 Task: In the Company subaru.com, Create email and send with subject: 'Welcome to a New Paradigm: Introducing Our Visionary Solution', and with mail content 'Good Morning,_x000D_
Welcome to a community of trailblazers and innovators. Discover a transformative opportunity that will empower you to thrive in your industry._x000D_
Thanks & Regards', attach the document: Terms_and_conditions.doc and insert image: visitingcard.jpg. Below Thanks and Regards, write facebook and insert the URL: www.facebook.com. Mark checkbox to create task to follow up : In 2 weeks.  Enter or choose an email address of recipient's from company's contact and send.. Logged in from softage.5@softage.net
Action: Mouse moved to (96, 77)
Screenshot: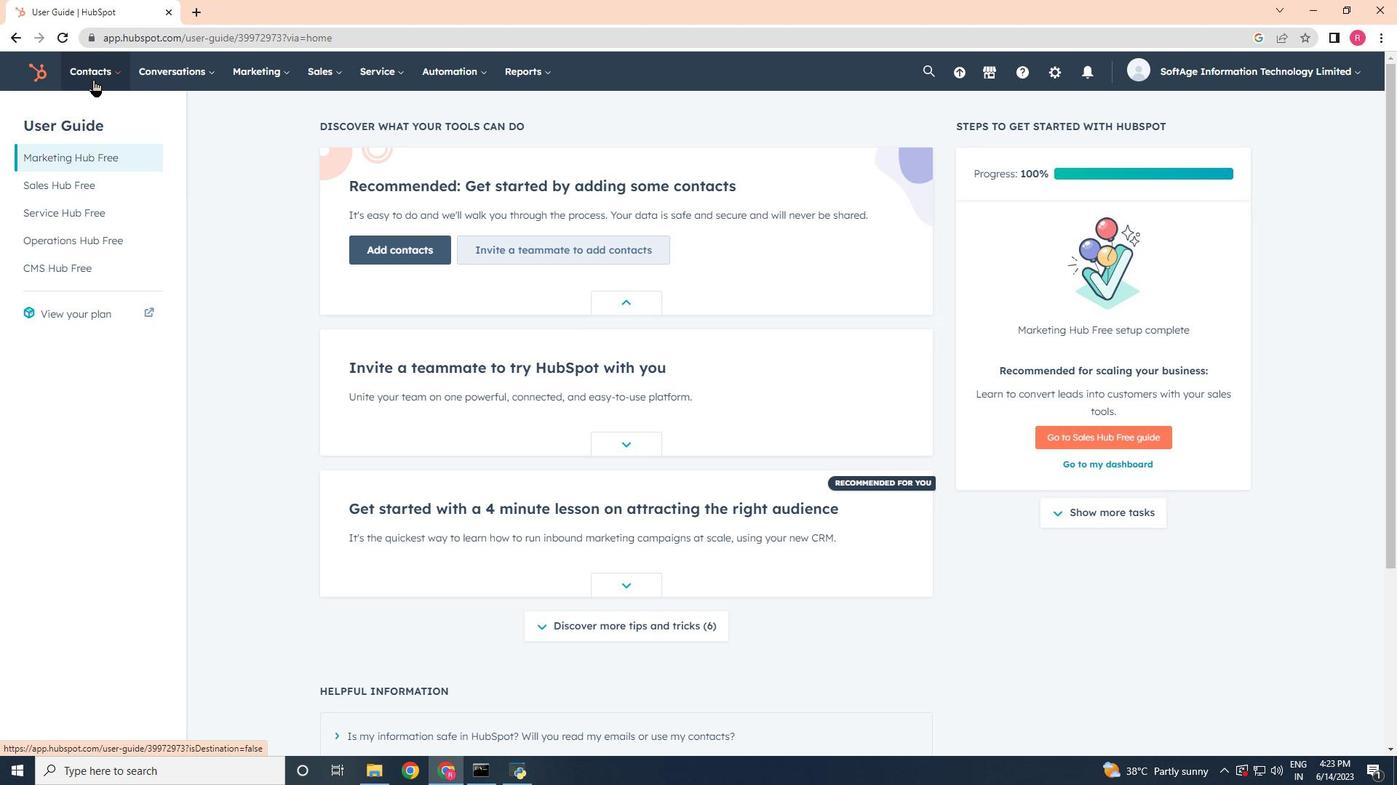 
Action: Mouse pressed left at (96, 77)
Screenshot: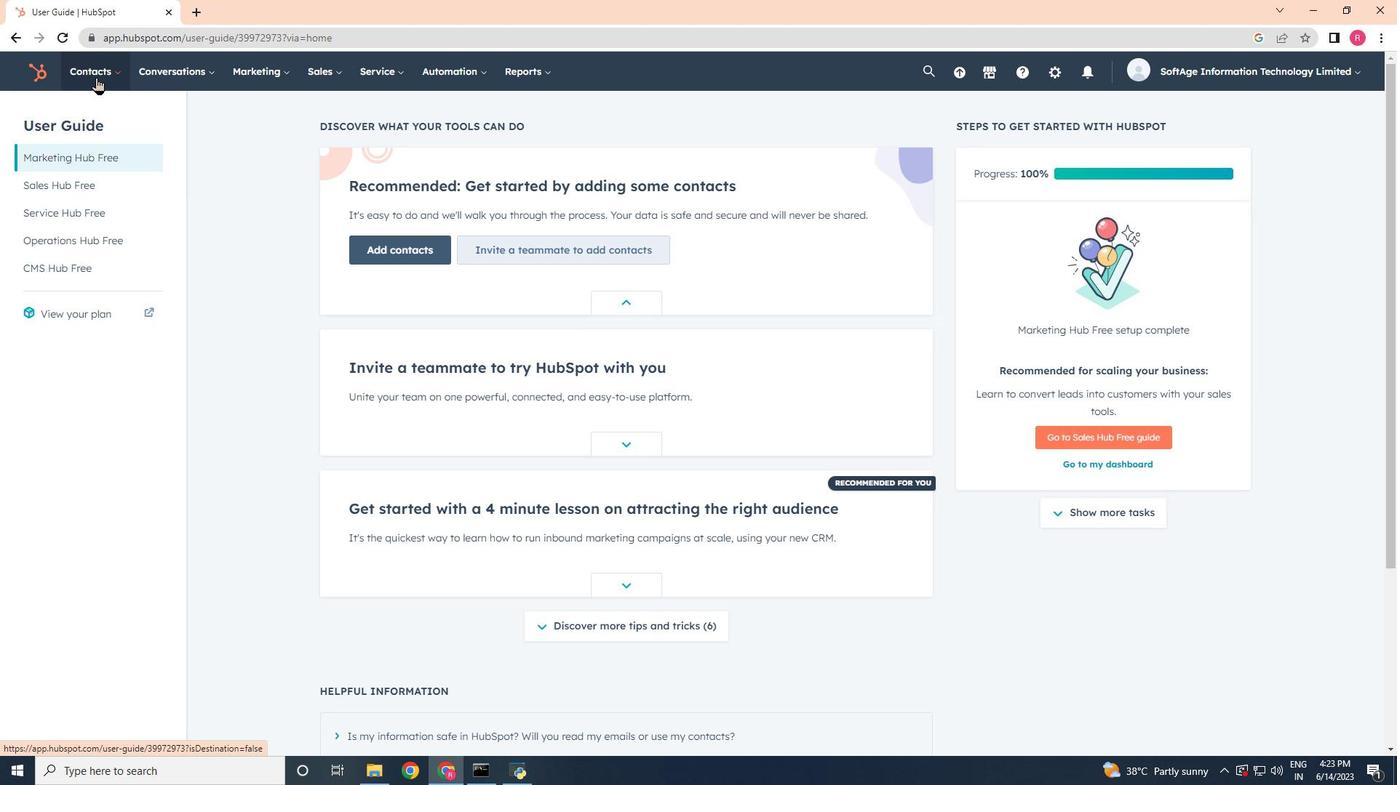 
Action: Mouse moved to (128, 132)
Screenshot: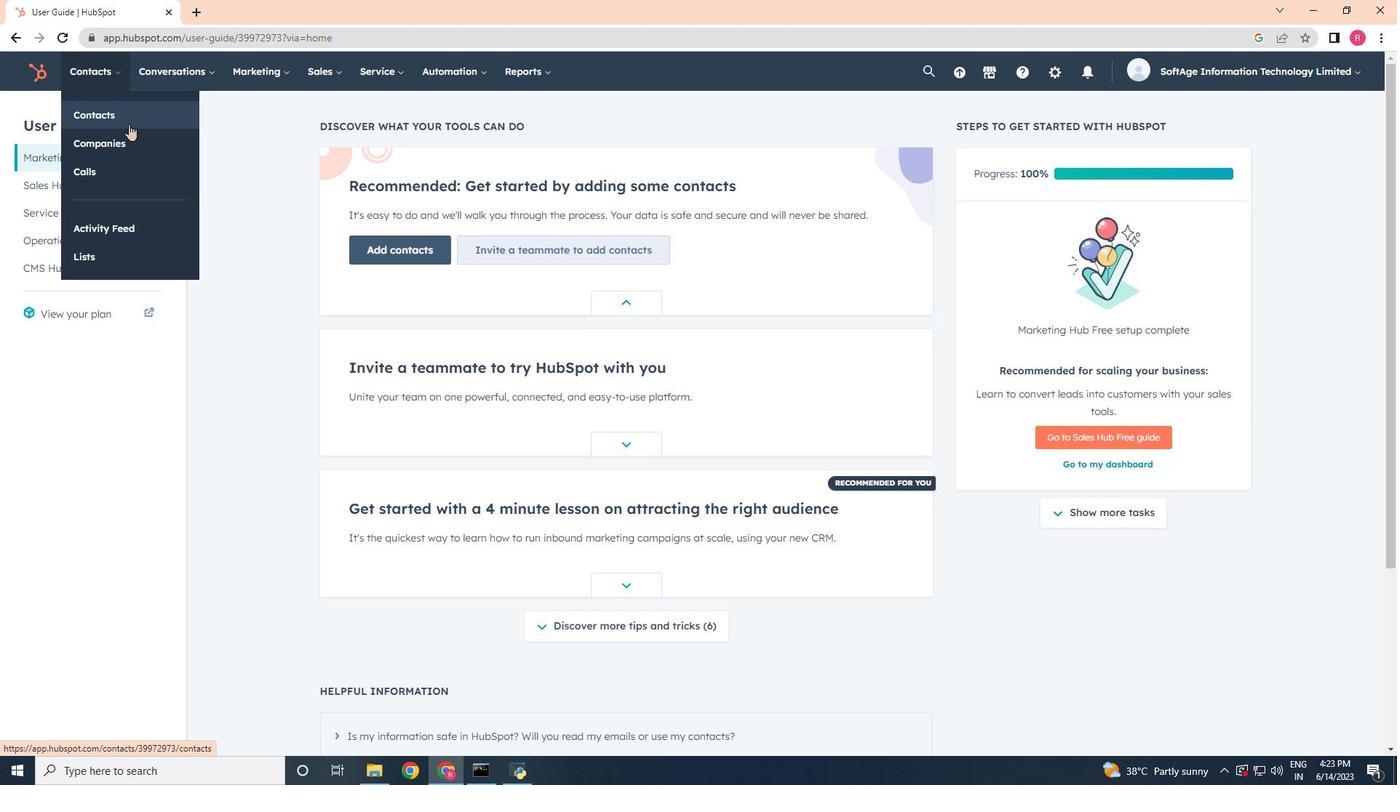 
Action: Mouse pressed left at (128, 132)
Screenshot: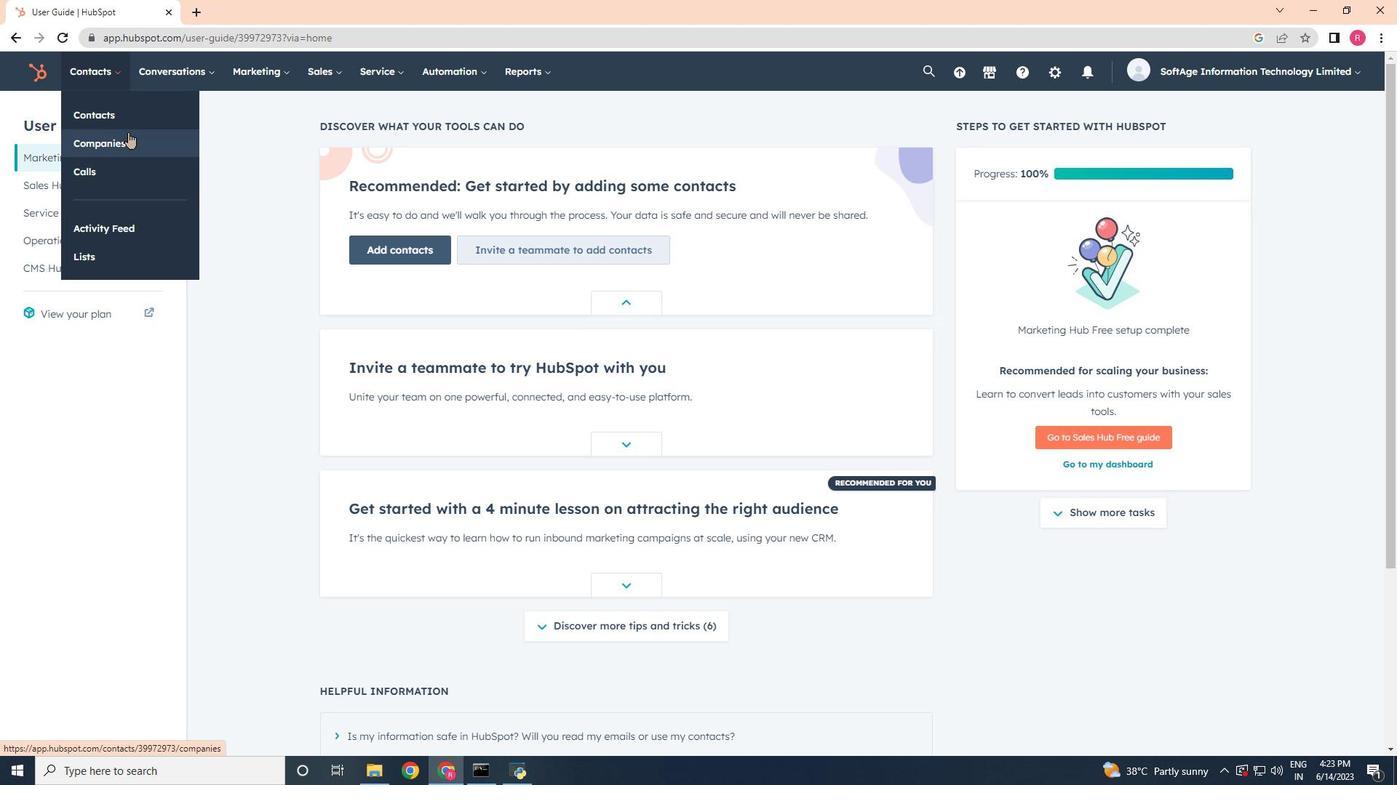 
Action: Mouse moved to (132, 239)
Screenshot: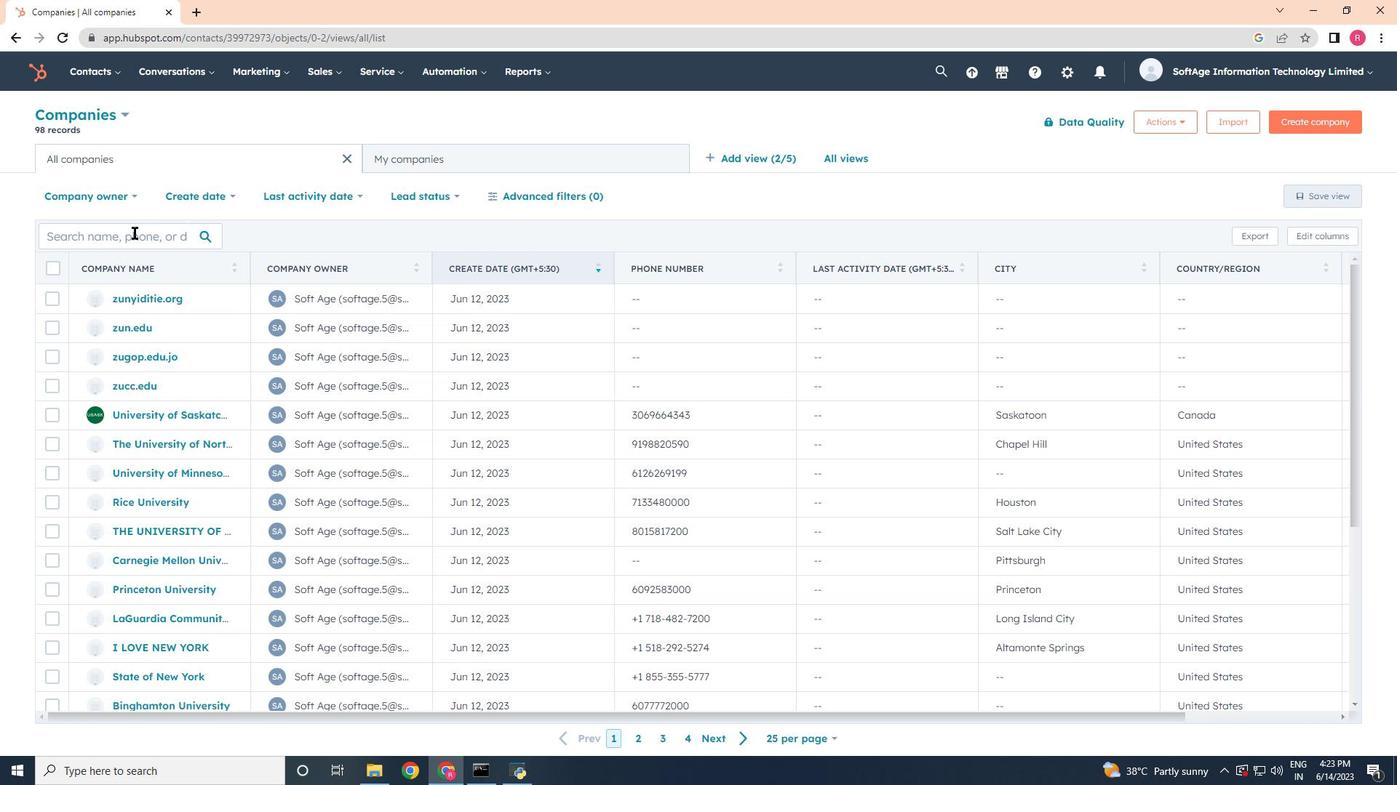 
Action: Mouse pressed left at (132, 239)
Screenshot: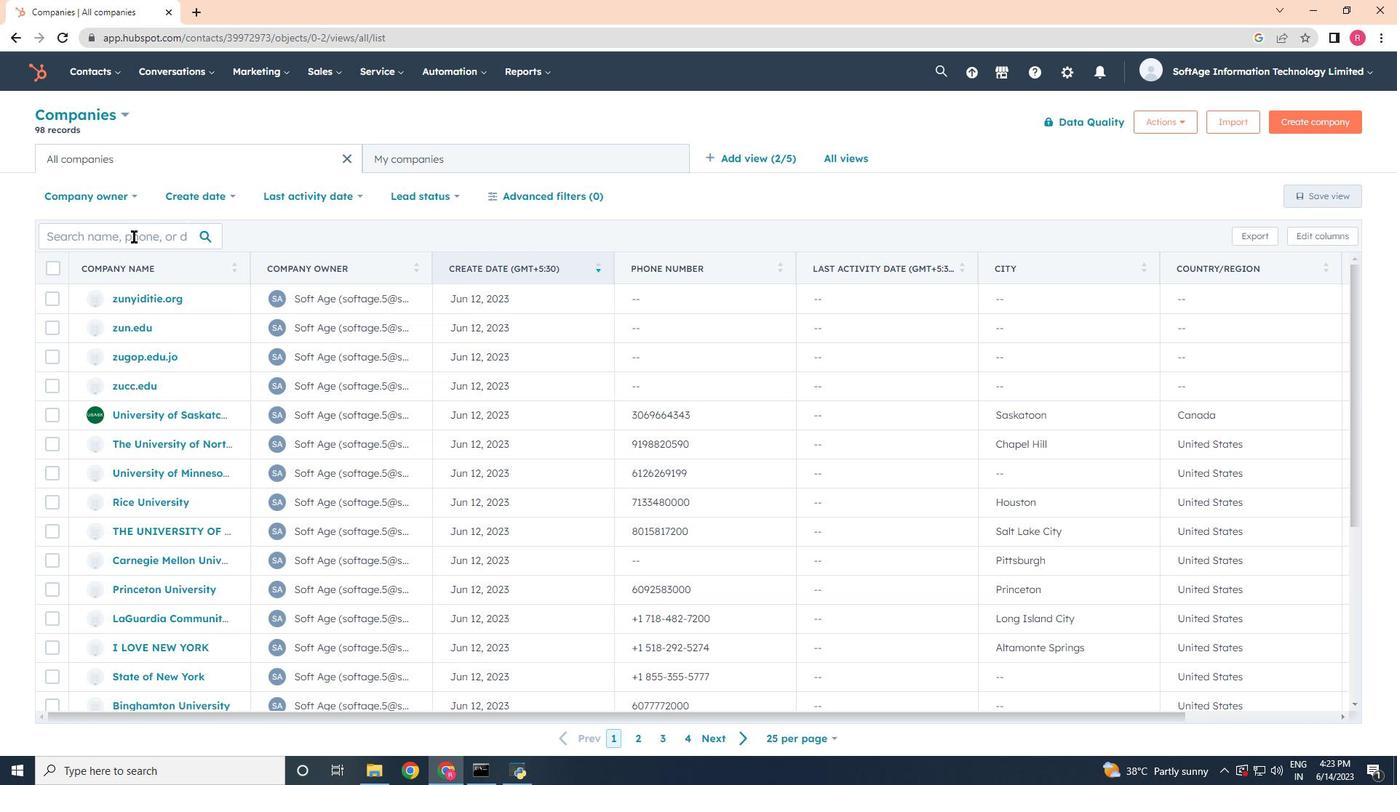 
Action: Key pressed subaru
Screenshot: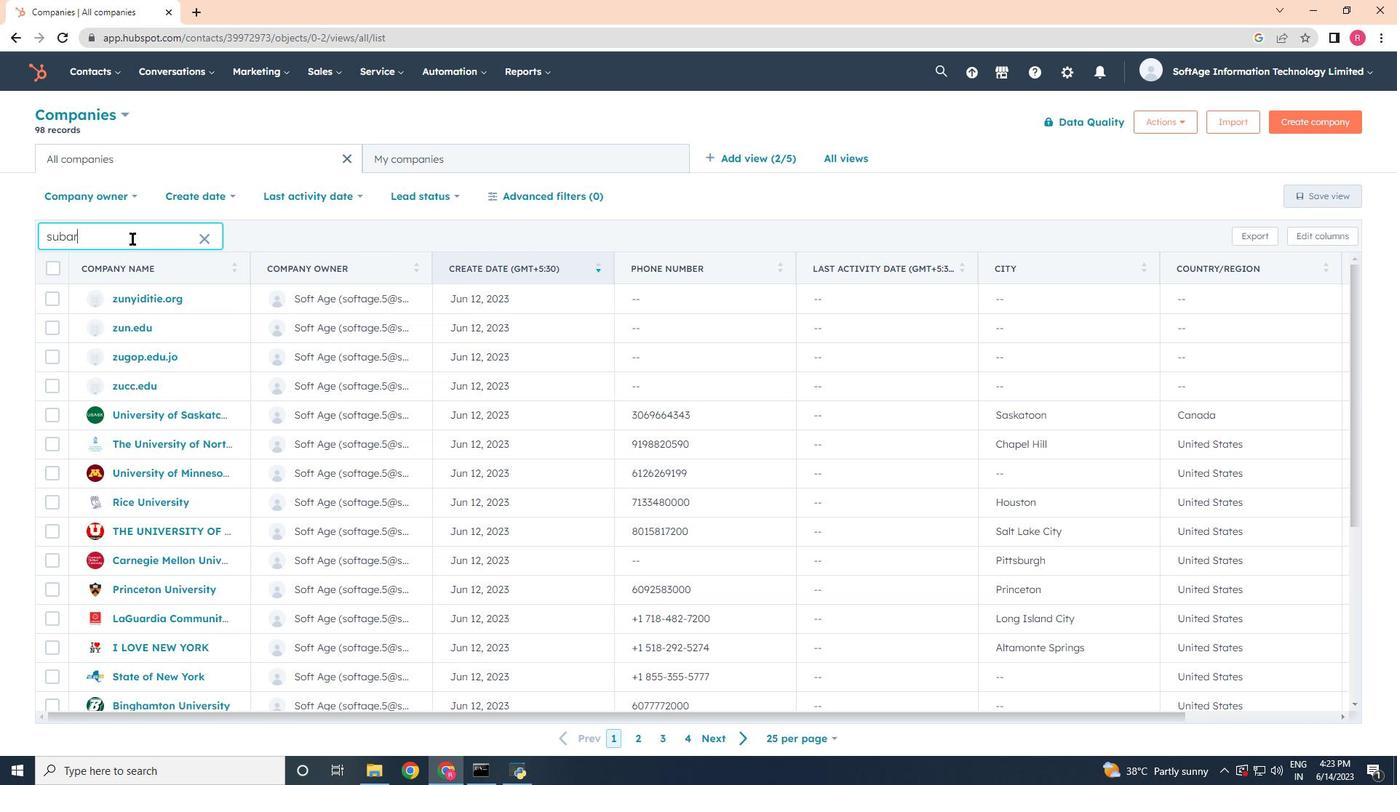 
Action: Mouse moved to (141, 297)
Screenshot: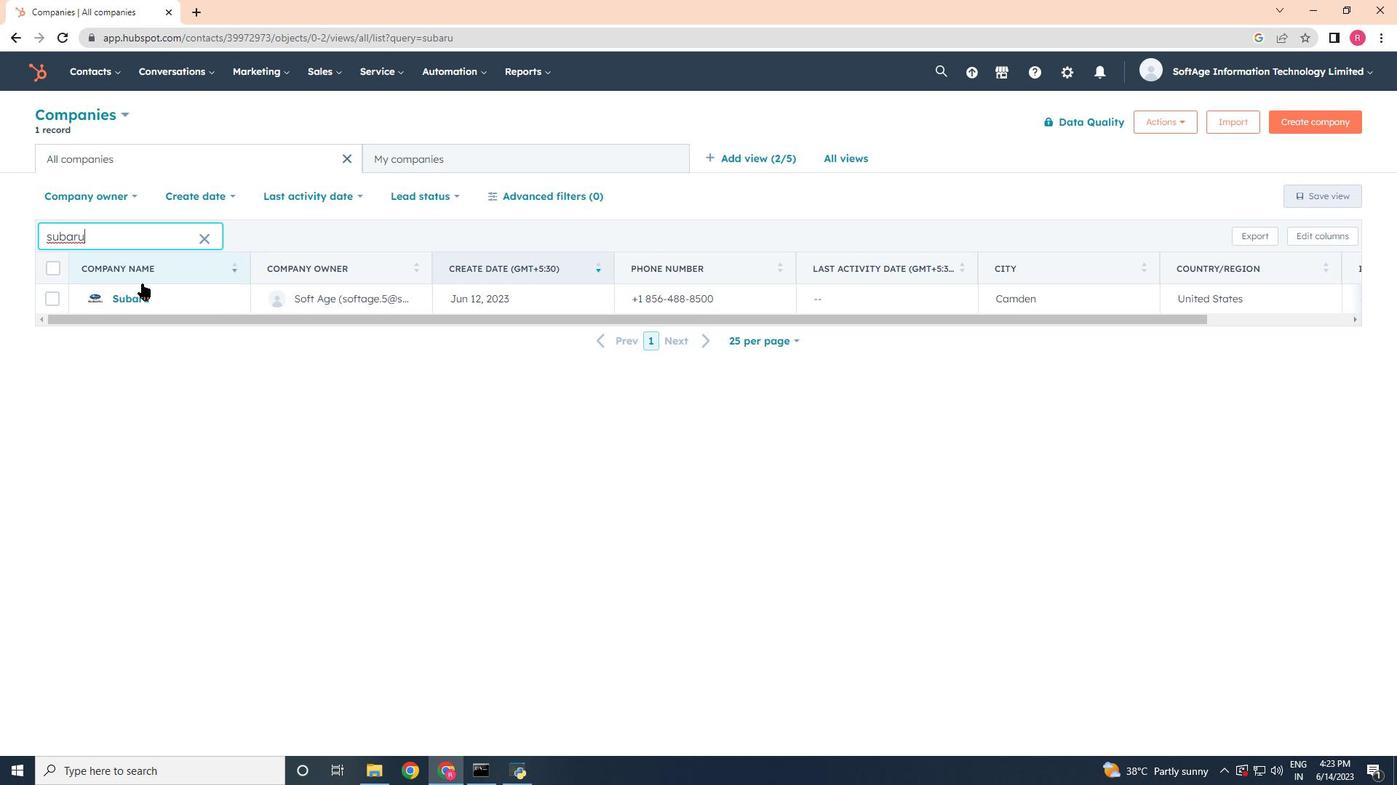 
Action: Mouse pressed left at (141, 297)
Screenshot: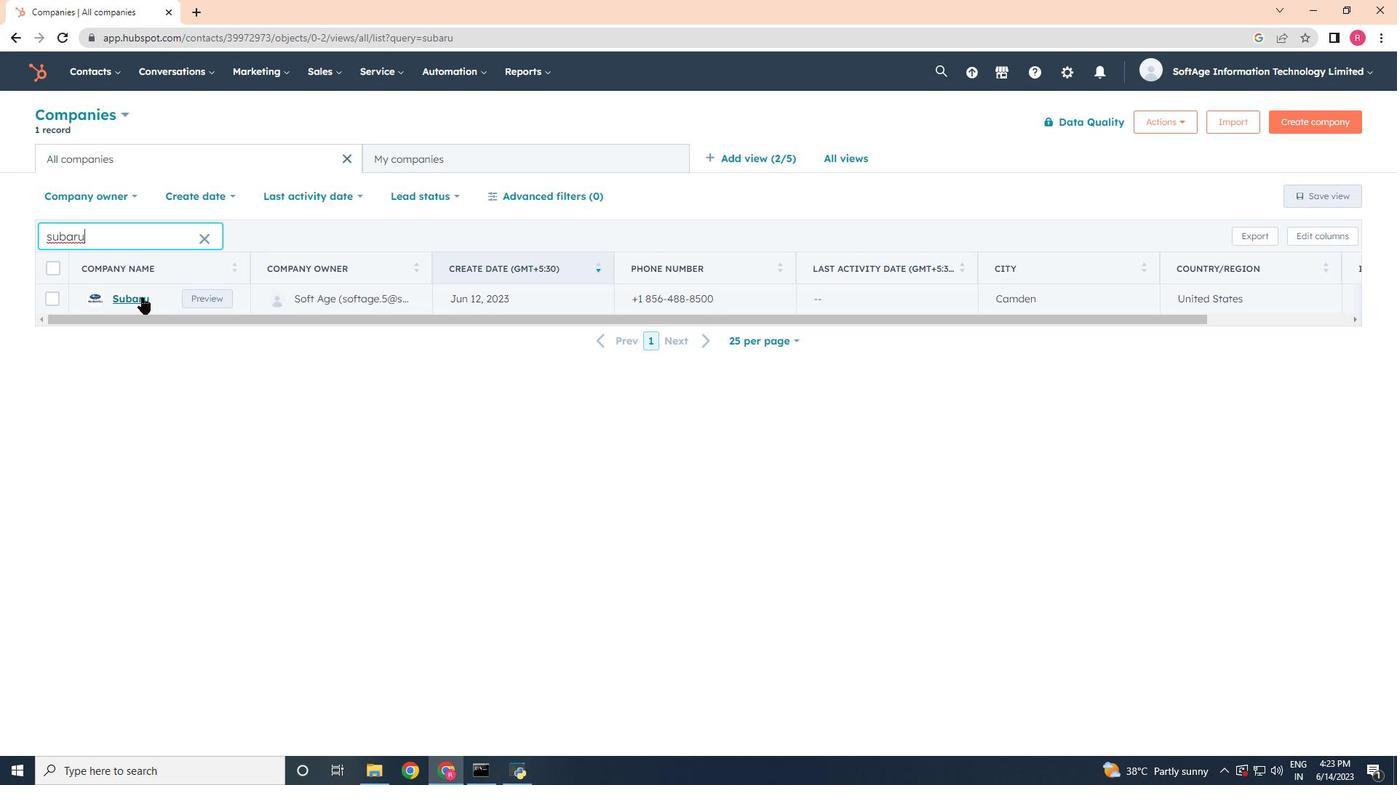 
Action: Mouse moved to (105, 251)
Screenshot: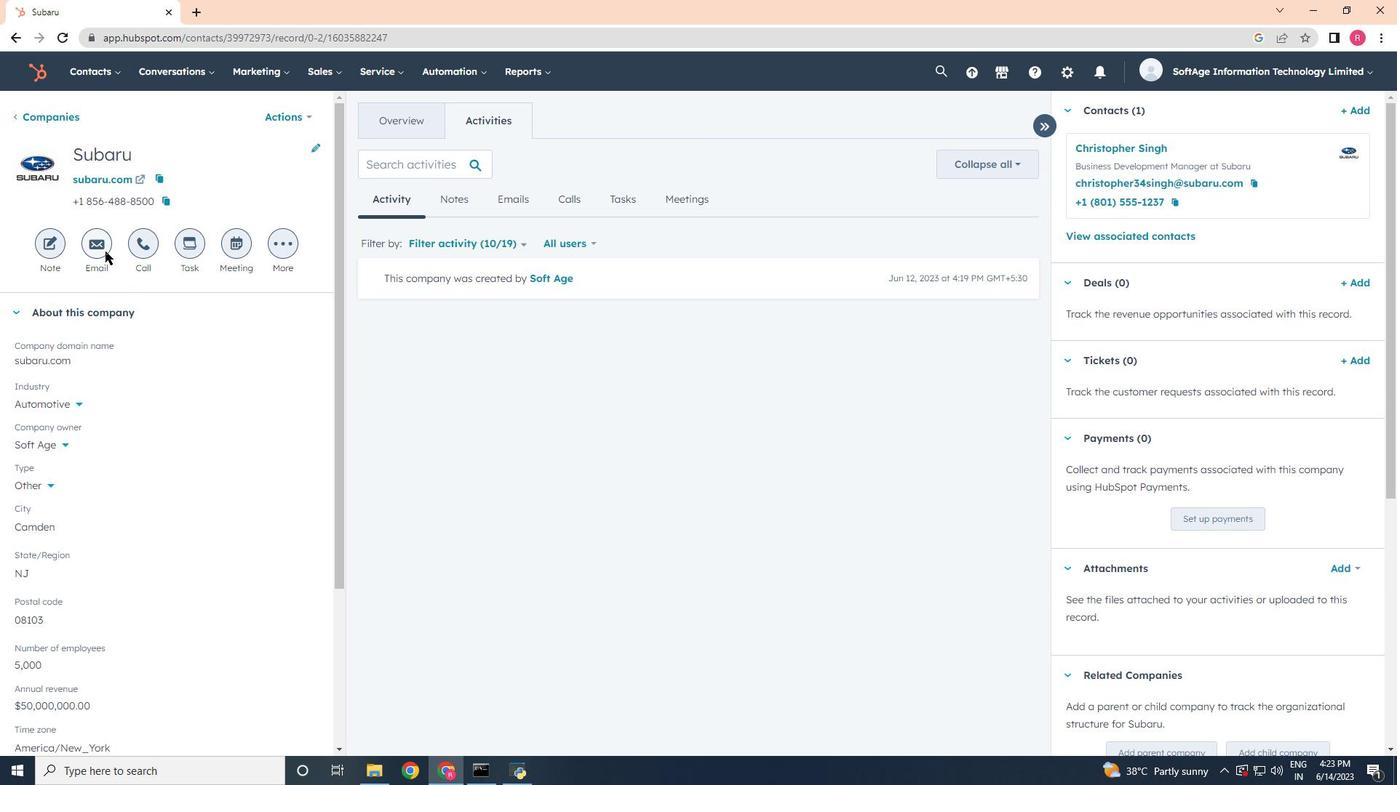 
Action: Mouse pressed left at (105, 251)
Screenshot: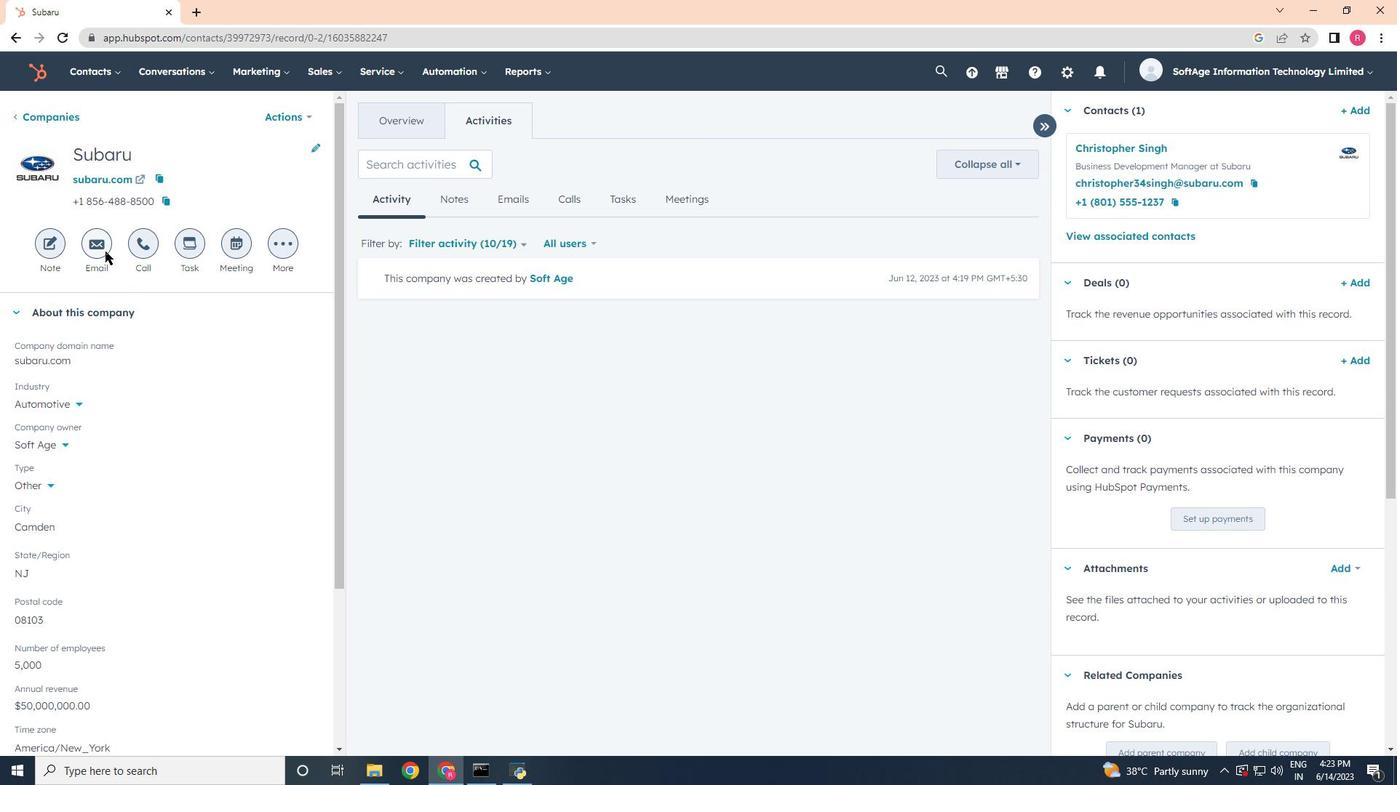 
Action: Mouse moved to (1235, 366)
Screenshot: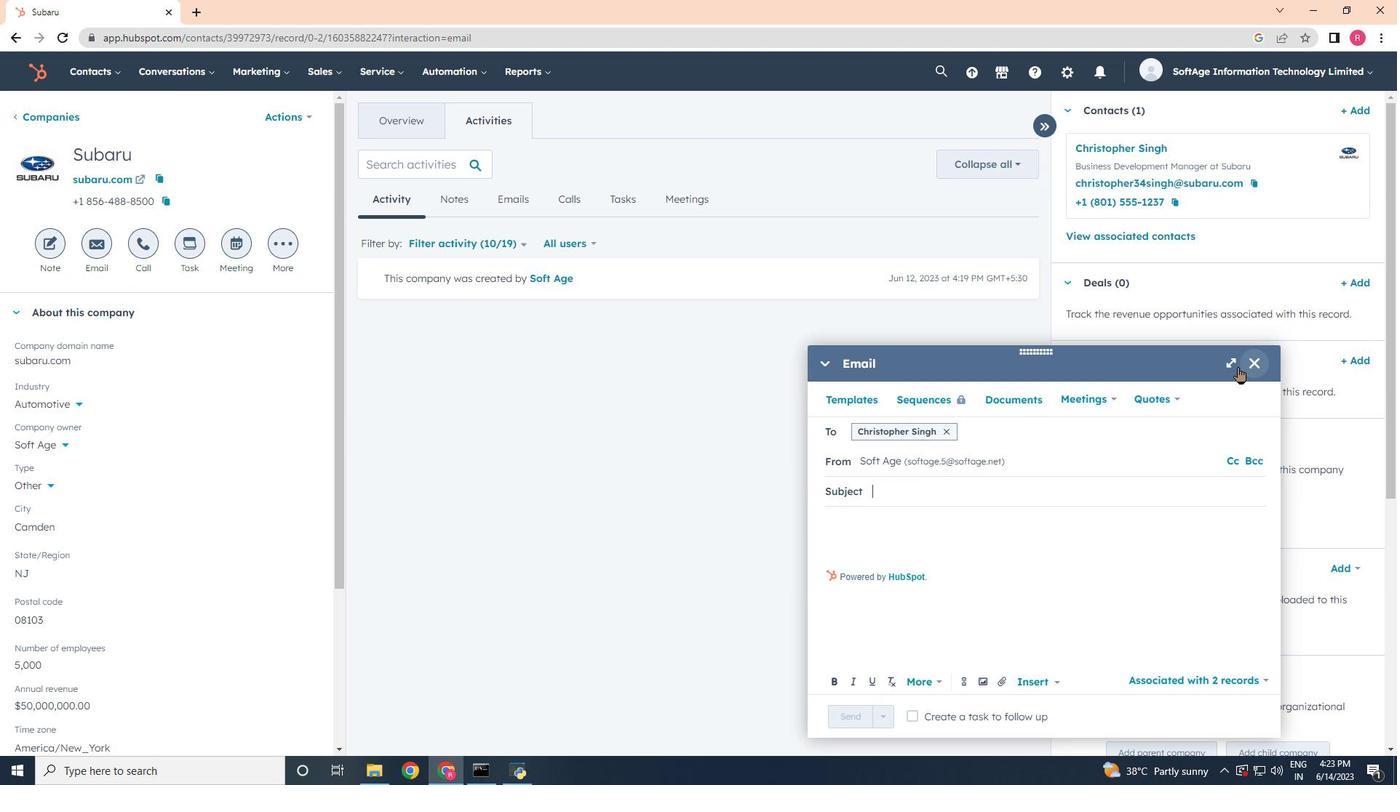 
Action: Mouse pressed left at (1235, 366)
Screenshot: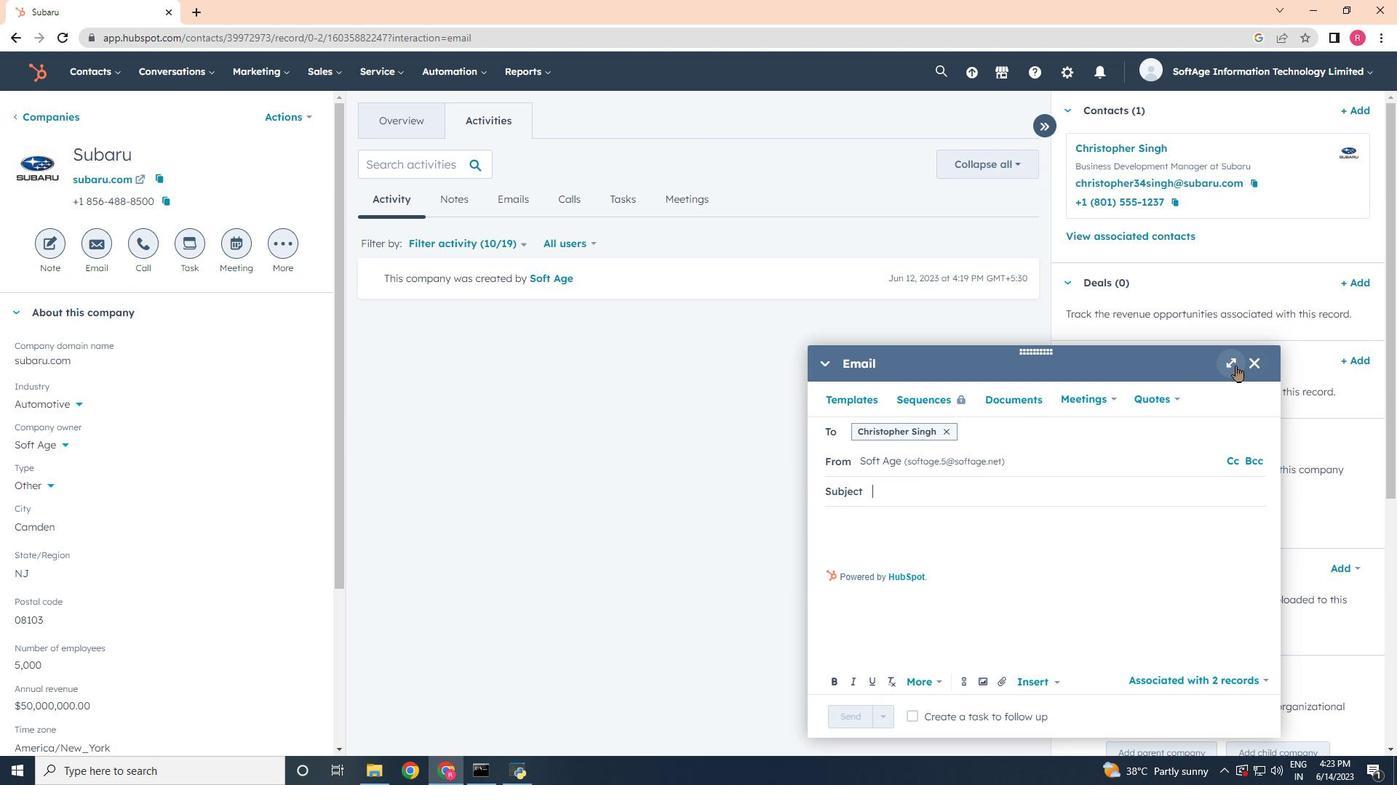 
Action: Mouse moved to (492, 394)
Screenshot: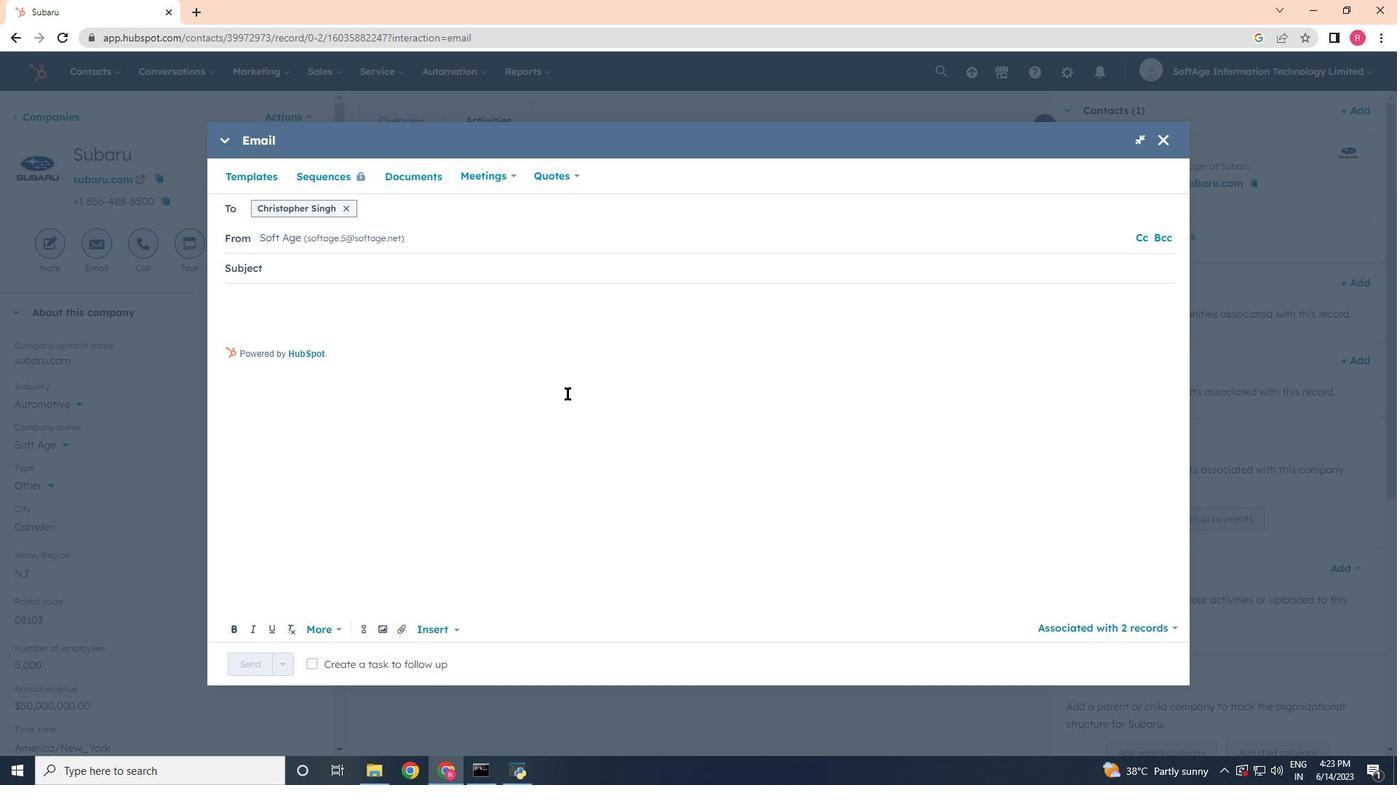 
Action: Key pressed <Key.shift><Key.shift>Welcome<Key.space>to<Key.space>a<Key.space><Key.shift>New<Key.space><Key.shift><Key.shift><Key.shift><Key.shift><Key.shift><Key.shift><Key.shift><Key.shift><Key.shift><Key.shift><Key.shift>Paradigm<Key.shift_r>:<Key.space><Key.shift>Introducing<Key.space><Key.shift>our<Key.space><Key.shift>Visionary<Key.space><Key.shift><Key.shift><Key.shift><Key.shift><Key.shift>Solution<Key.space>
Screenshot: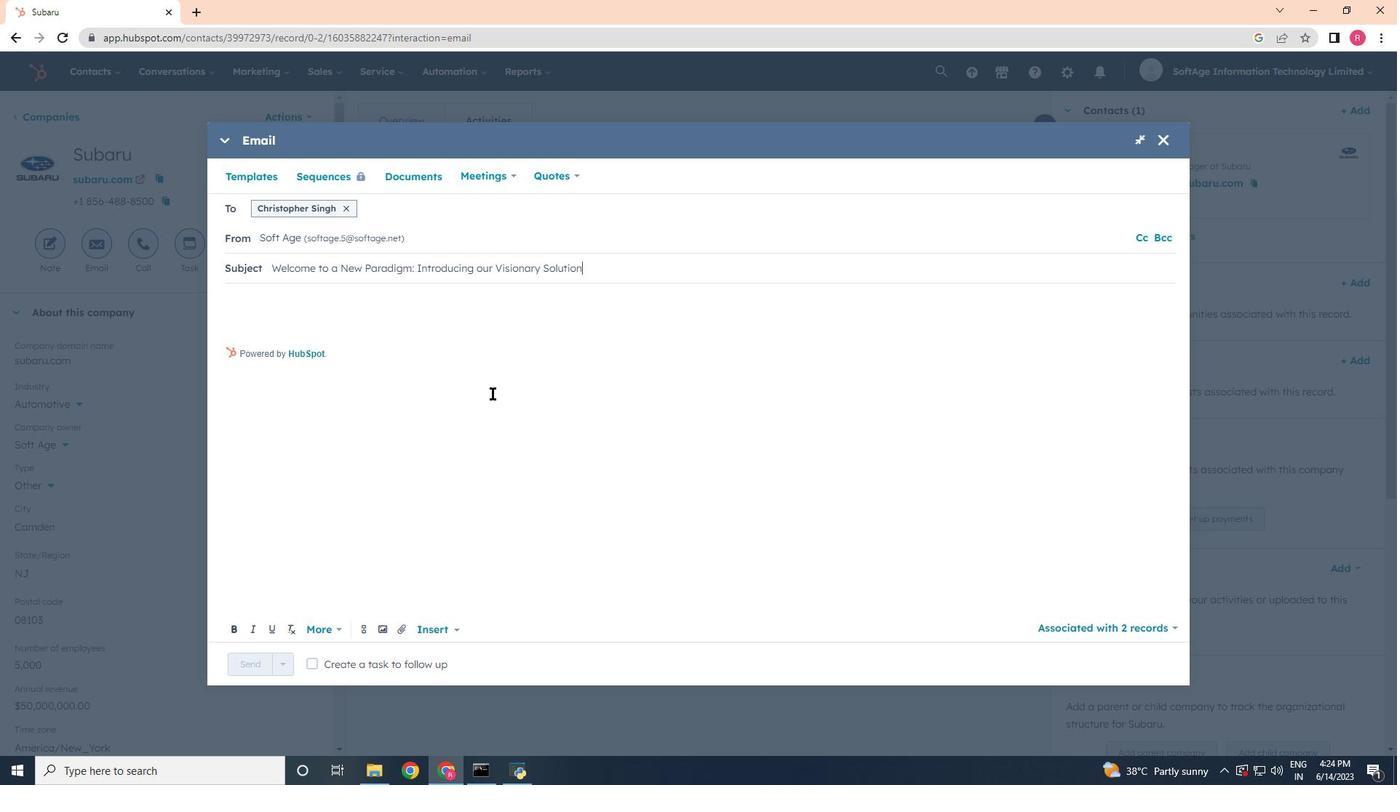 
Action: Mouse moved to (312, 323)
Screenshot: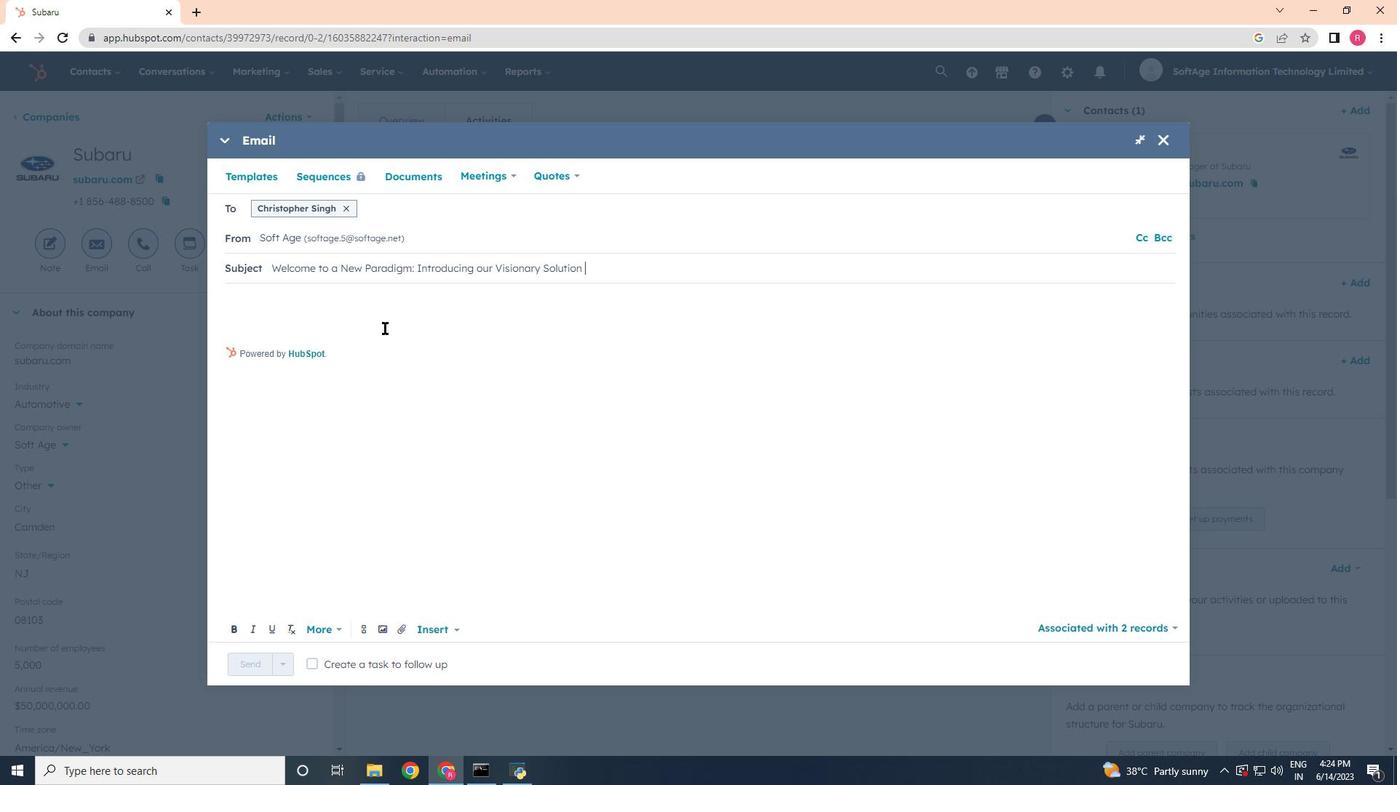 
Action: Mouse pressed left at (312, 323)
Screenshot: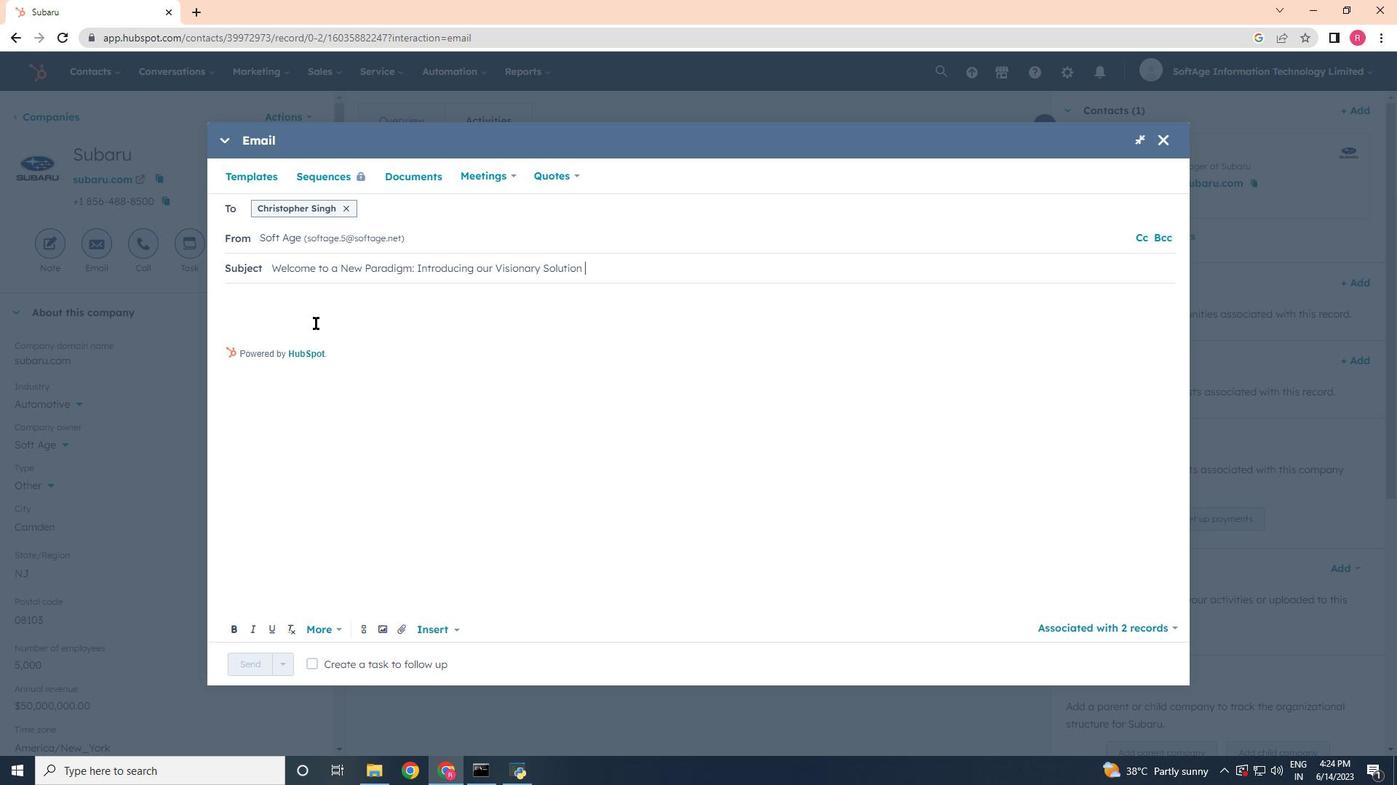 
Action: Key pressed <Key.backspace><Key.backspace><Key.backspace><Key.shift><Key.shift><Key.shift><Key.shift><Key.shift>Good<Key.space><Key.shift><Key.shift><Key.shift><Key.shift>Morning,<Key.enter><Key.enter><Key.shift><Key.shift><Key.shift><Key.shift><Key.shift><Key.shift>Welcome<Key.space>to<Key.space>a<Key.space>community<Key.space>of<Key.space>trailblazw<Key.backspace>ers<Key.space>and<Key.space>innovators<Key.space><Key.backspace>.<Key.space><Key.shift>Discover<Key.space>a<Key.space>tram<Key.backspace>nsformative<Key.space>opportunity<Key.space>that<Key.space>will<Key.space>empower<Key.space>you<Key.space>to<Key.space>thrive<Key.space>in<Key.space>your<Key.space>industry<Key.space><Key.backspace>.<Key.enter><Key.enter><Key.shift>Y<Key.backspace><Key.shift>Thanks<Key.space><Key.shift><Key.shift><Key.shift><Key.shift><Key.shift><Key.shift><Key.shift><Key.shift><Key.shift><Key.shift>&<Key.space><Key.shift>Regards,<Key.enter>
Screenshot: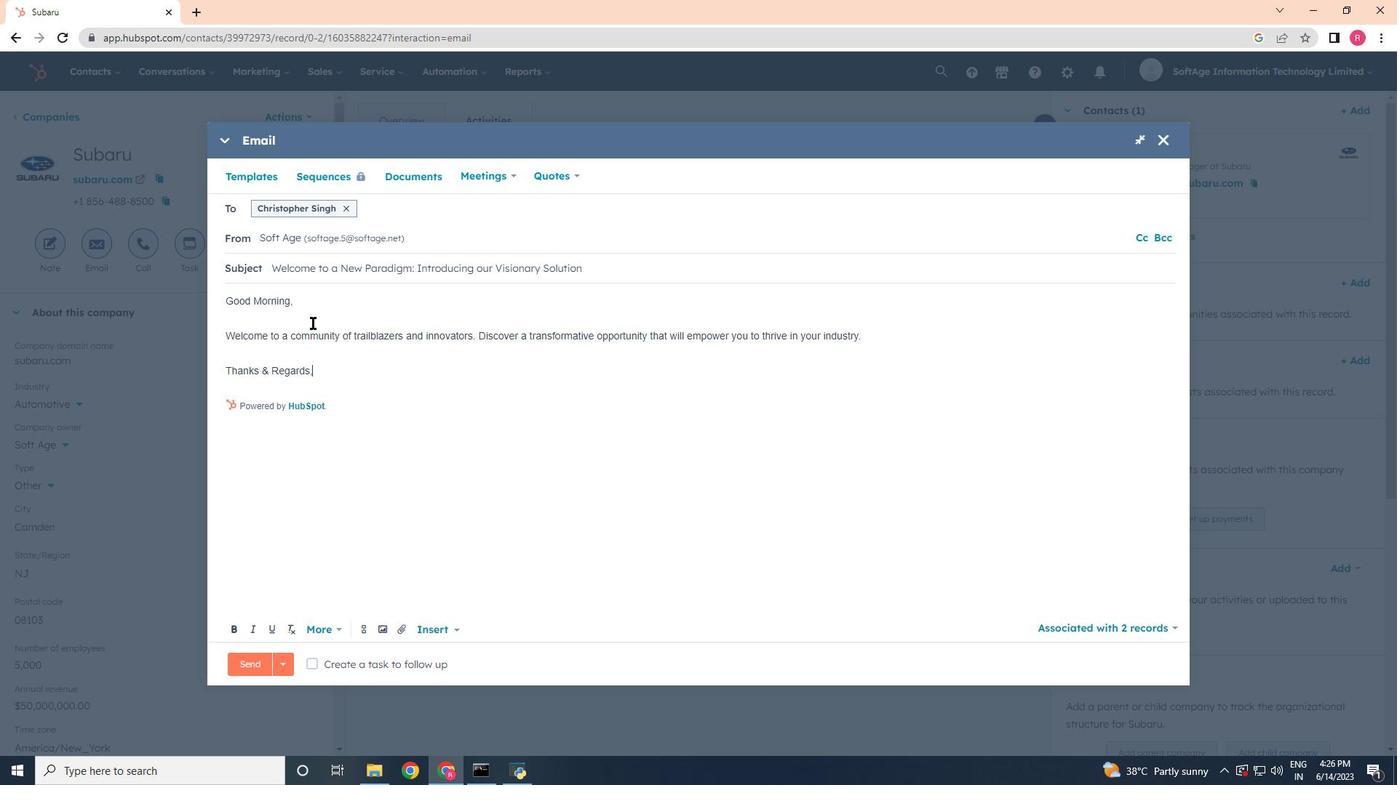 
Action: Mouse moved to (408, 628)
Screenshot: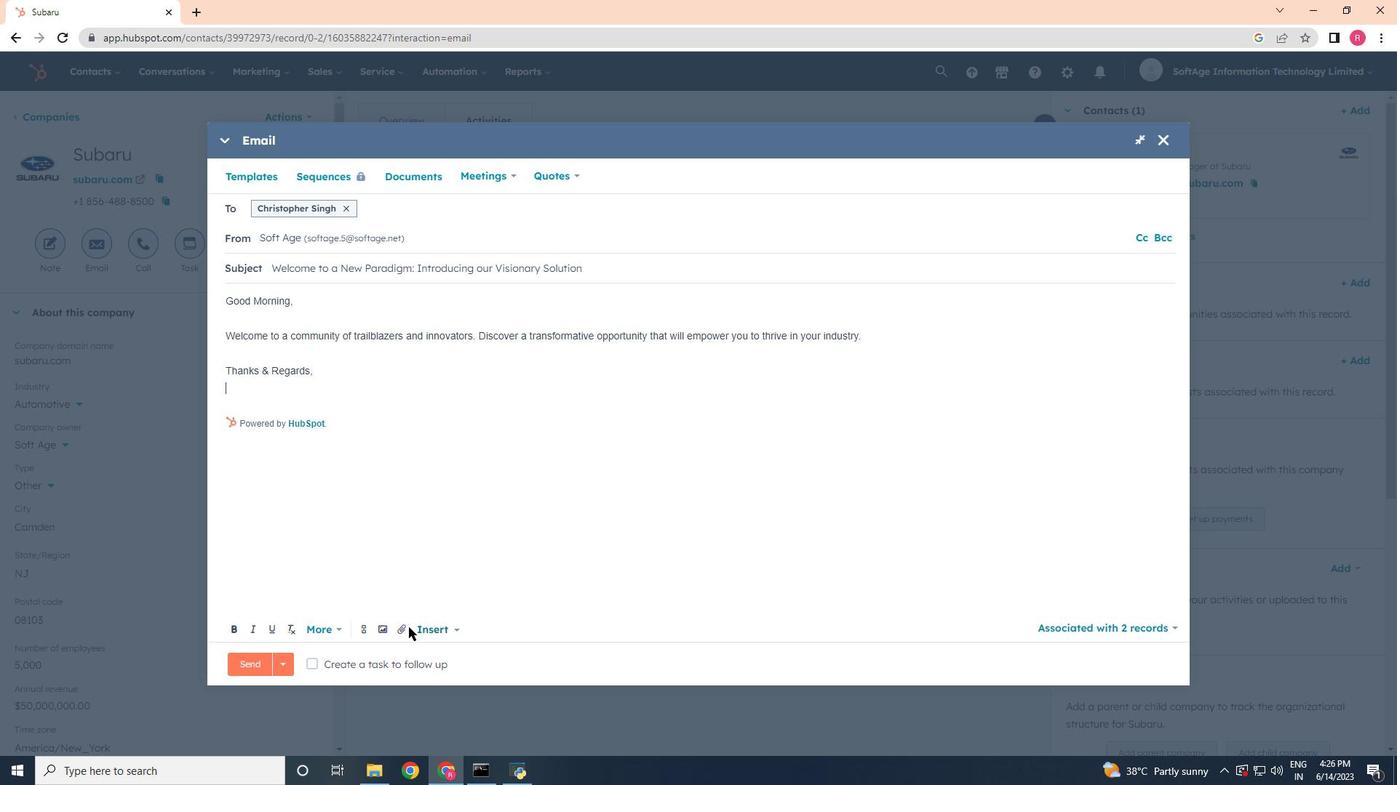 
Action: Mouse pressed left at (408, 628)
Screenshot: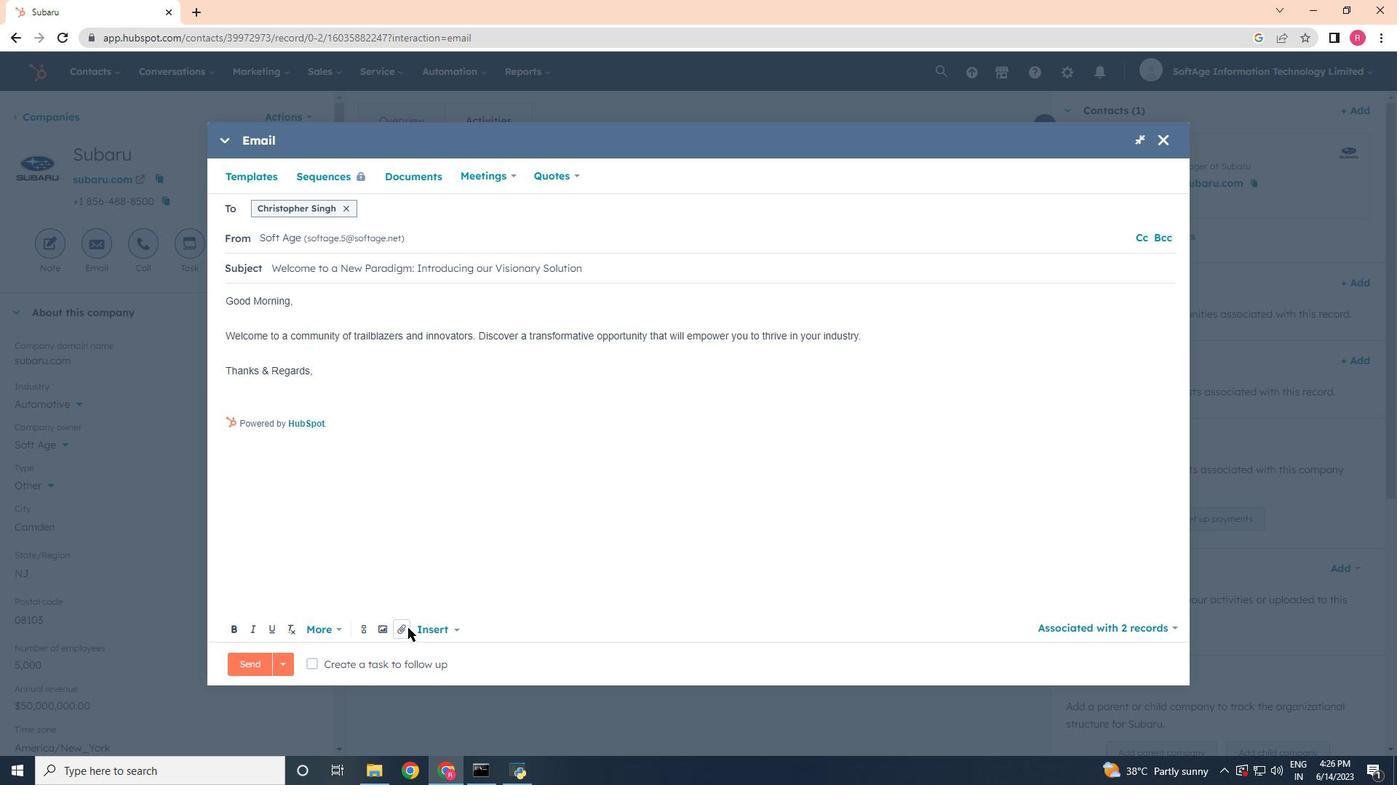 
Action: Mouse moved to (453, 579)
Screenshot: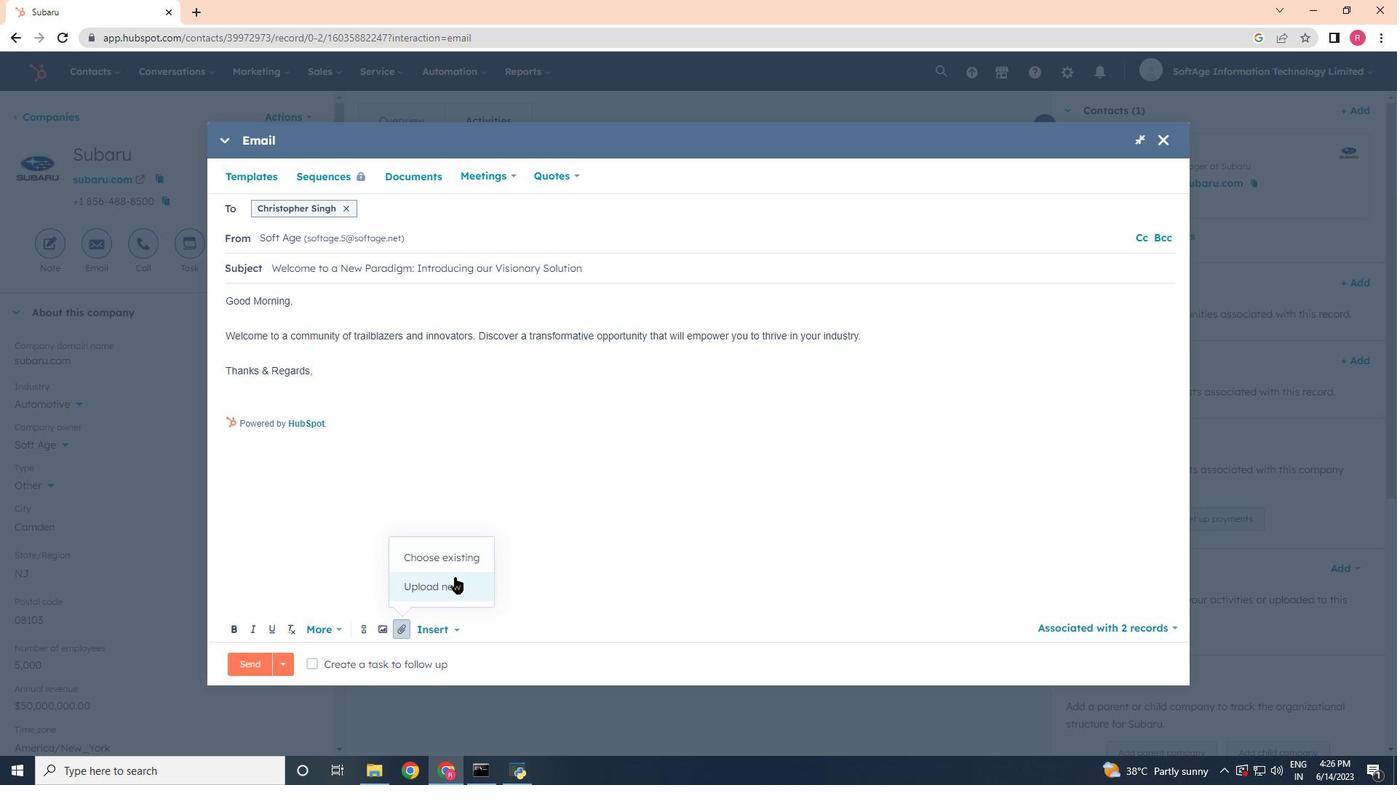 
Action: Mouse pressed left at (453, 579)
Screenshot: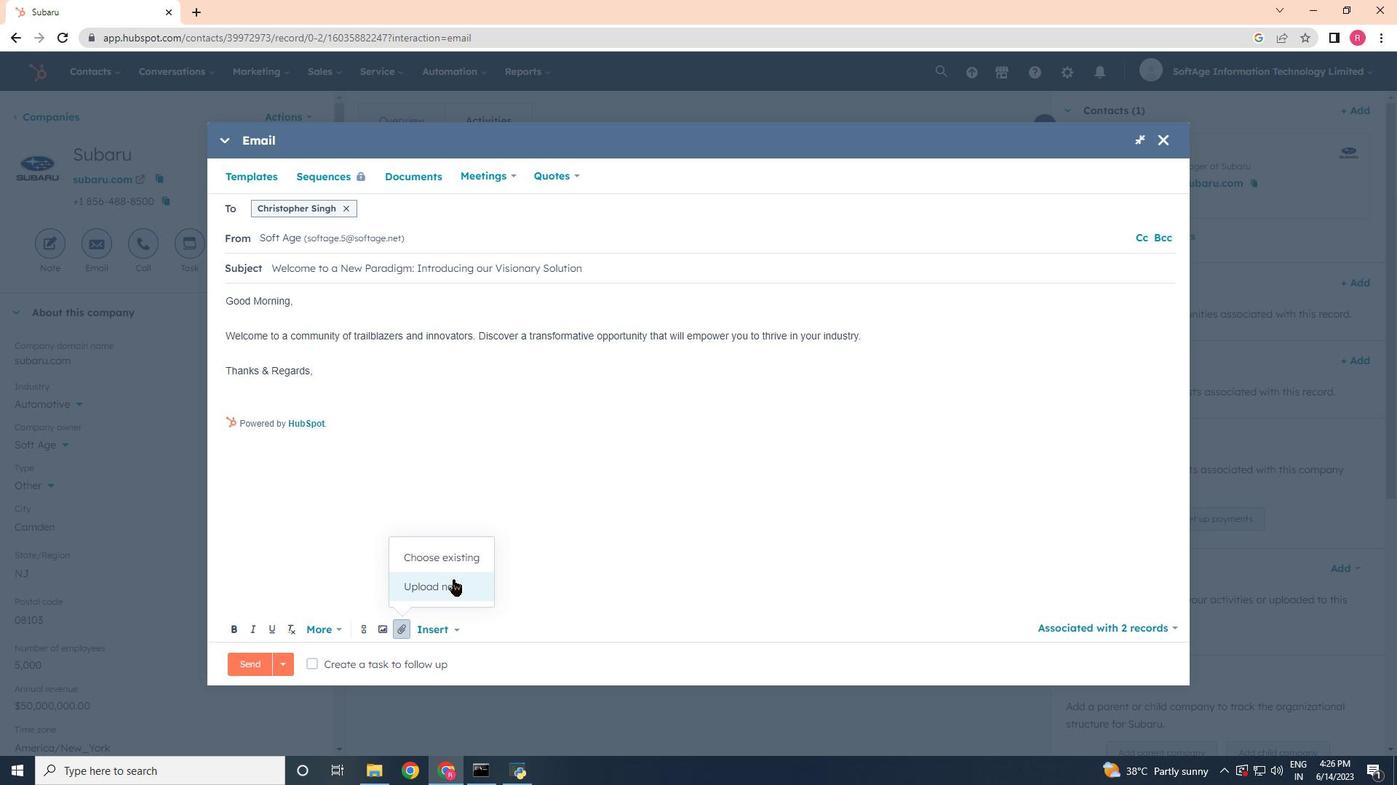 
Action: Mouse moved to (216, 244)
Screenshot: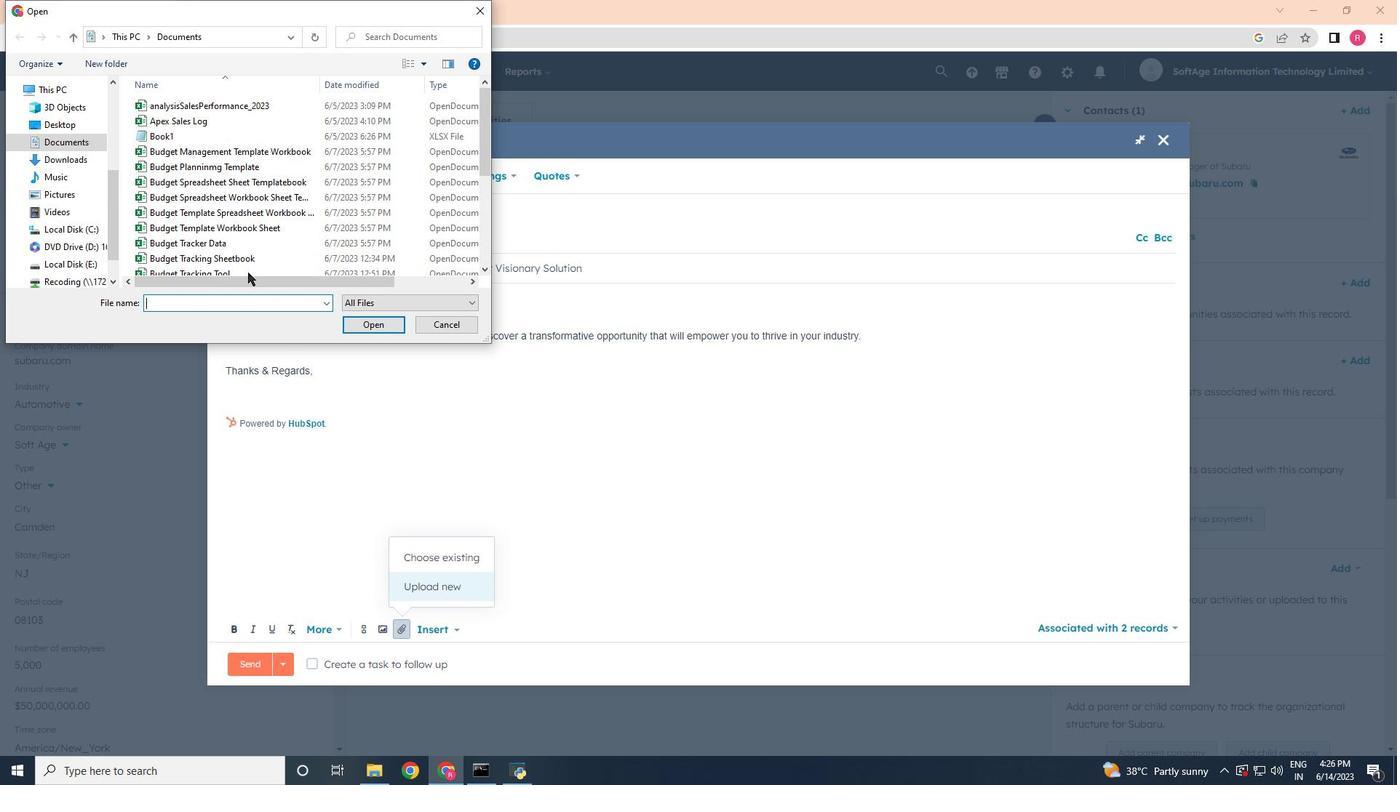
Action: Mouse scrolled (216, 243) with delta (0, 0)
Screenshot: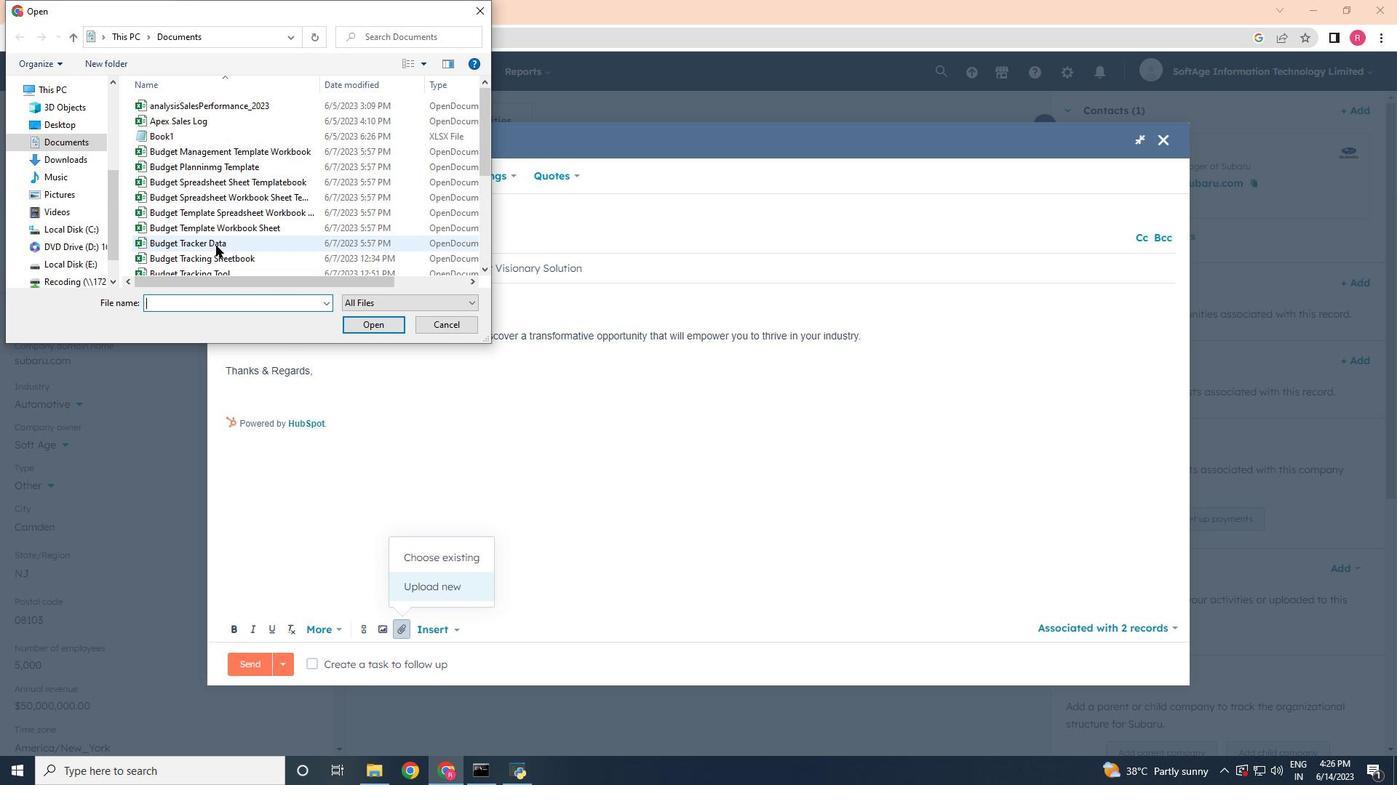 
Action: Mouse moved to (216, 243)
Screenshot: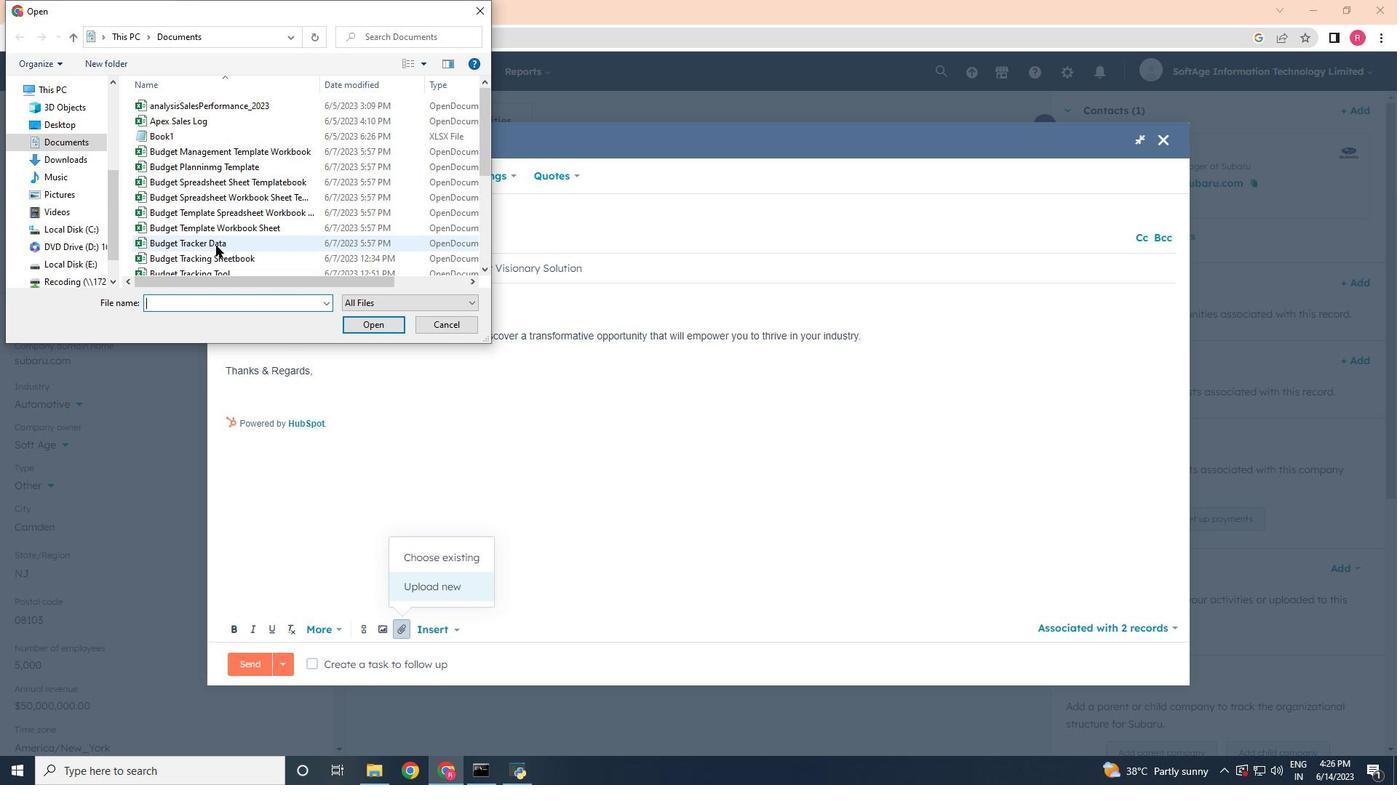
Action: Mouse scrolled (216, 242) with delta (0, 0)
Screenshot: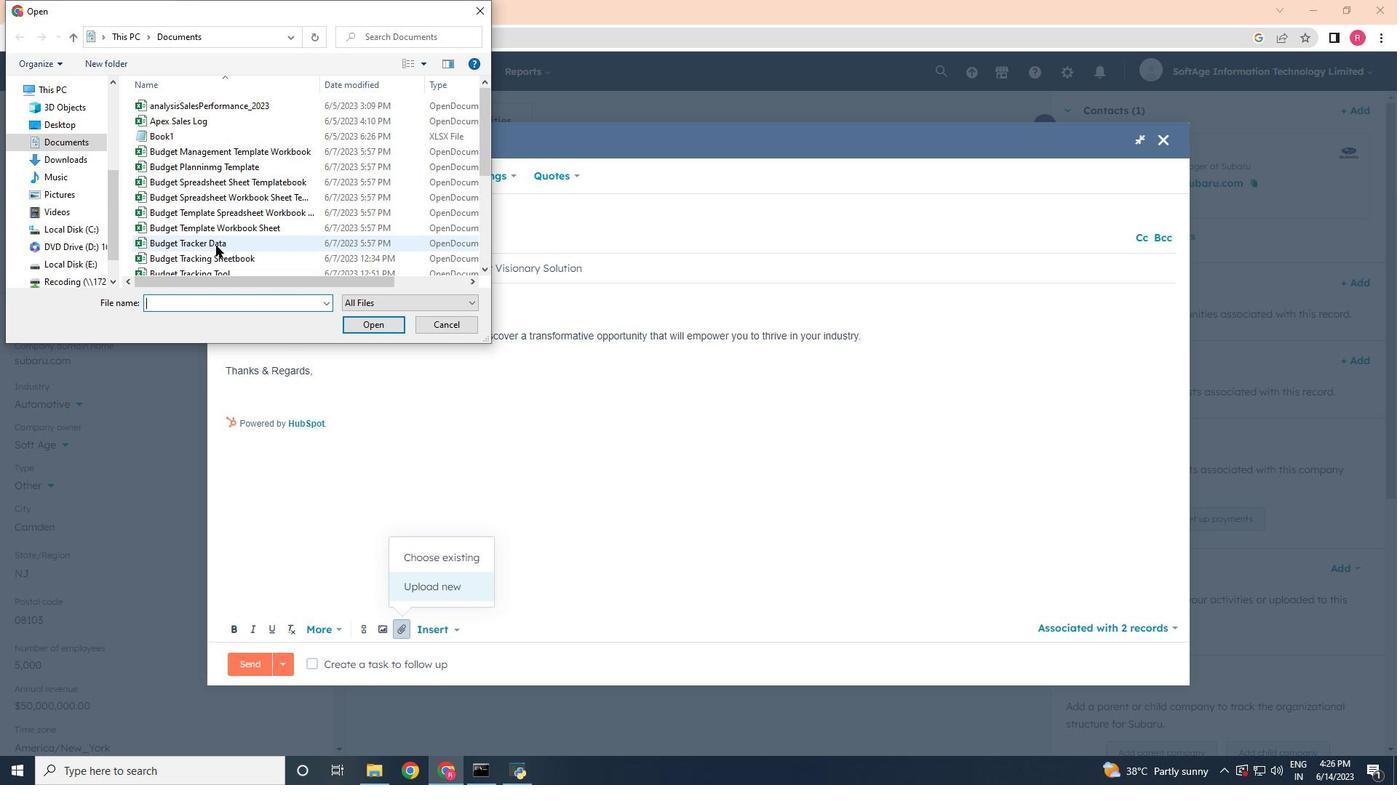 
Action: Mouse moved to (217, 242)
Screenshot: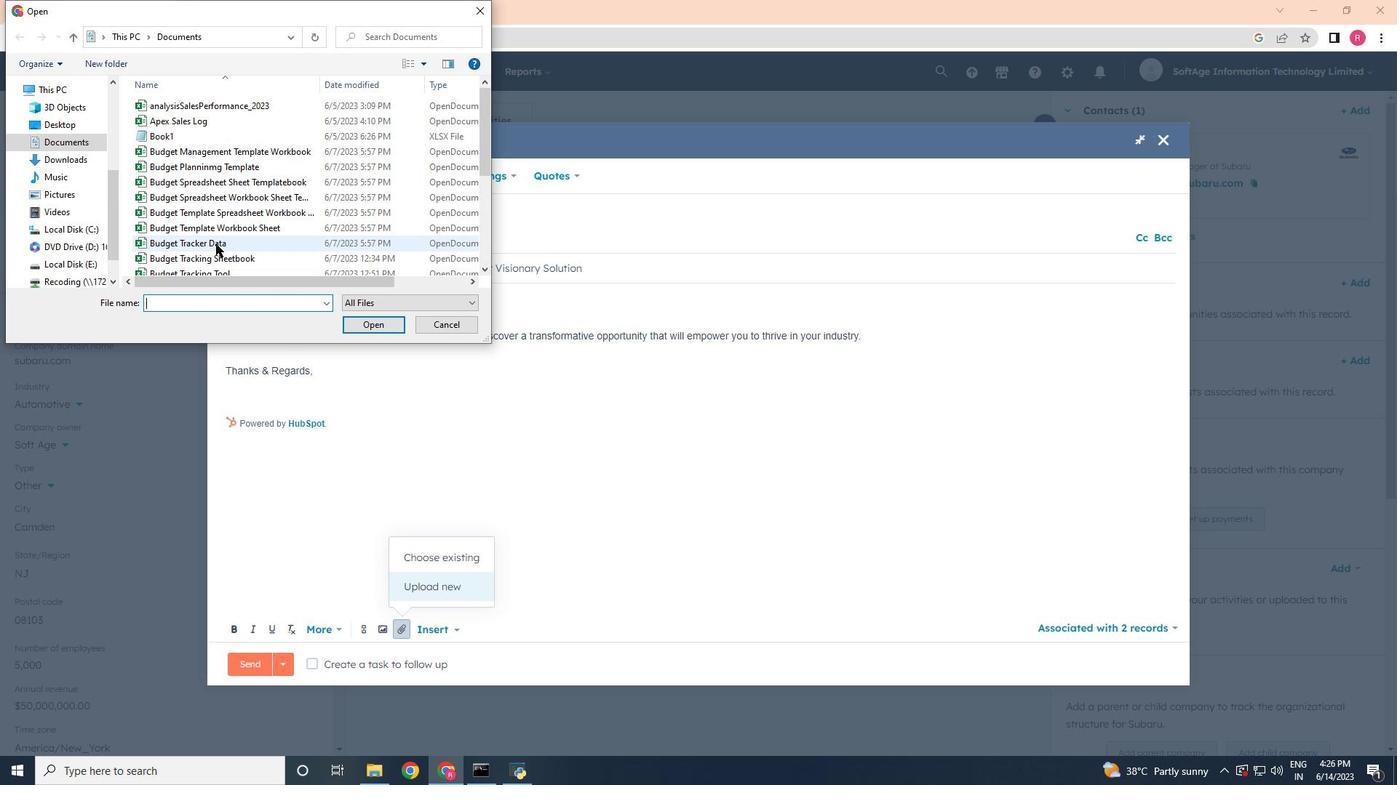
Action: Mouse scrolled (217, 241) with delta (0, 0)
Screenshot: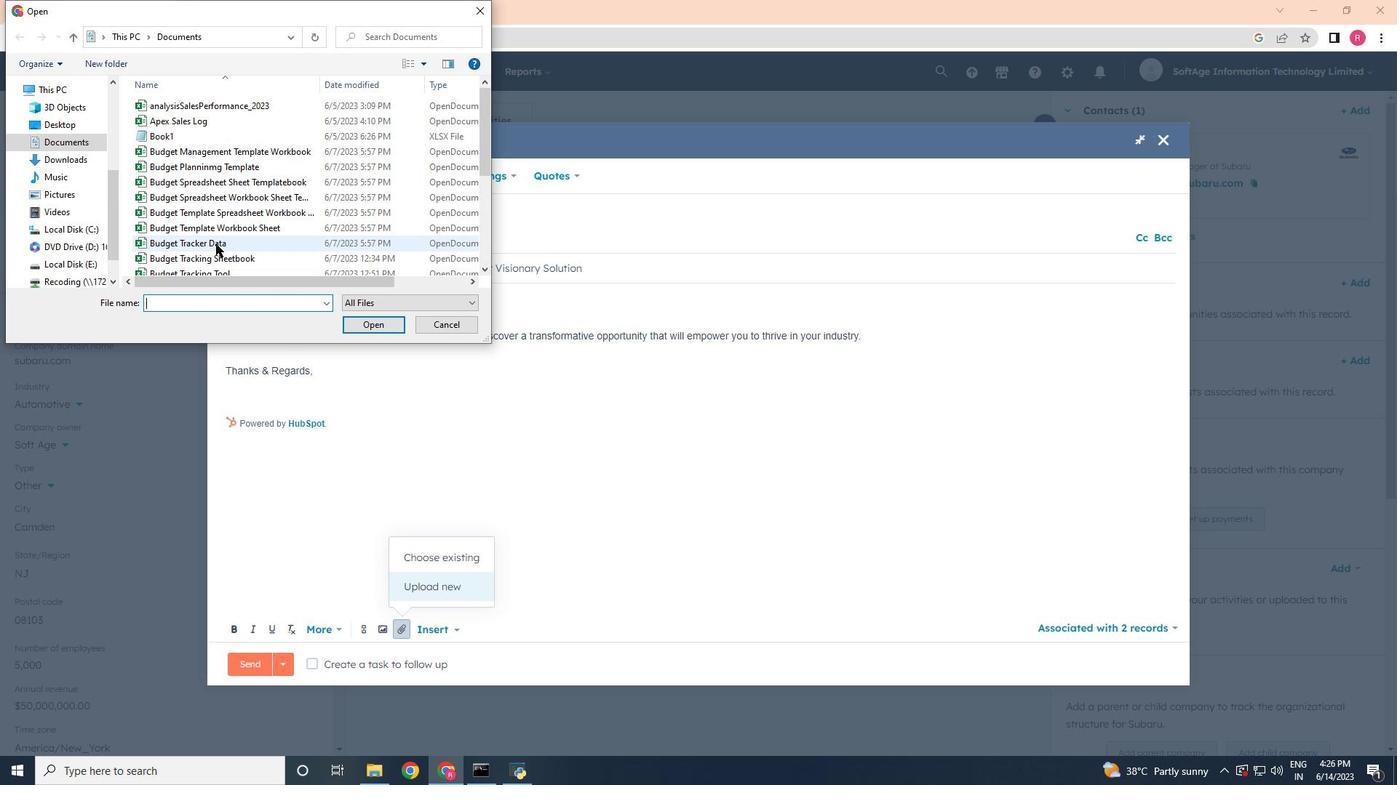 
Action: Mouse moved to (217, 242)
Screenshot: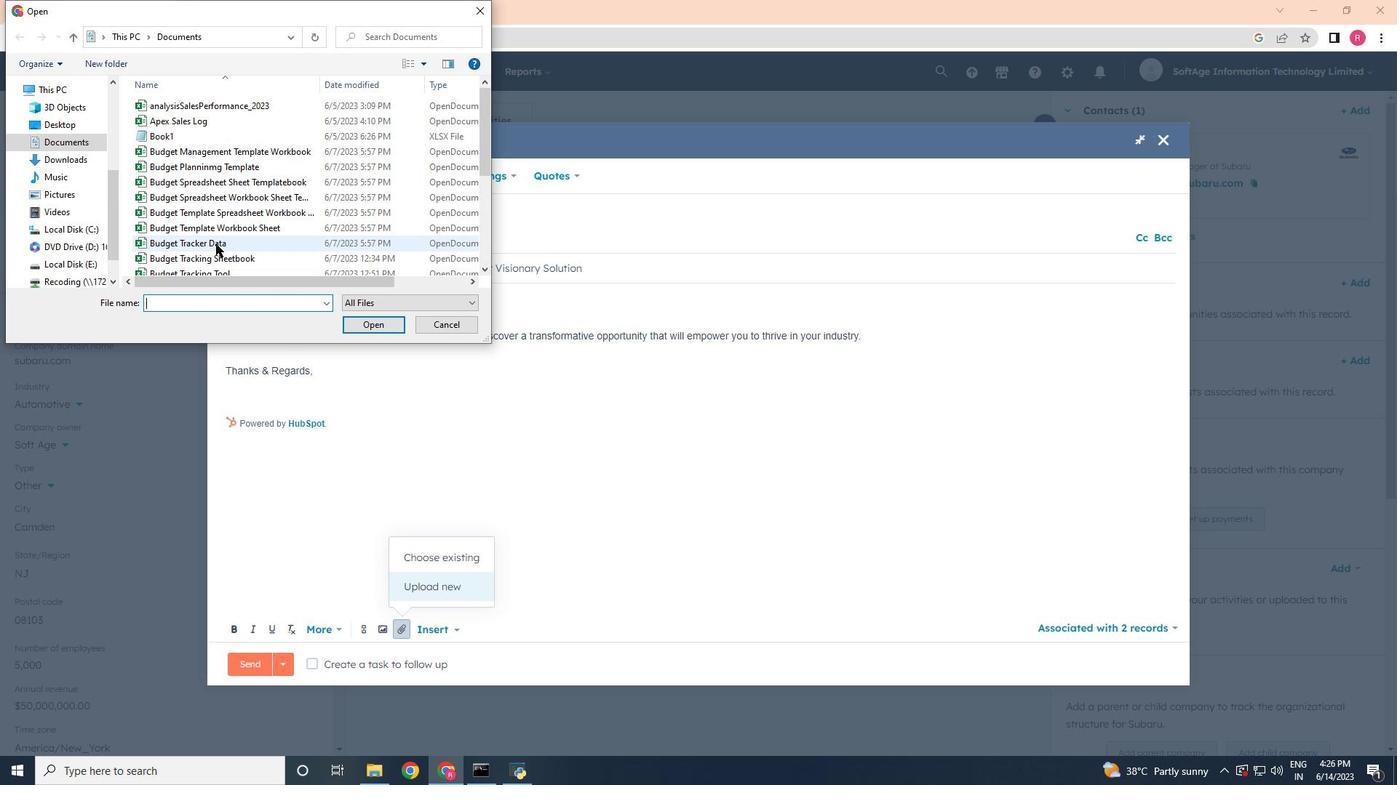 
Action: Mouse scrolled (217, 241) with delta (0, 0)
Screenshot: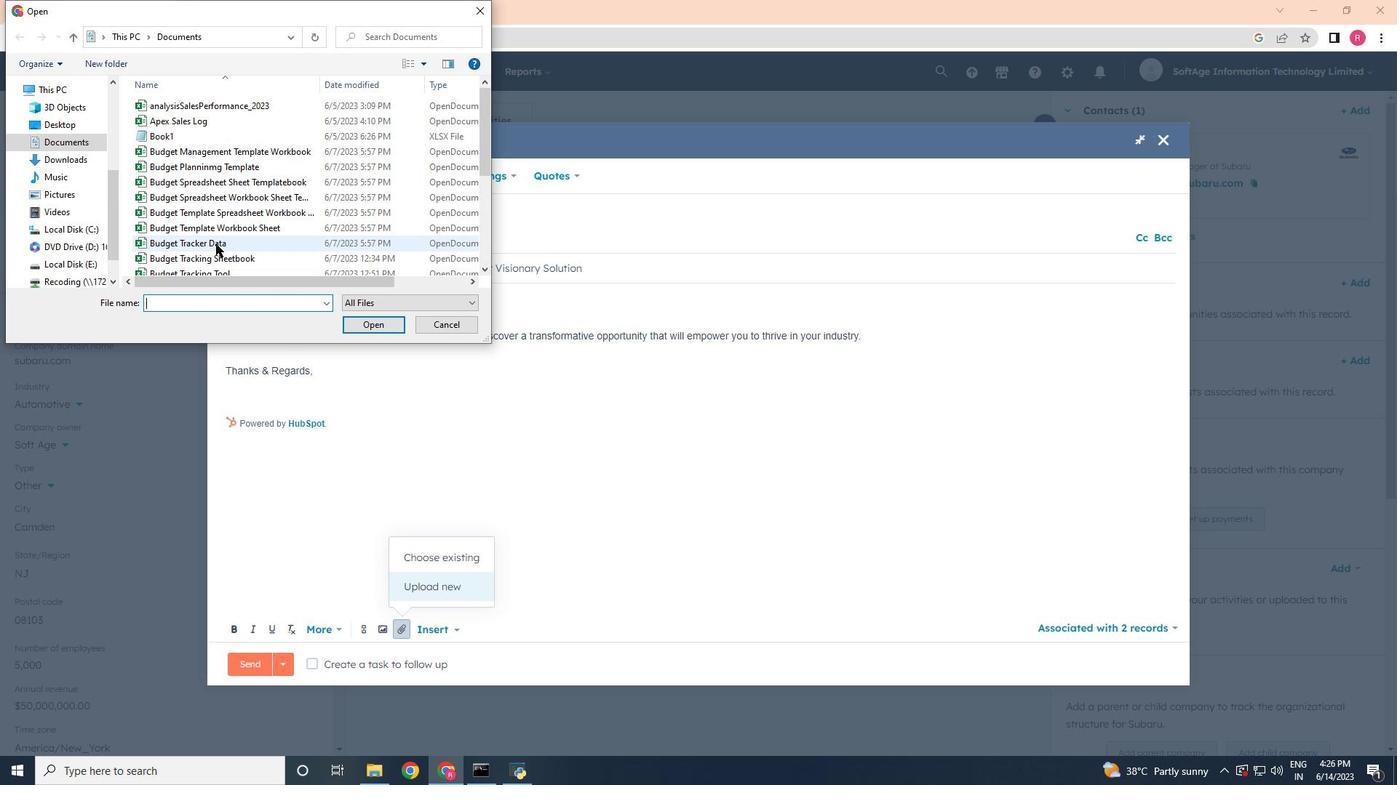 
Action: Mouse moved to (219, 241)
Screenshot: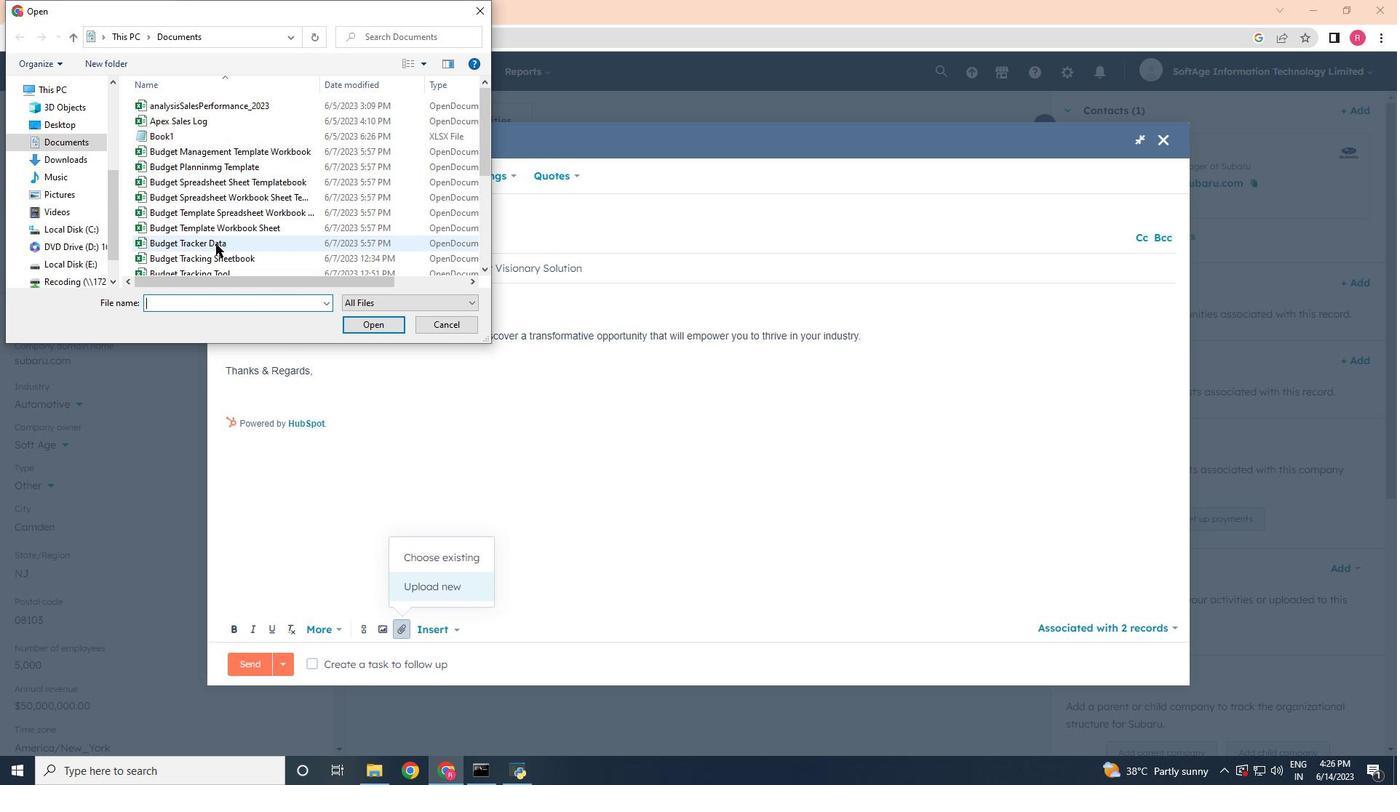 
Action: Mouse scrolled (219, 240) with delta (0, 0)
Screenshot: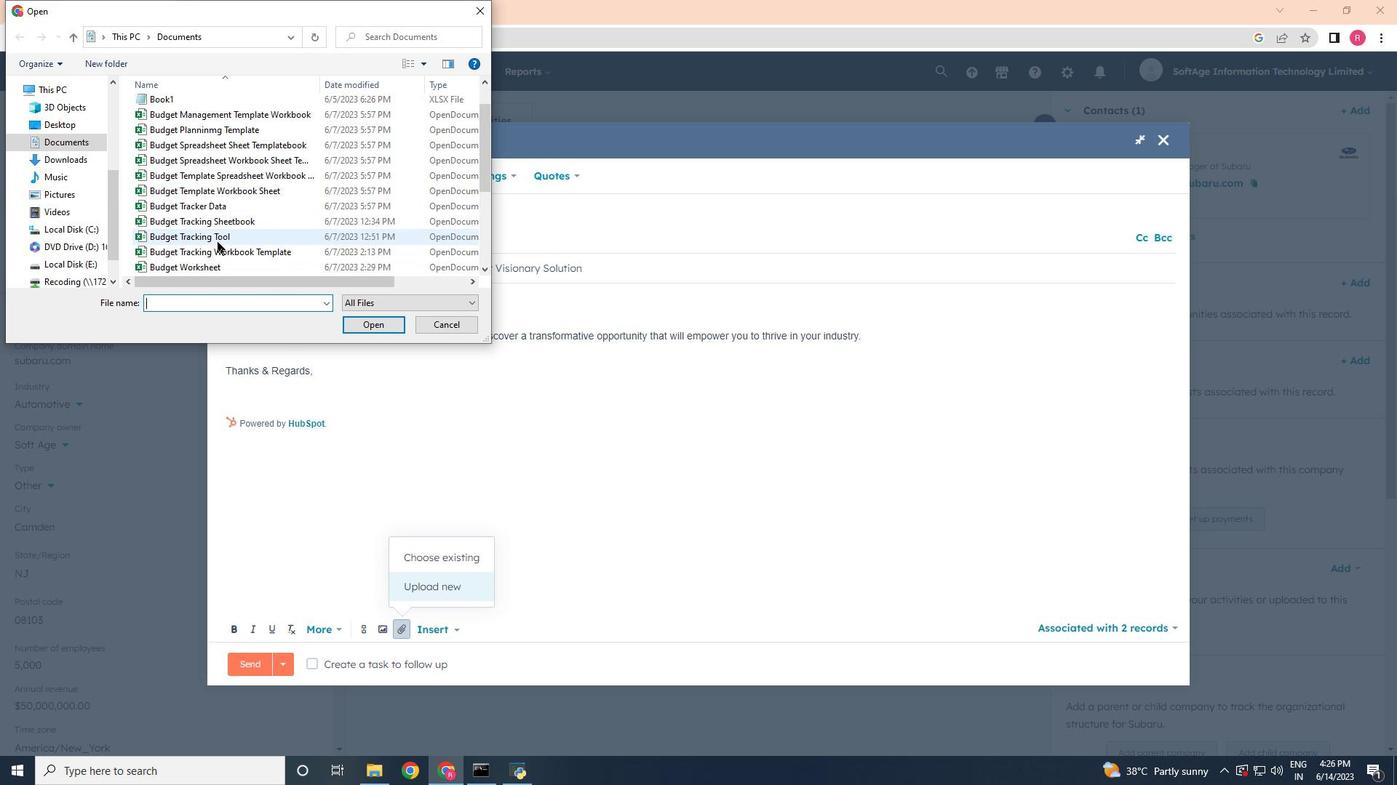 
Action: Mouse scrolled (219, 240) with delta (0, 0)
Screenshot: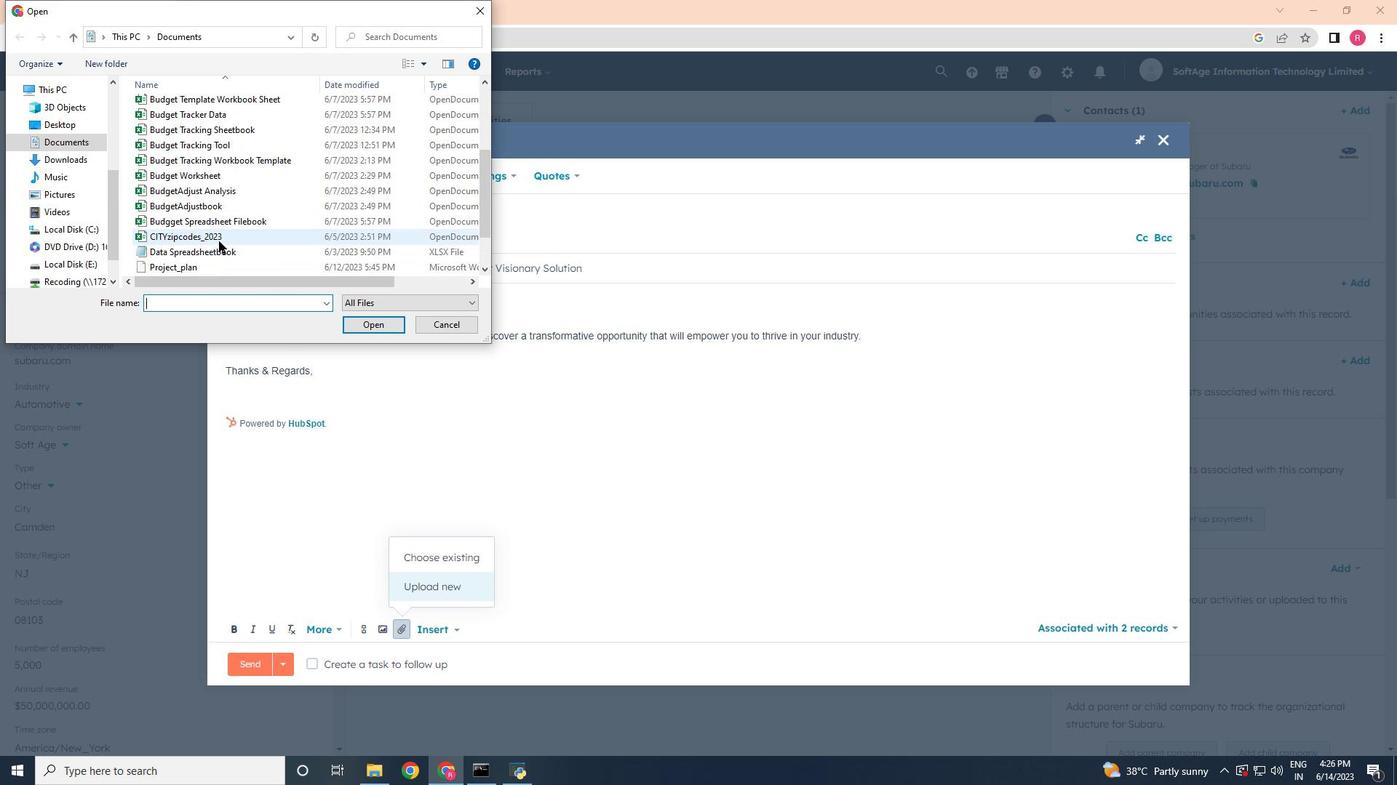 
Action: Mouse moved to (223, 248)
Screenshot: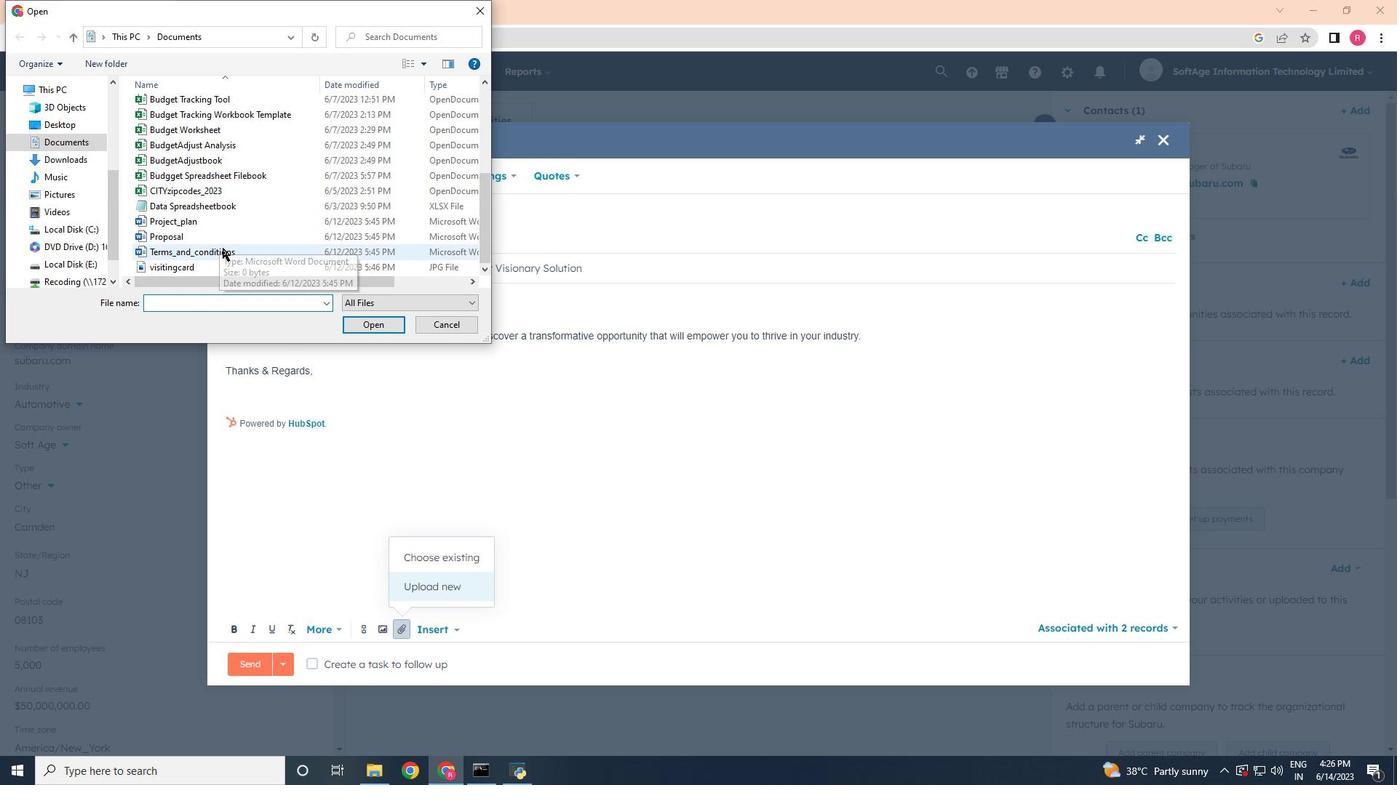 
Action: Mouse pressed left at (223, 248)
Screenshot: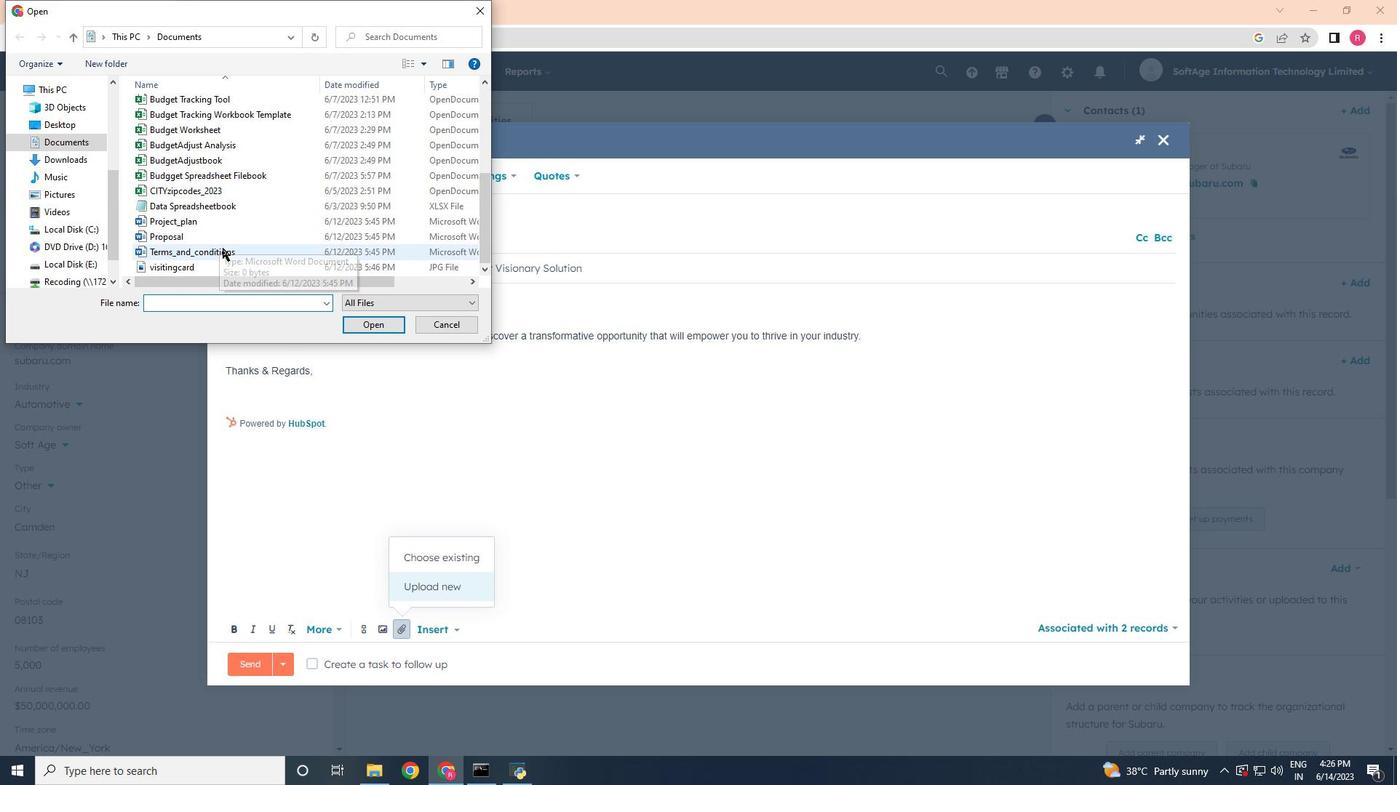 
Action: Mouse moved to (382, 323)
Screenshot: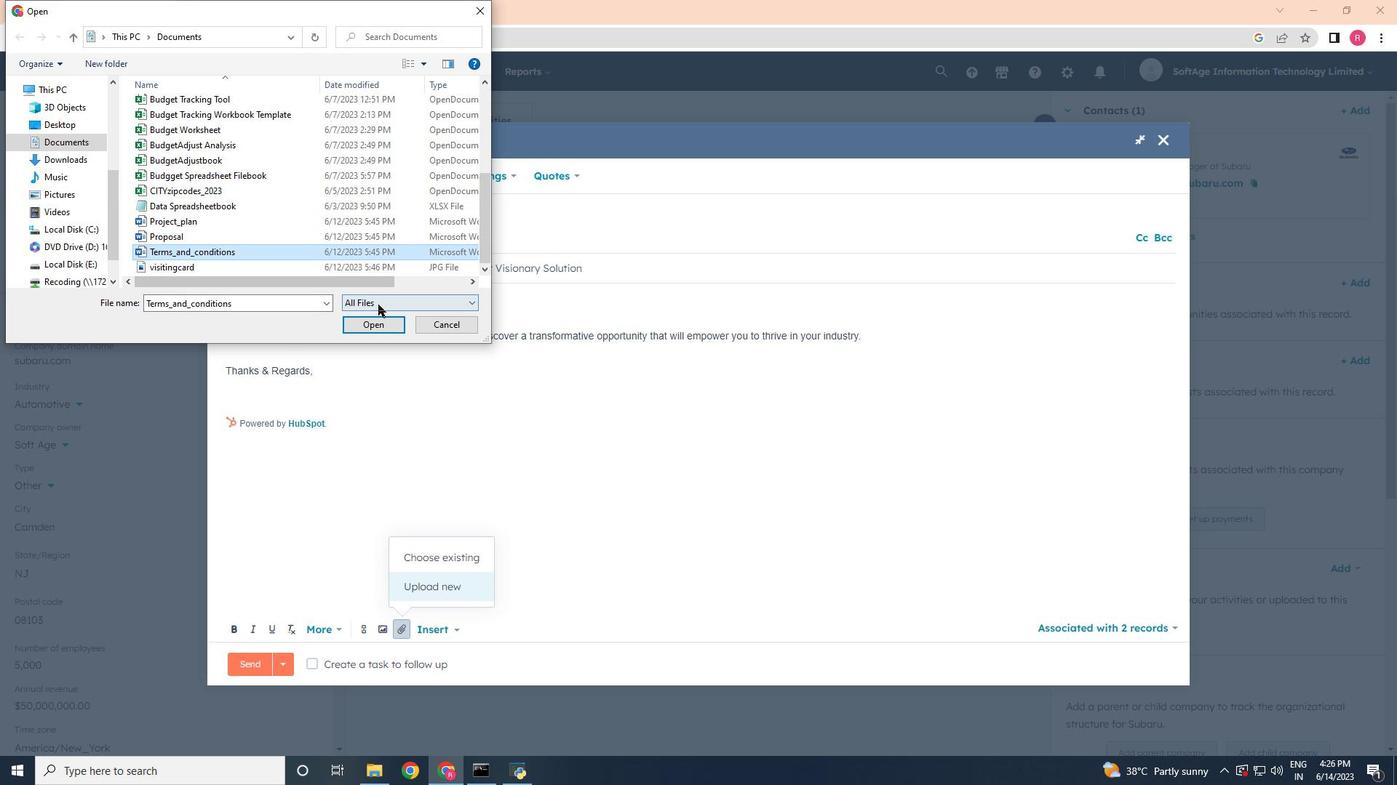 
Action: Mouse pressed left at (382, 323)
Screenshot: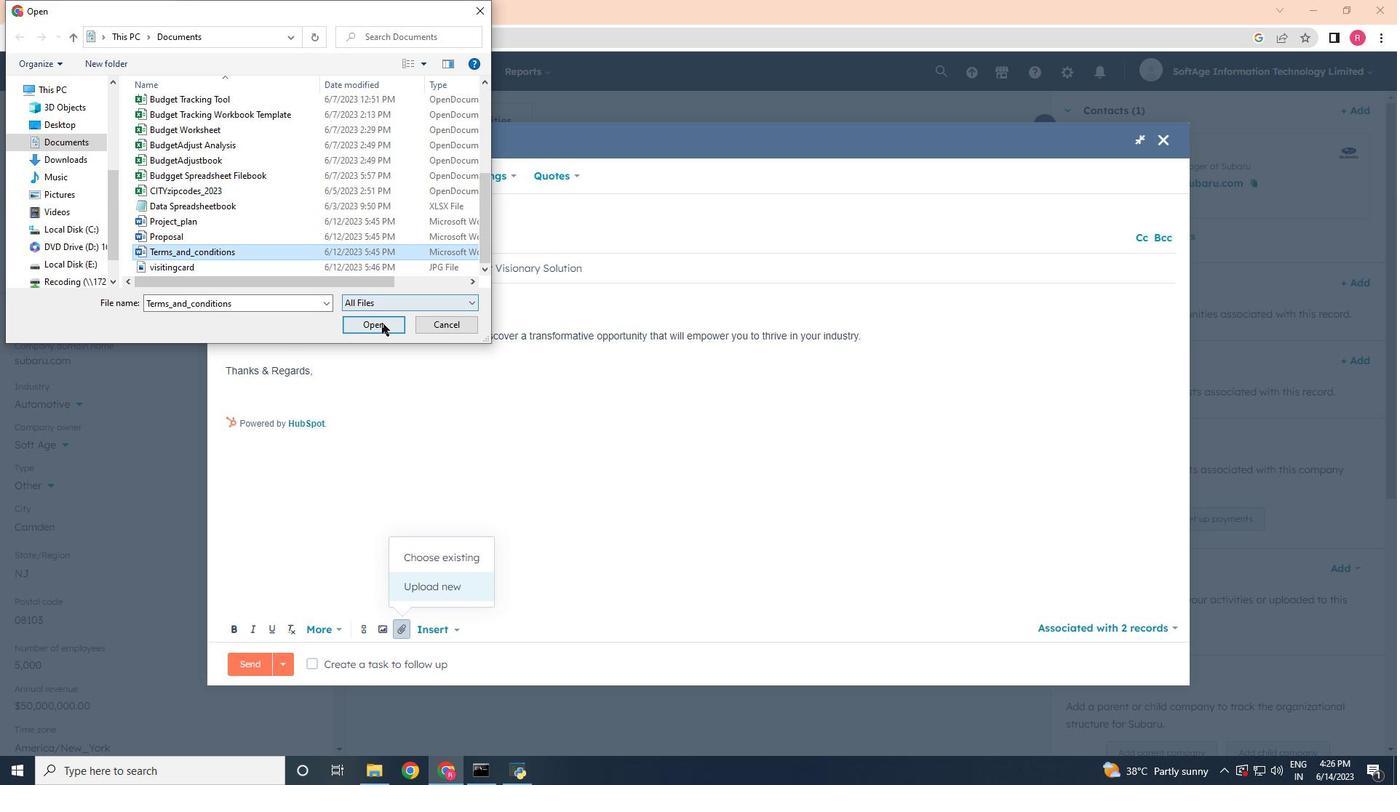 
Action: Mouse moved to (386, 593)
Screenshot: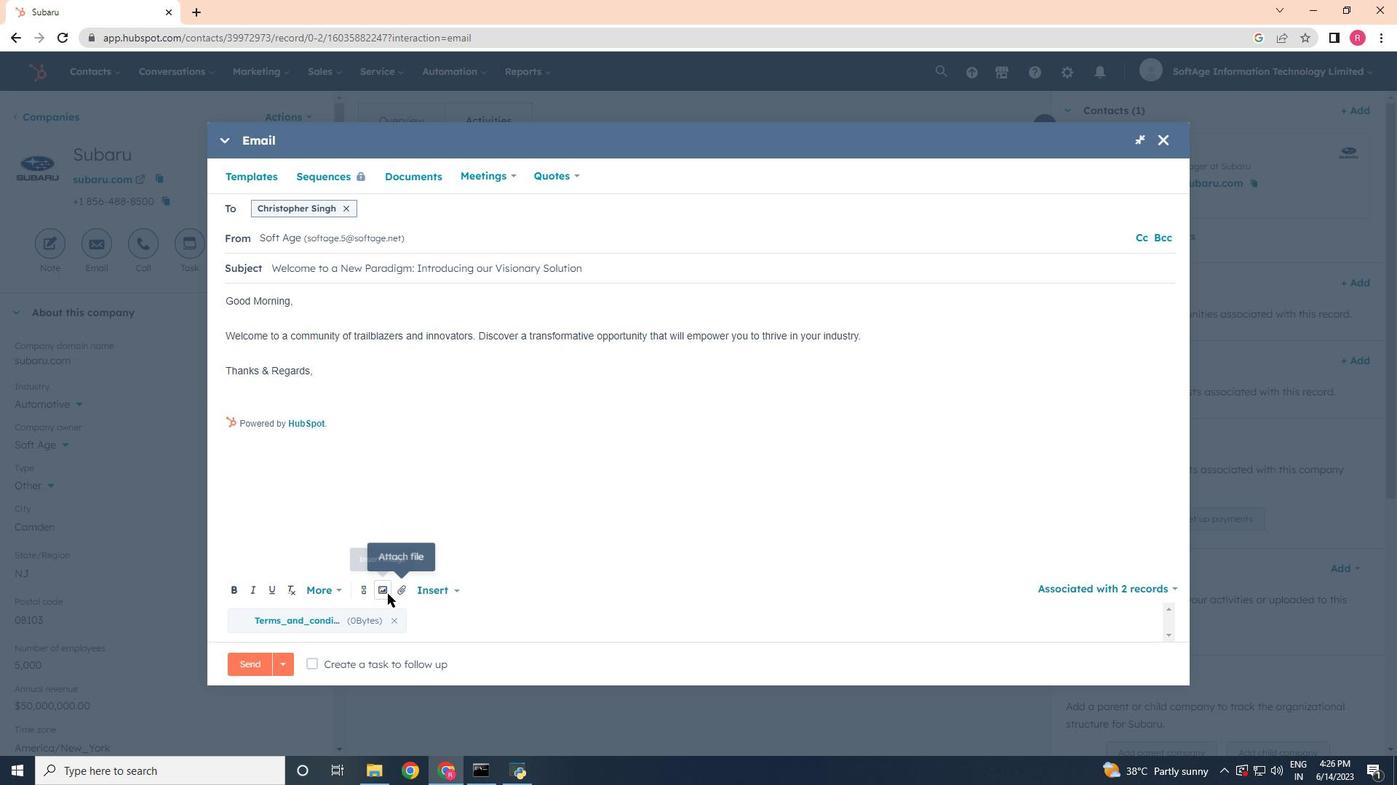 
Action: Mouse pressed left at (386, 593)
Screenshot: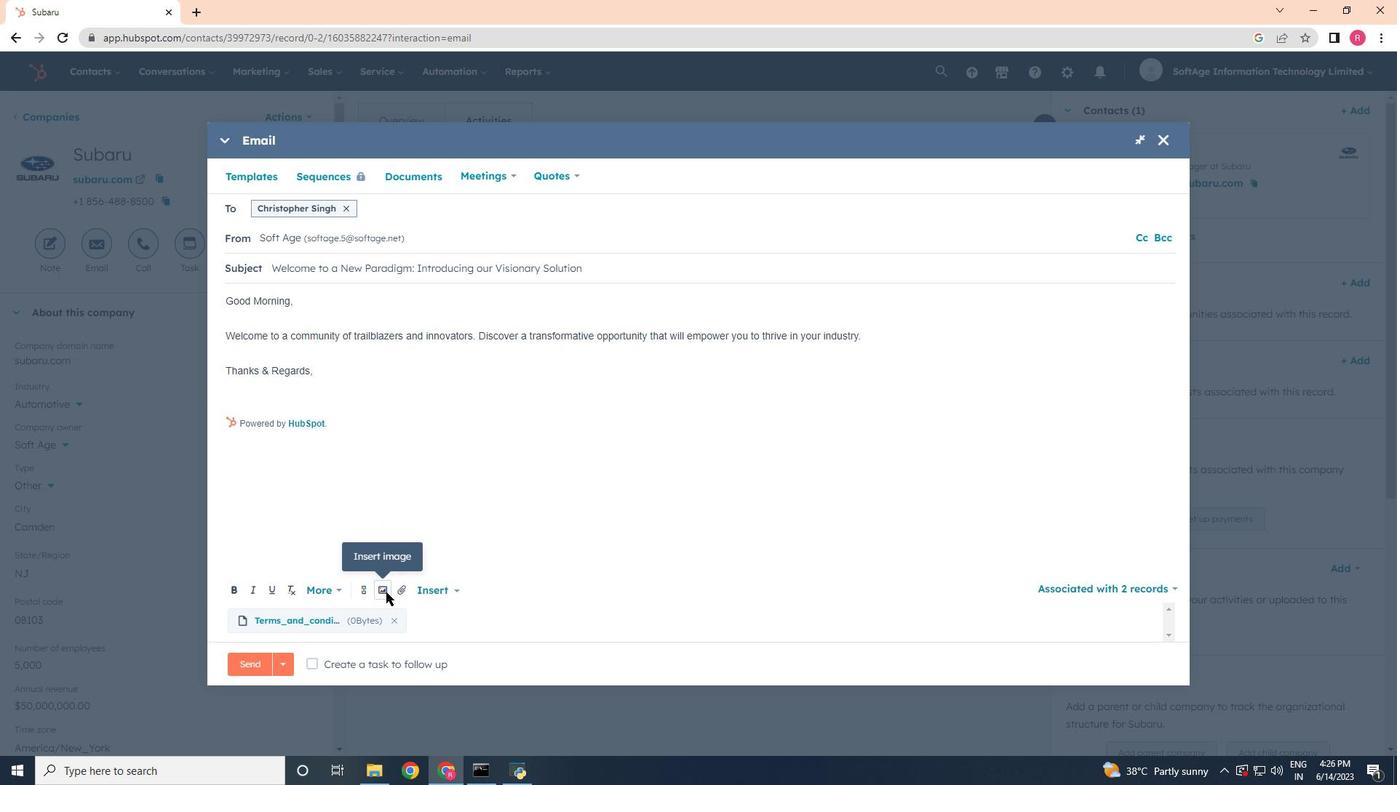 
Action: Mouse moved to (379, 564)
Screenshot: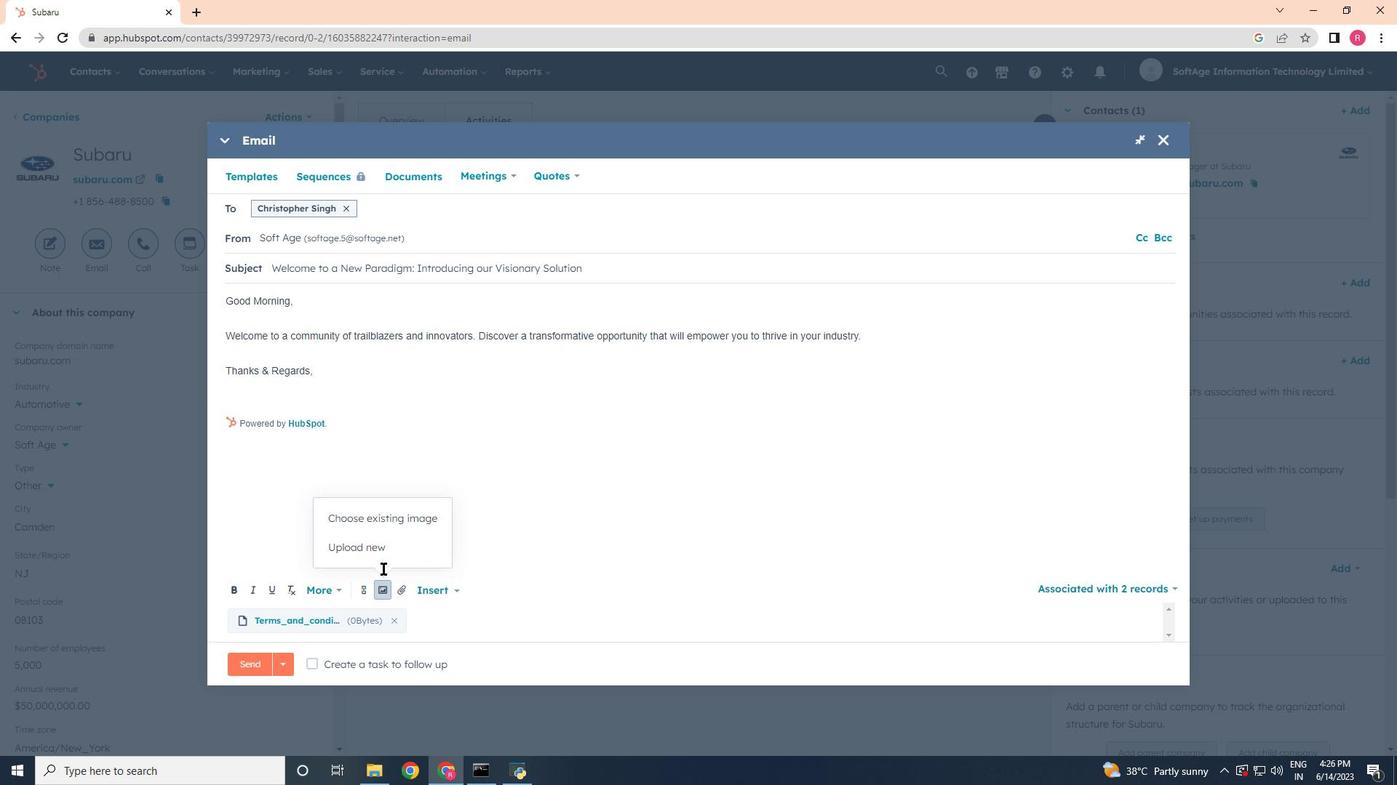 
Action: Mouse pressed left at (379, 564)
Screenshot: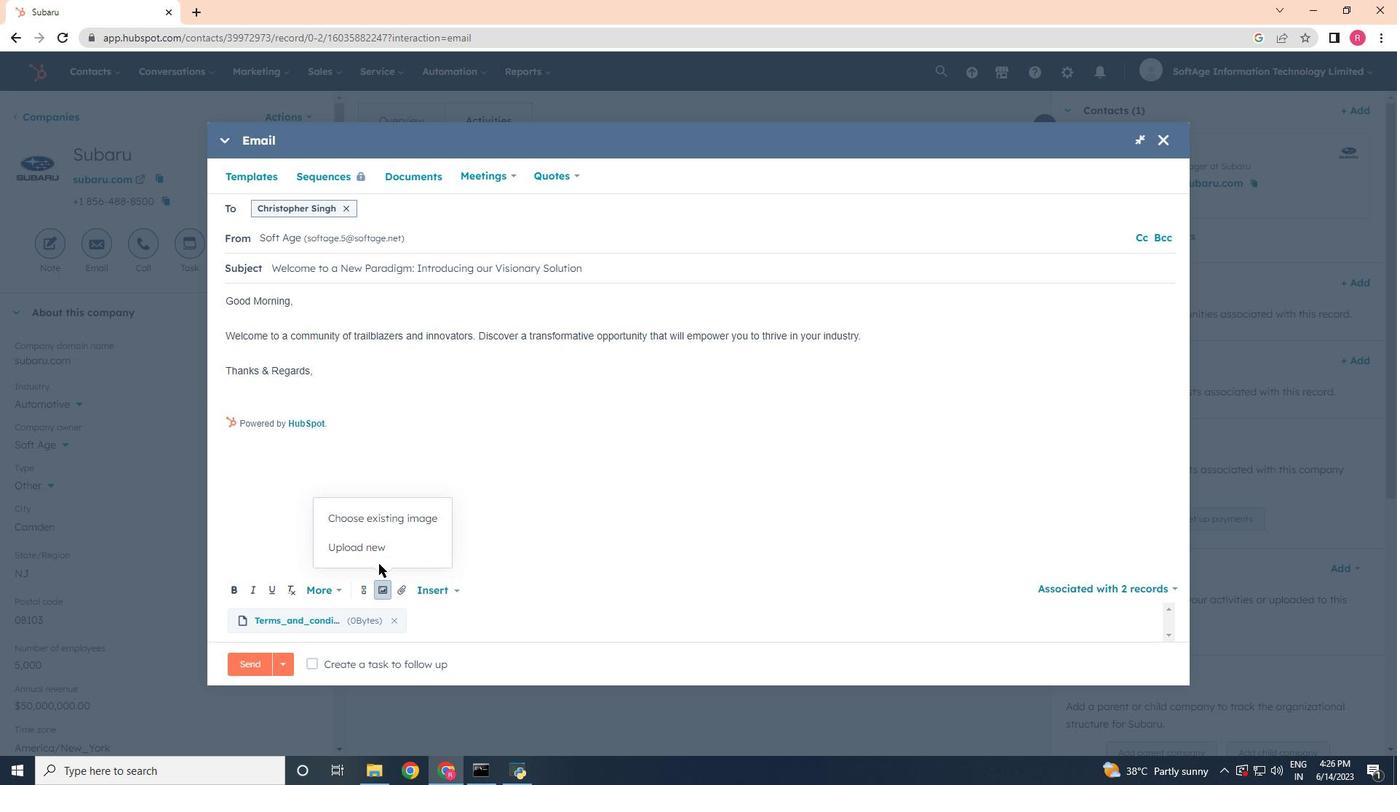 
Action: Mouse moved to (376, 558)
Screenshot: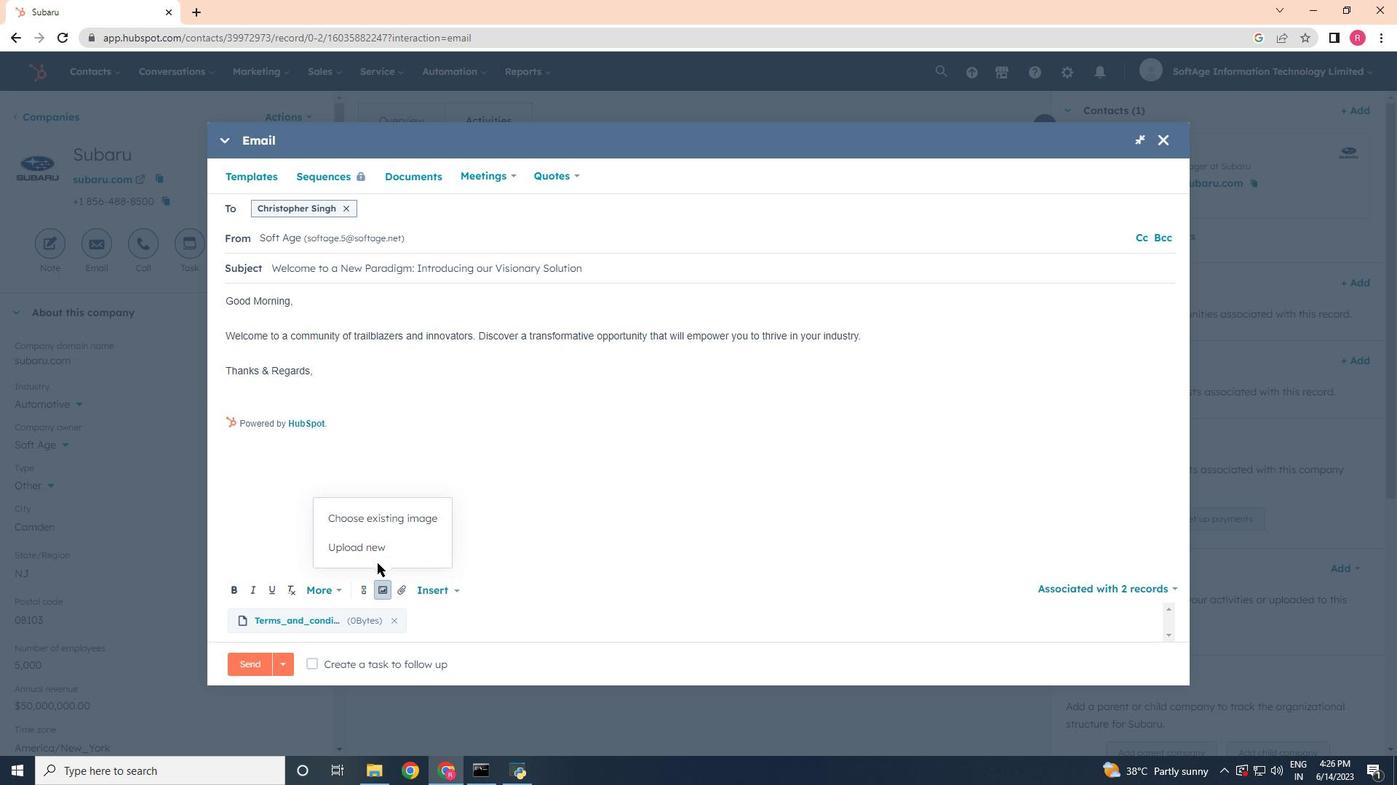 
Action: Mouse pressed left at (376, 558)
Screenshot: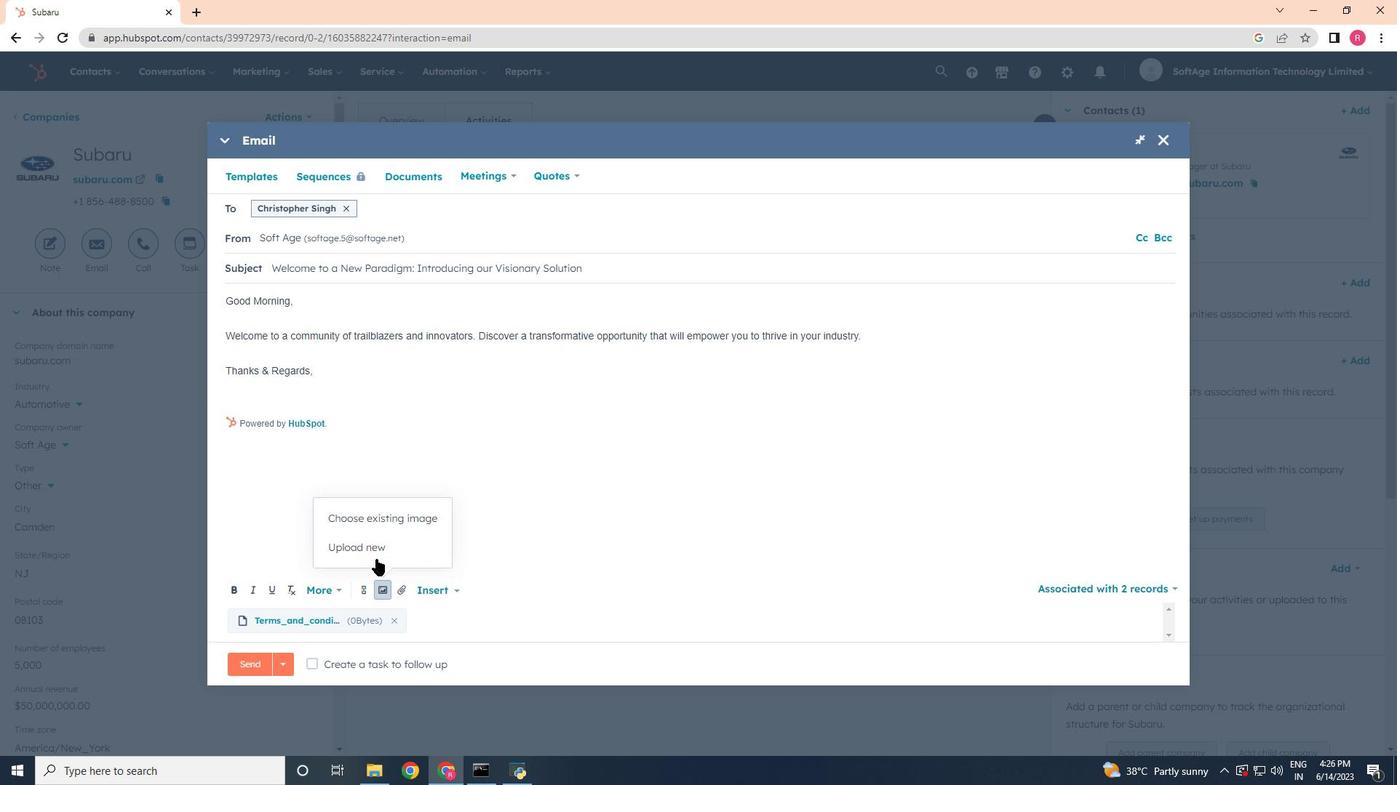 
Action: Mouse moved to (170, 107)
Screenshot: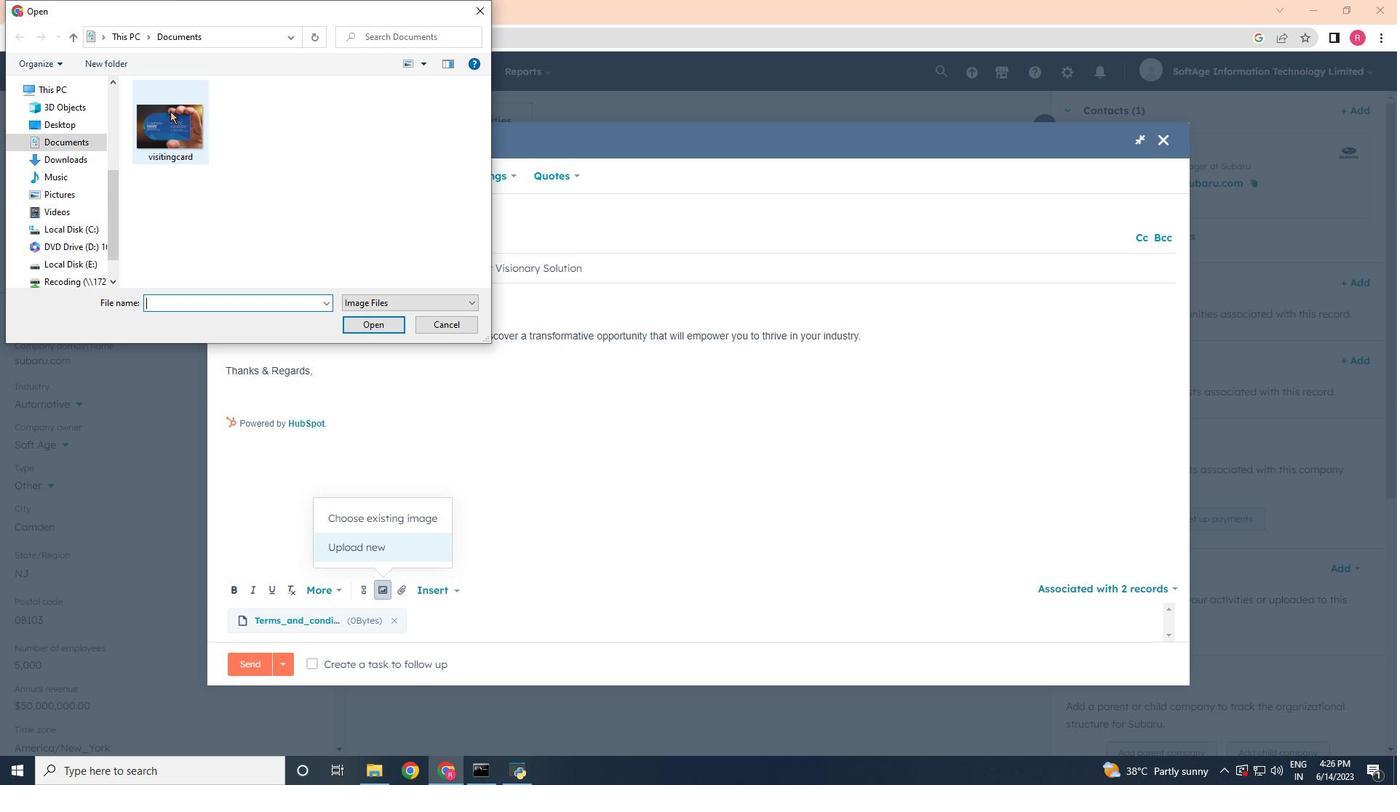 
Action: Mouse pressed left at (170, 107)
Screenshot: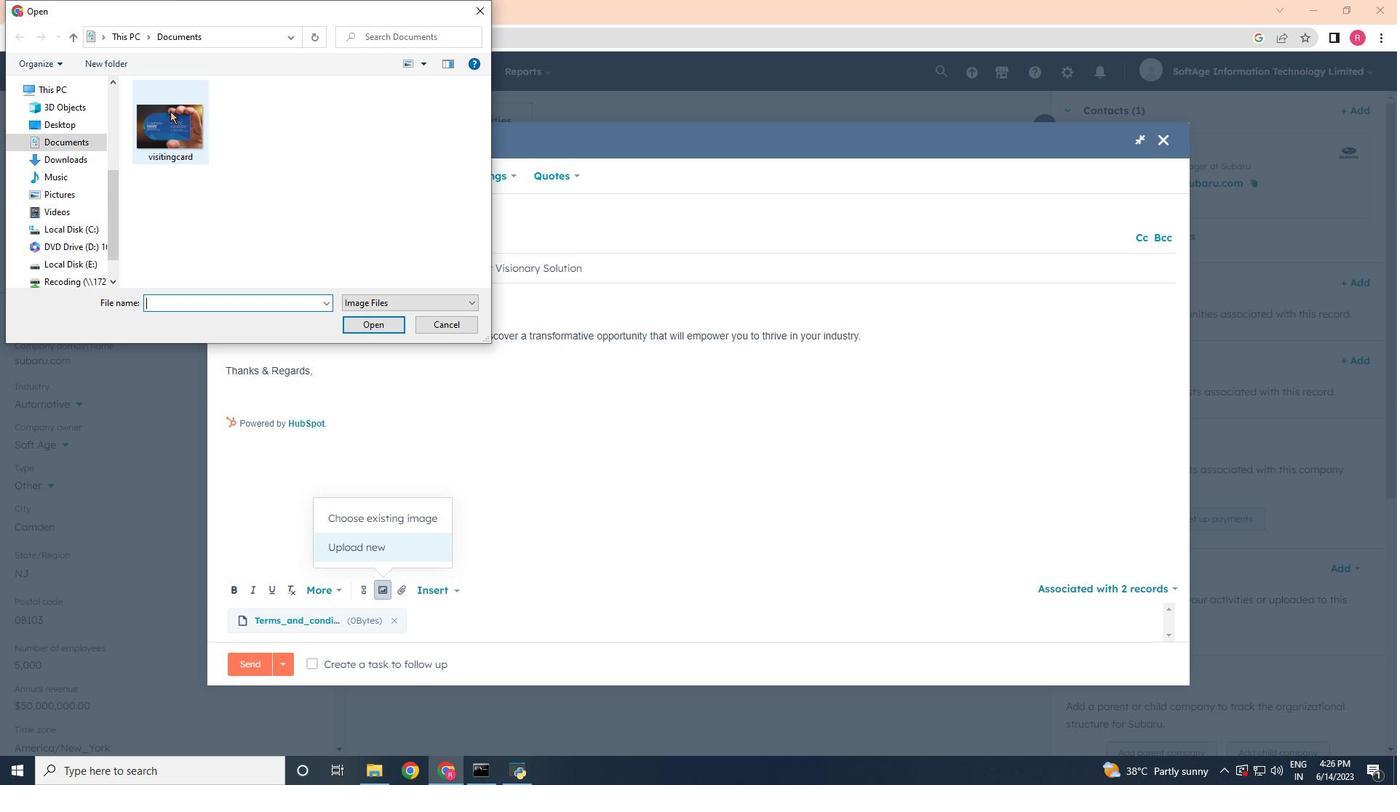 
Action: Mouse moved to (371, 326)
Screenshot: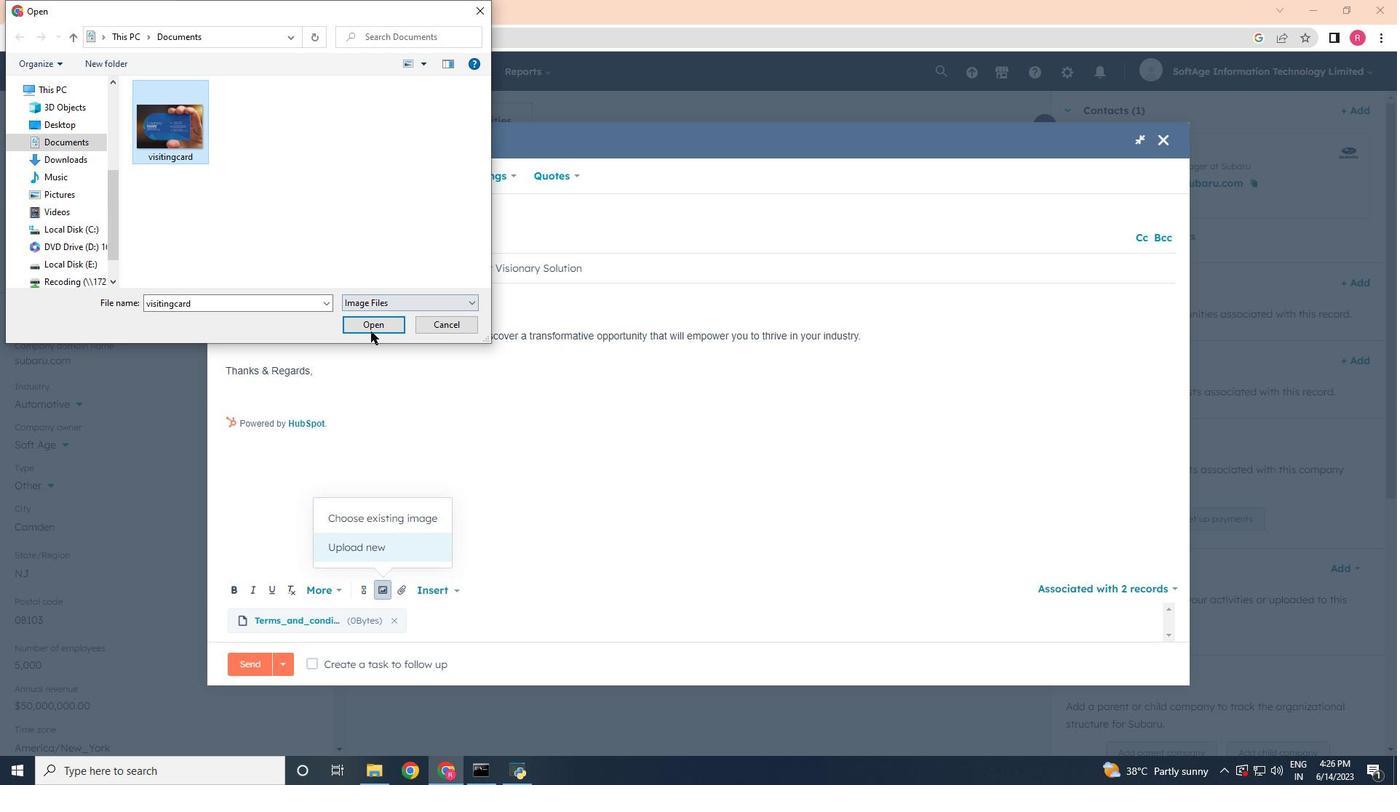 
Action: Mouse pressed left at (371, 326)
Screenshot: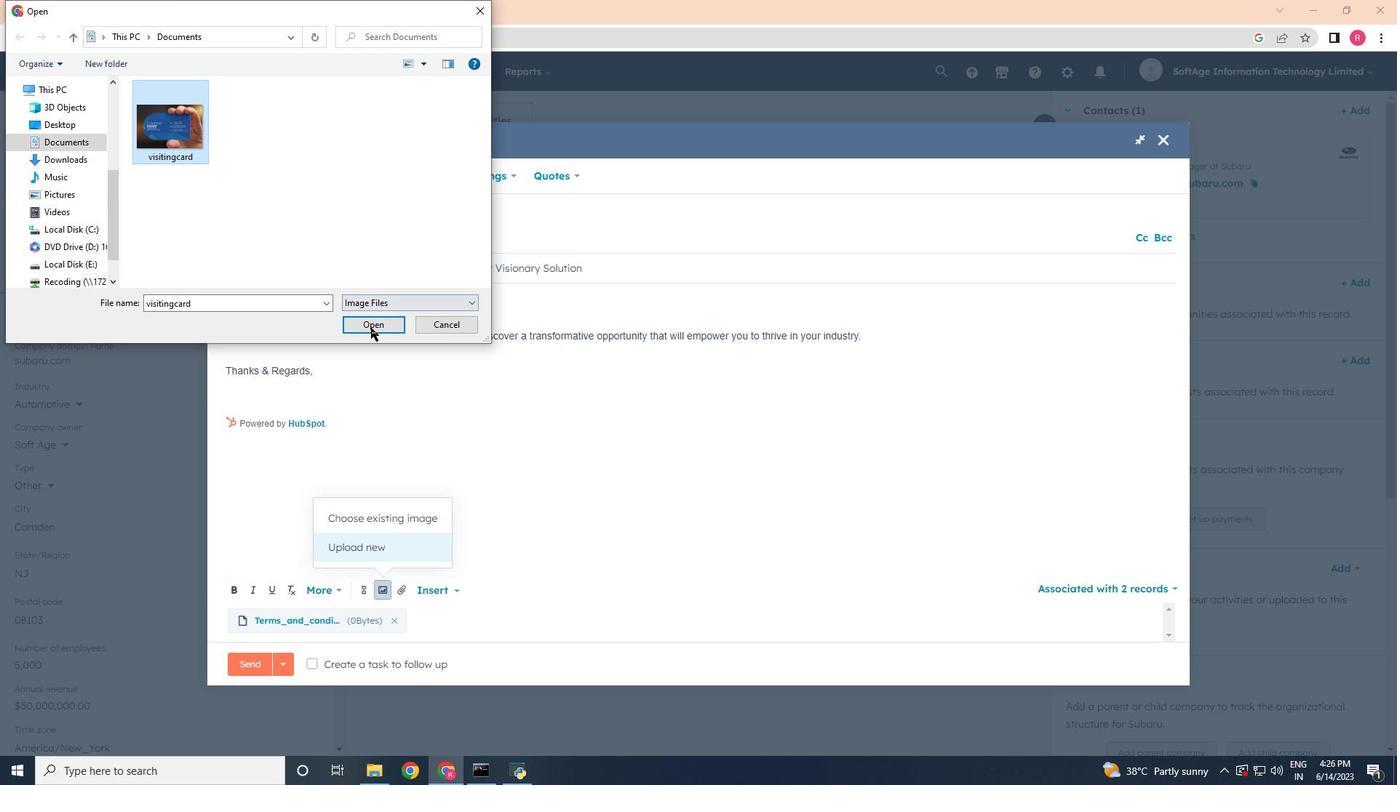 
Action: Mouse moved to (280, 347)
Screenshot: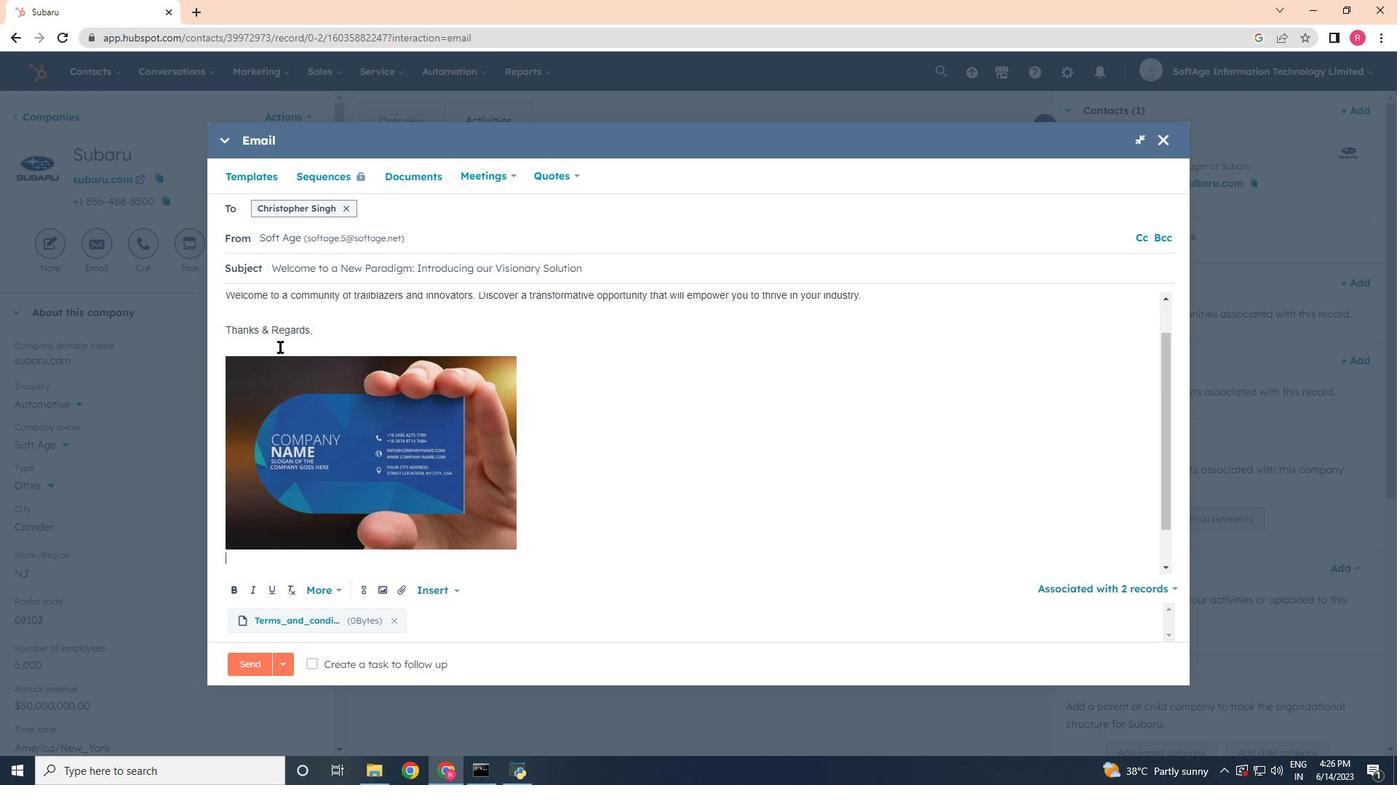 
Action: Mouse pressed left at (280, 347)
Screenshot: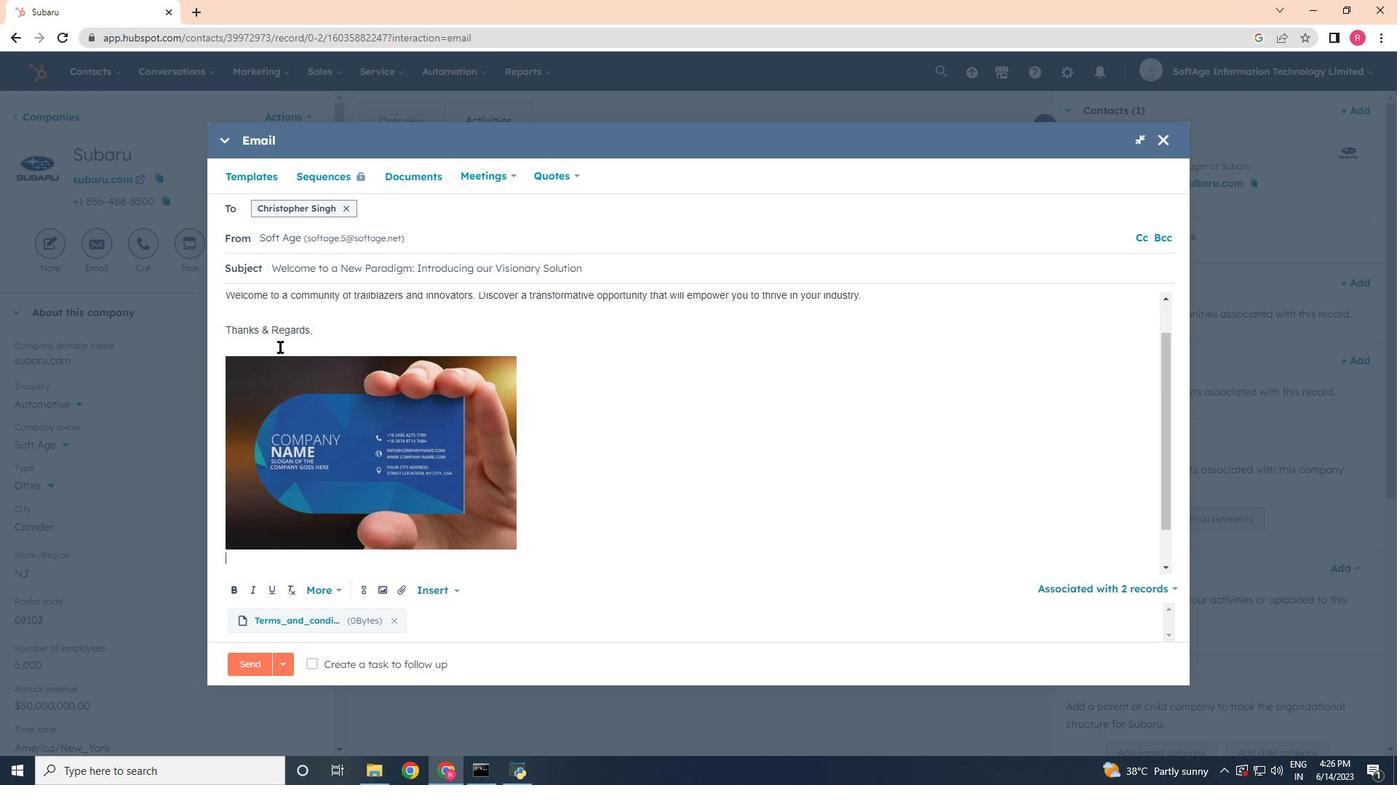 
Action: Mouse moved to (367, 595)
Screenshot: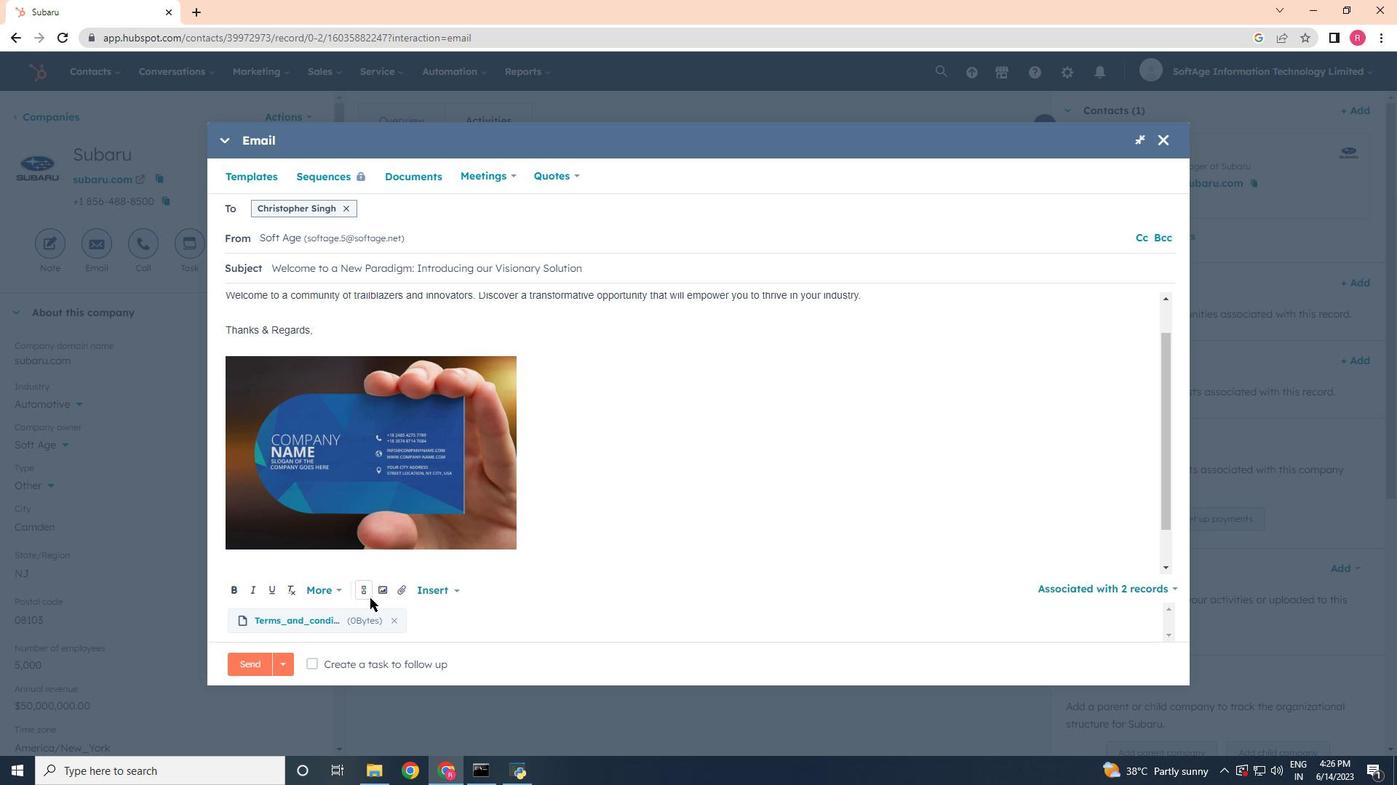 
Action: Mouse pressed left at (367, 595)
Screenshot: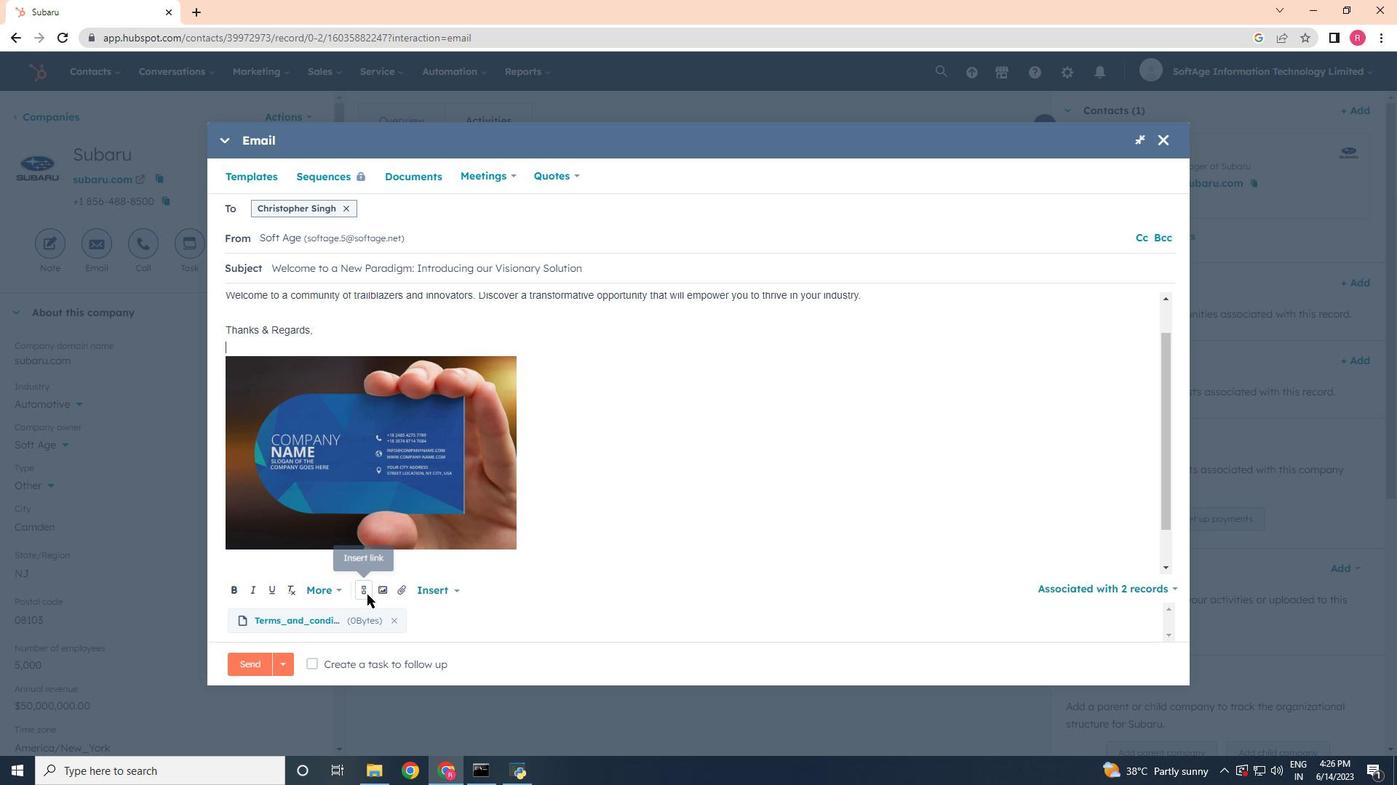 
Action: Mouse moved to (390, 414)
Screenshot: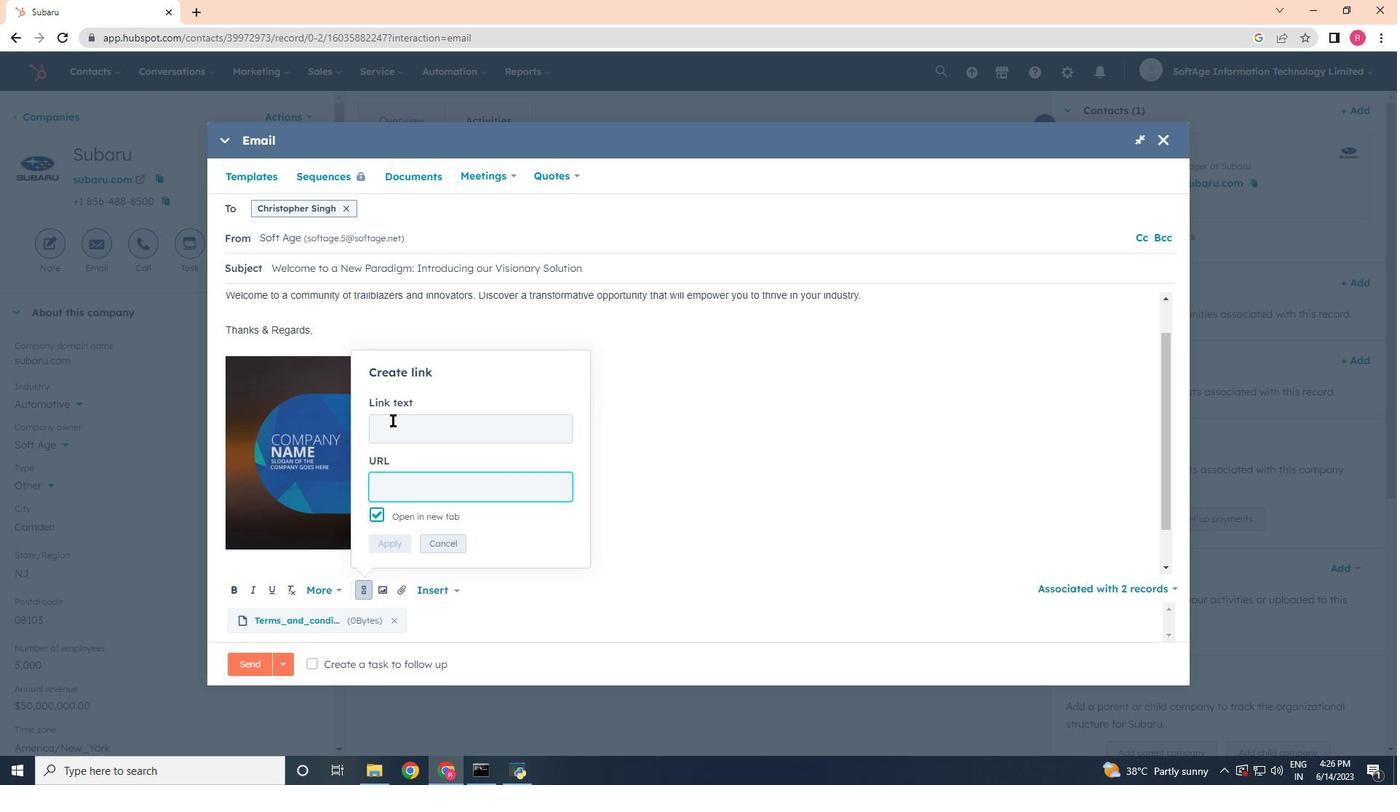 
Action: Mouse pressed left at (390, 414)
Screenshot: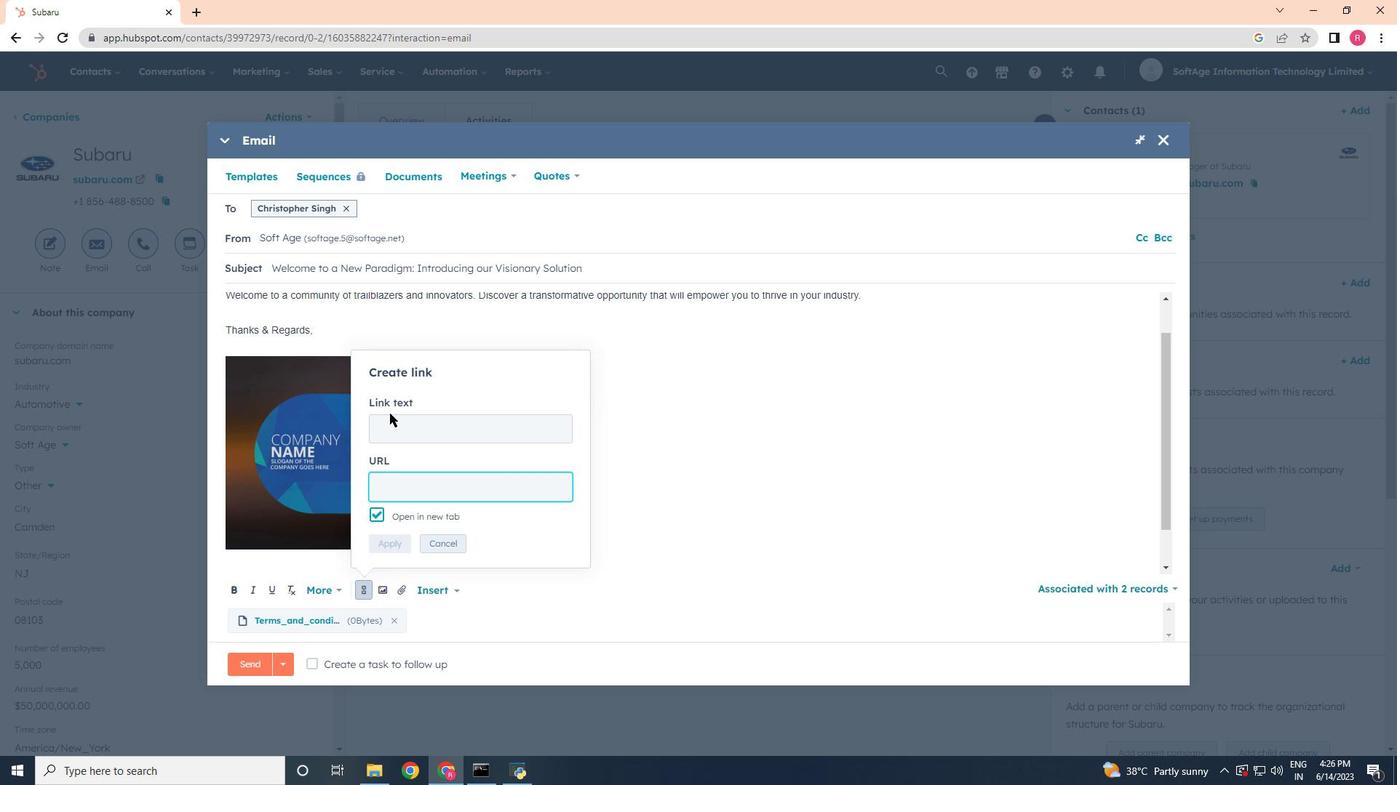 
Action: Mouse moved to (395, 438)
Screenshot: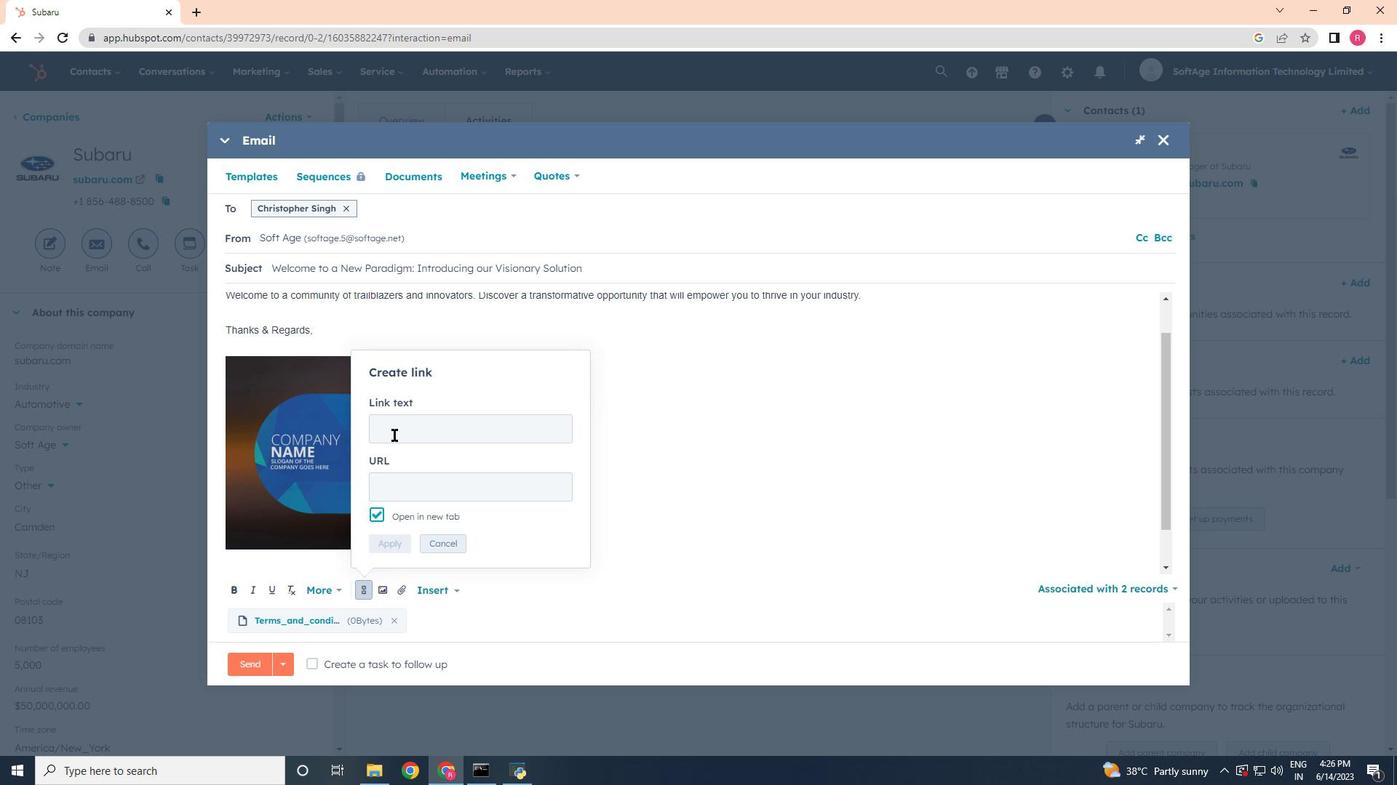 
Action: Mouse pressed left at (395, 438)
Screenshot: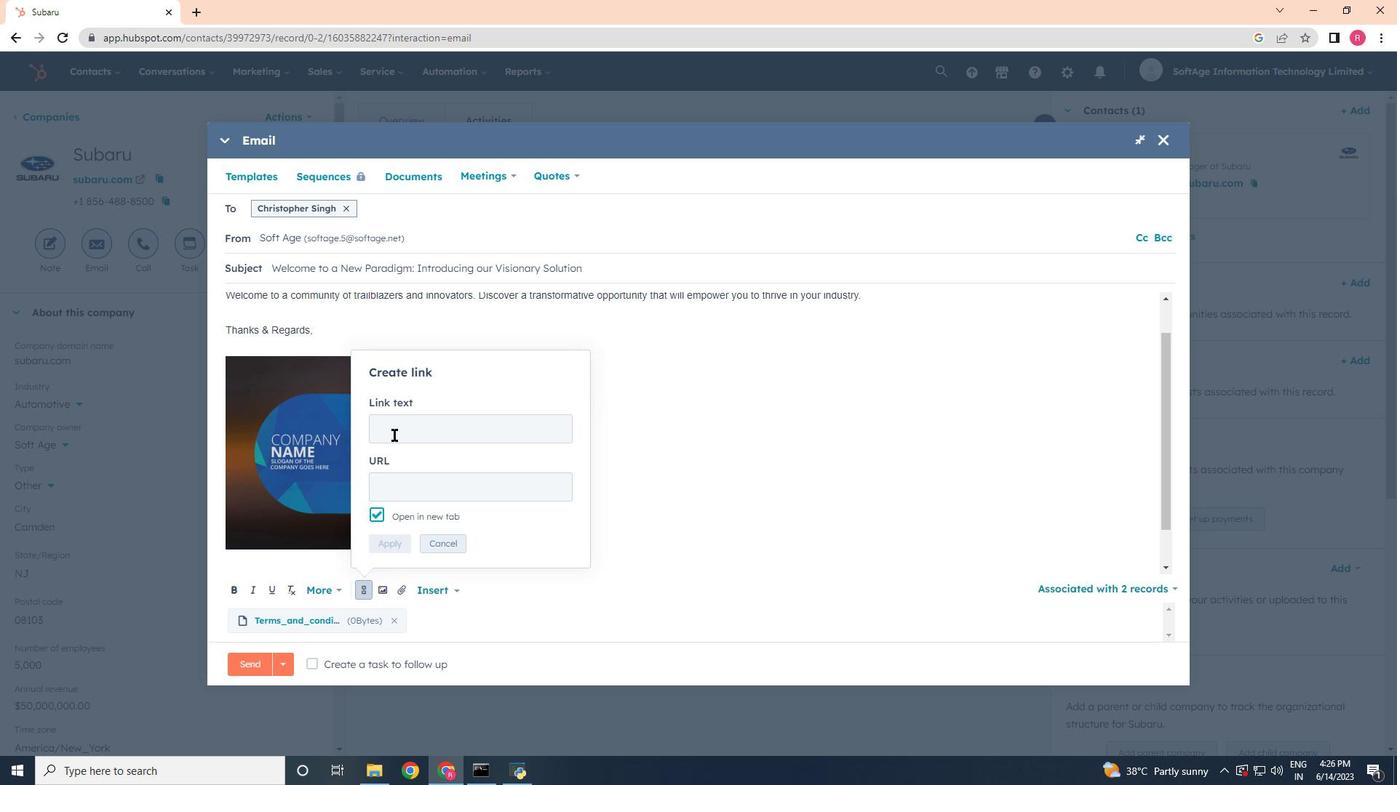 
Action: Key pressed <Key.shift>Facebook<Key.tab>www.facebook.com
Screenshot: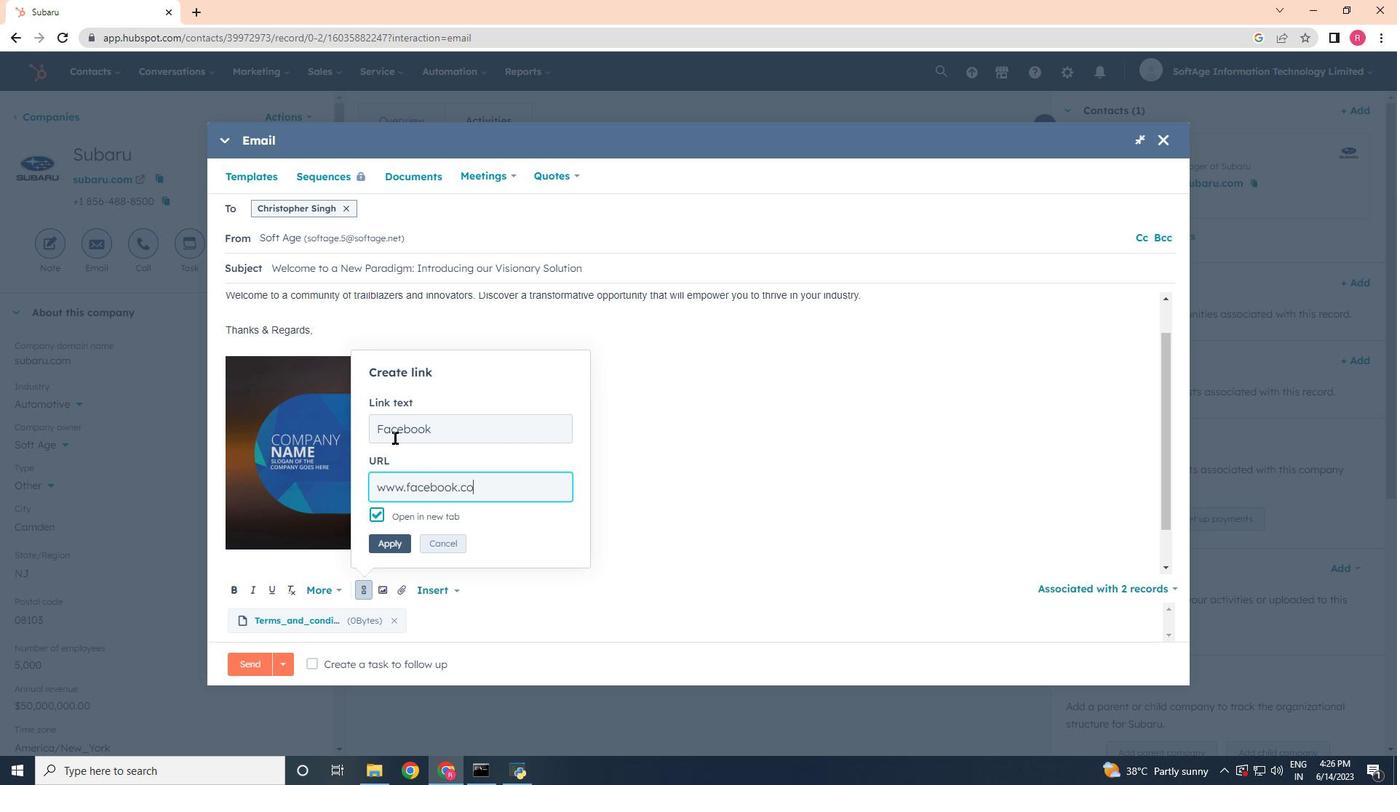 
Action: Mouse moved to (388, 549)
Screenshot: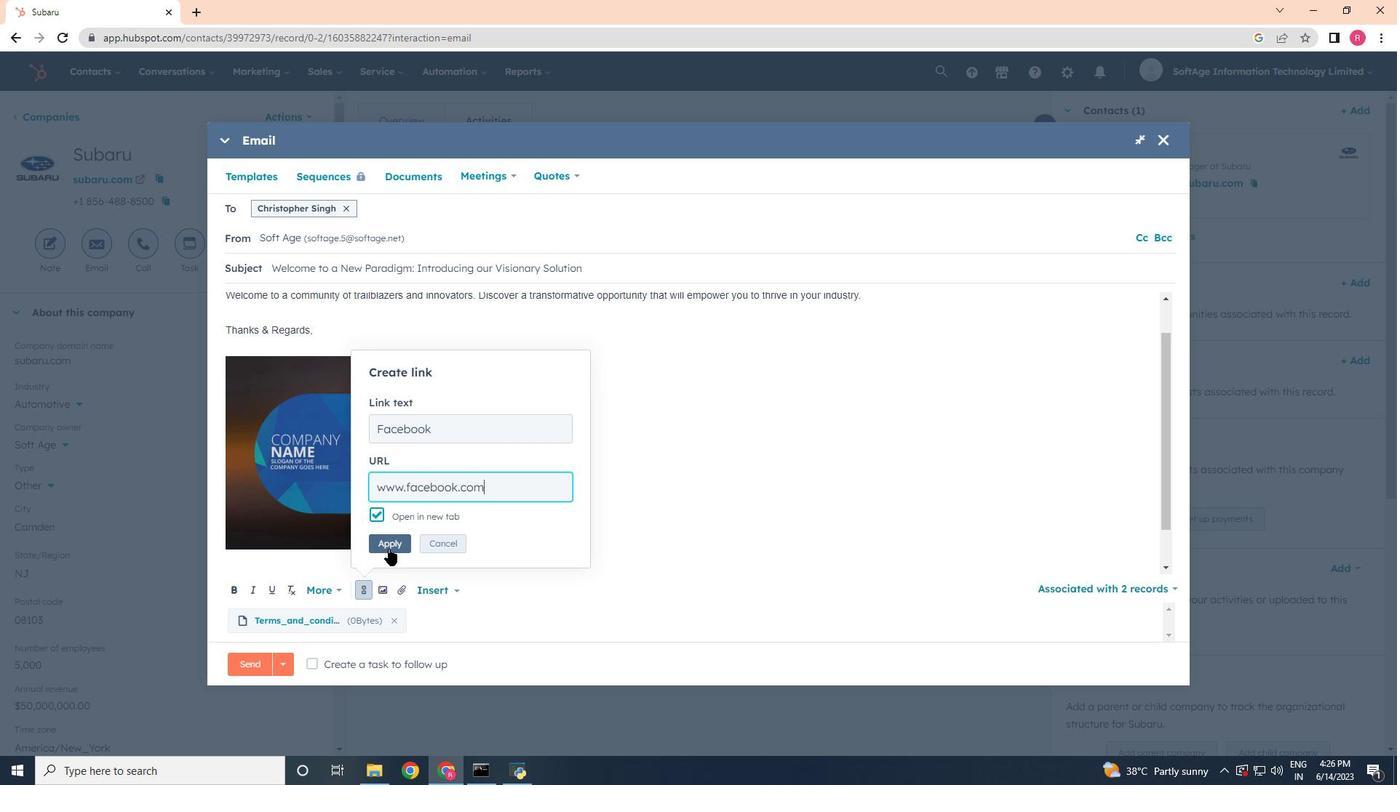 
Action: Mouse pressed left at (388, 549)
Screenshot: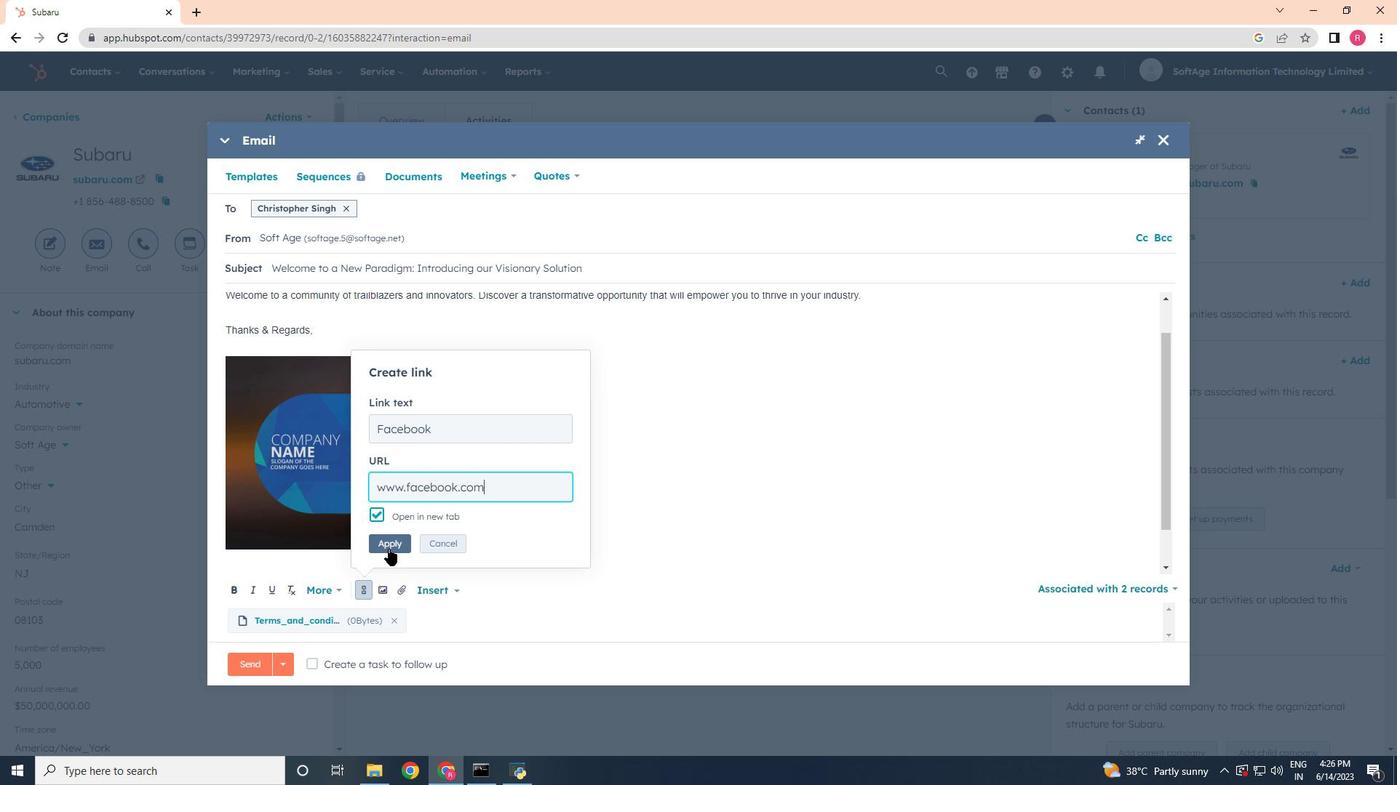 
Action: Mouse moved to (313, 665)
Screenshot: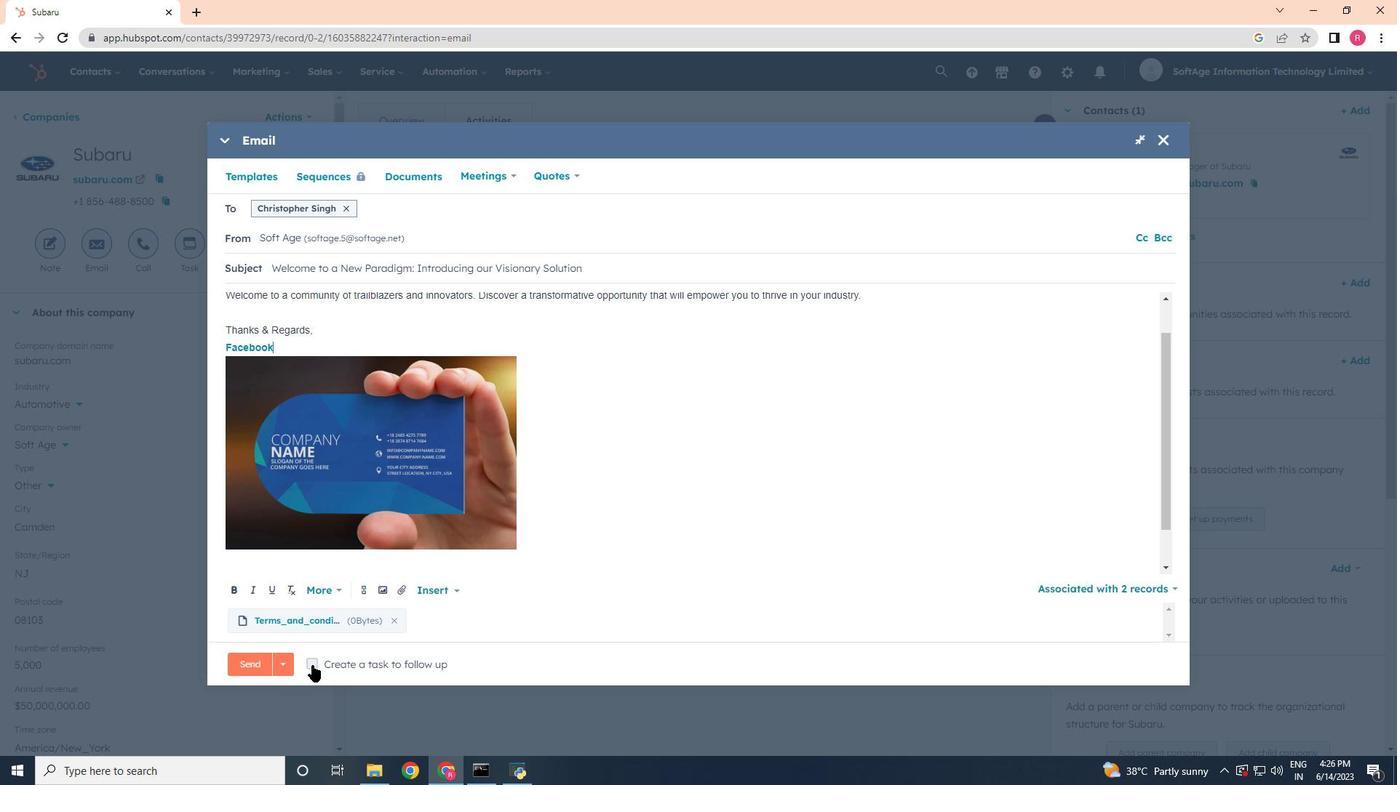 
Action: Mouse pressed left at (313, 665)
Screenshot: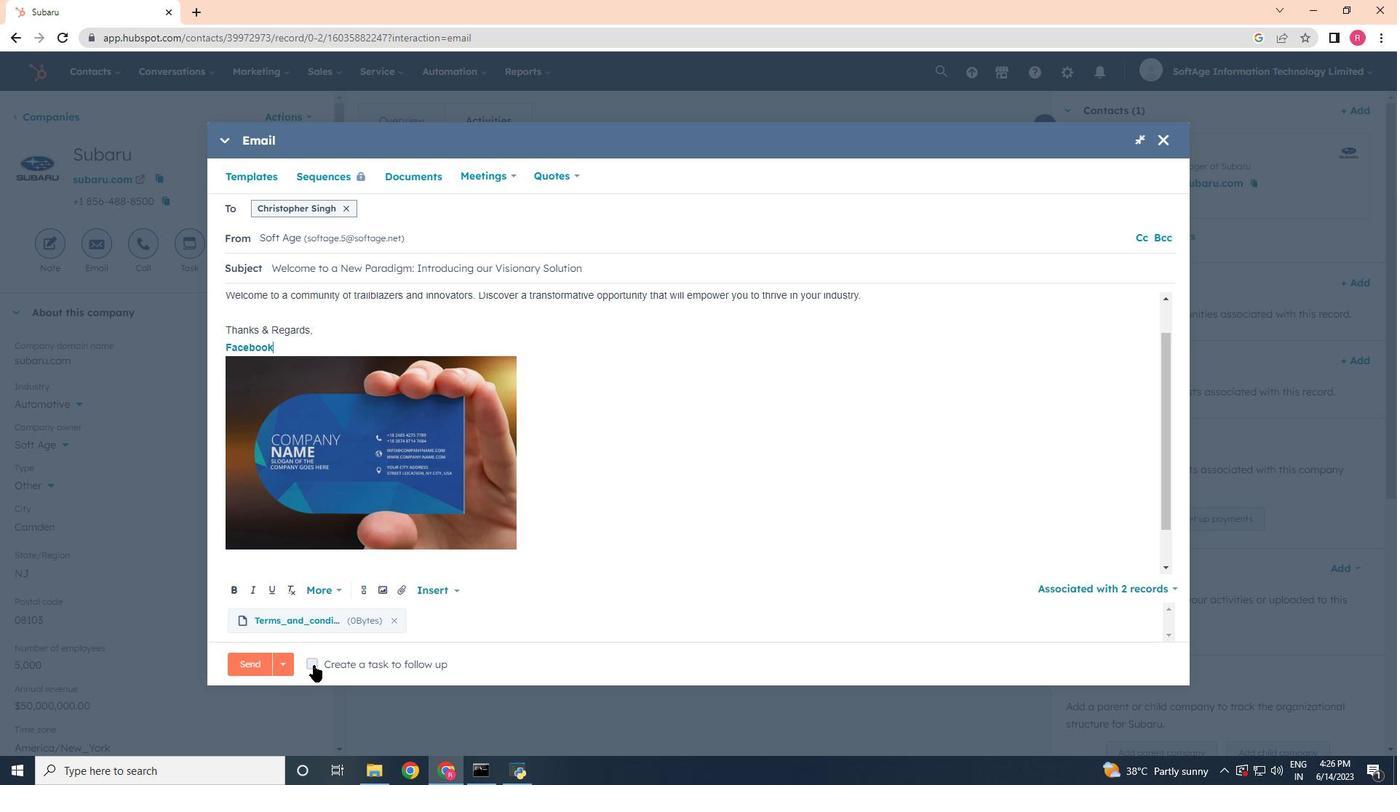 
Action: Mouse moved to (597, 666)
Screenshot: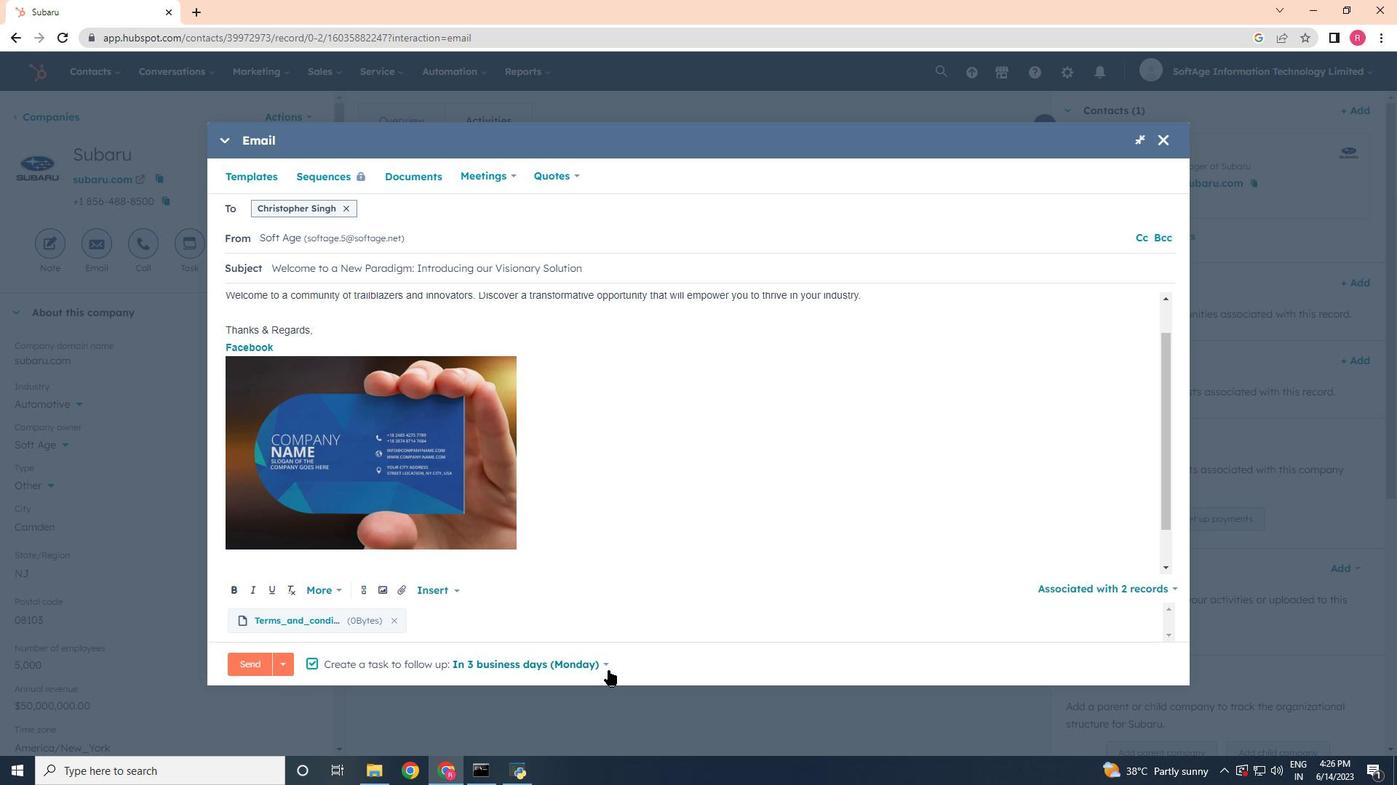 
Action: Mouse pressed left at (597, 666)
Screenshot: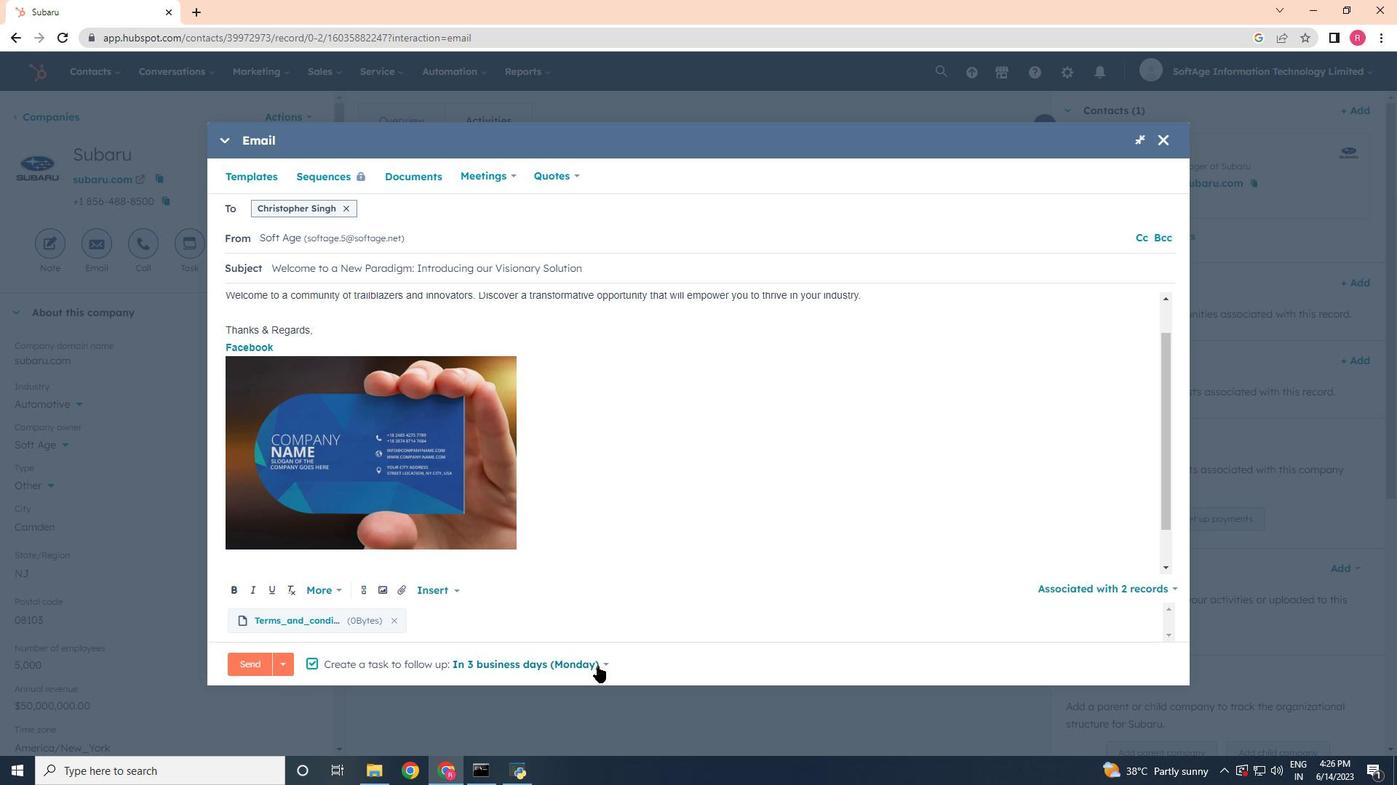 
Action: Mouse moved to (536, 564)
Screenshot: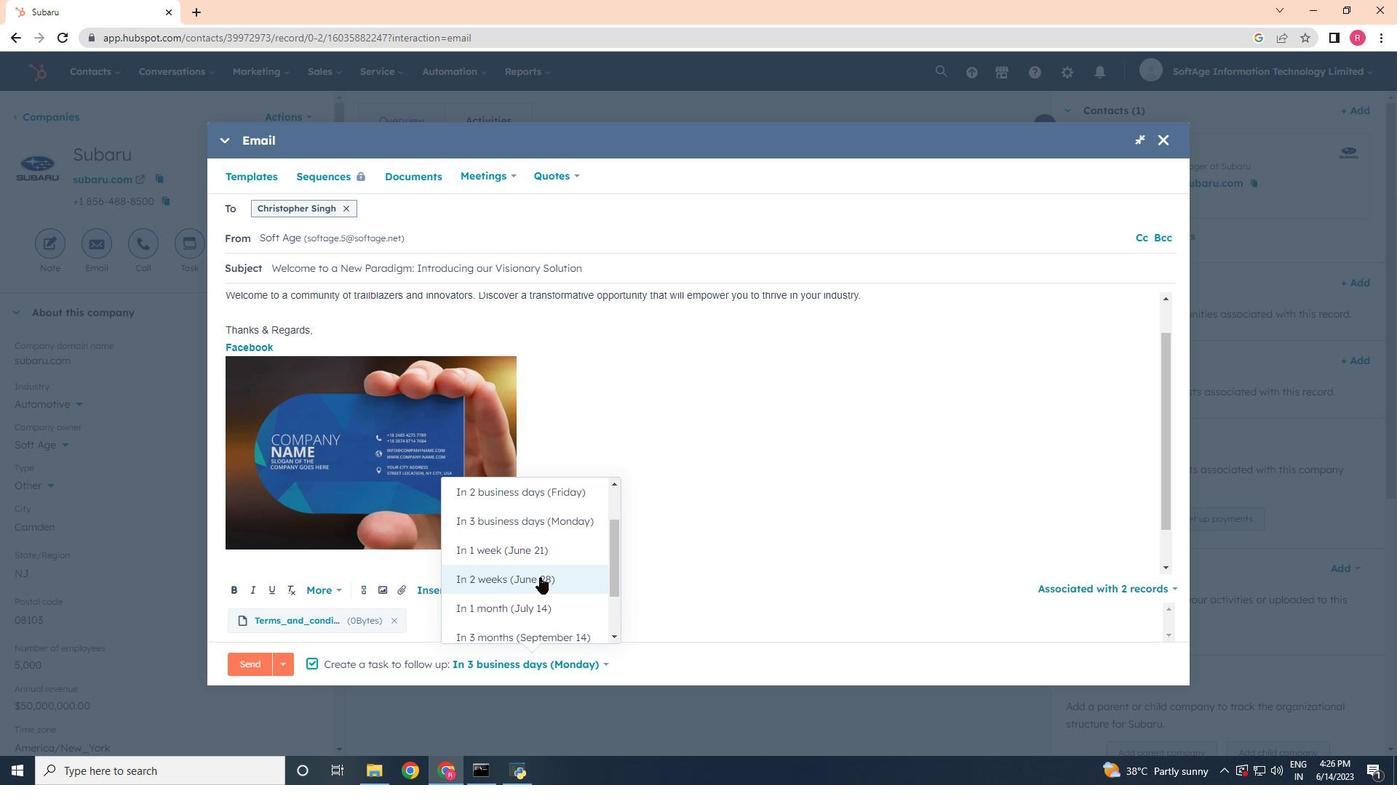 
Action: Mouse scrolled (536, 563) with delta (0, 0)
Screenshot: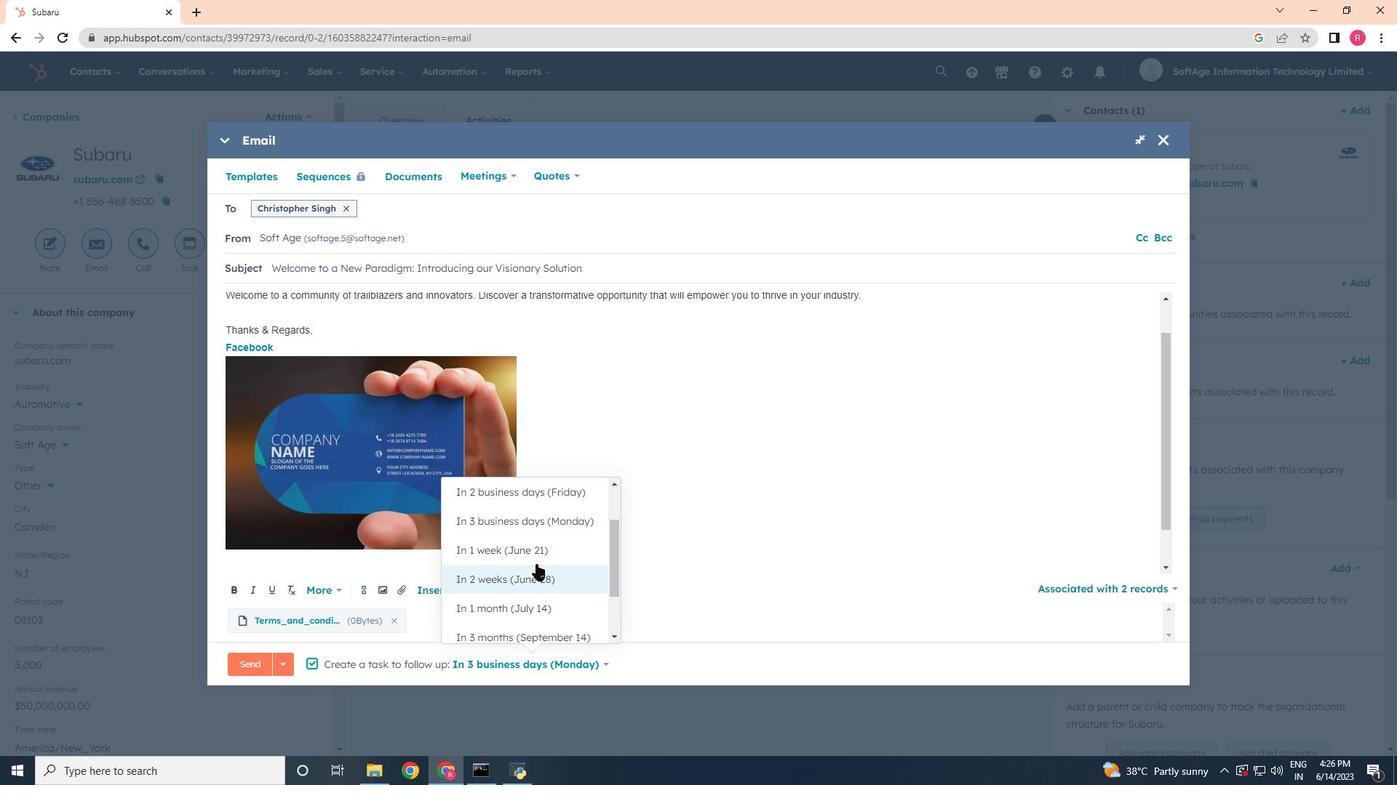 
Action: Mouse moved to (510, 512)
Screenshot: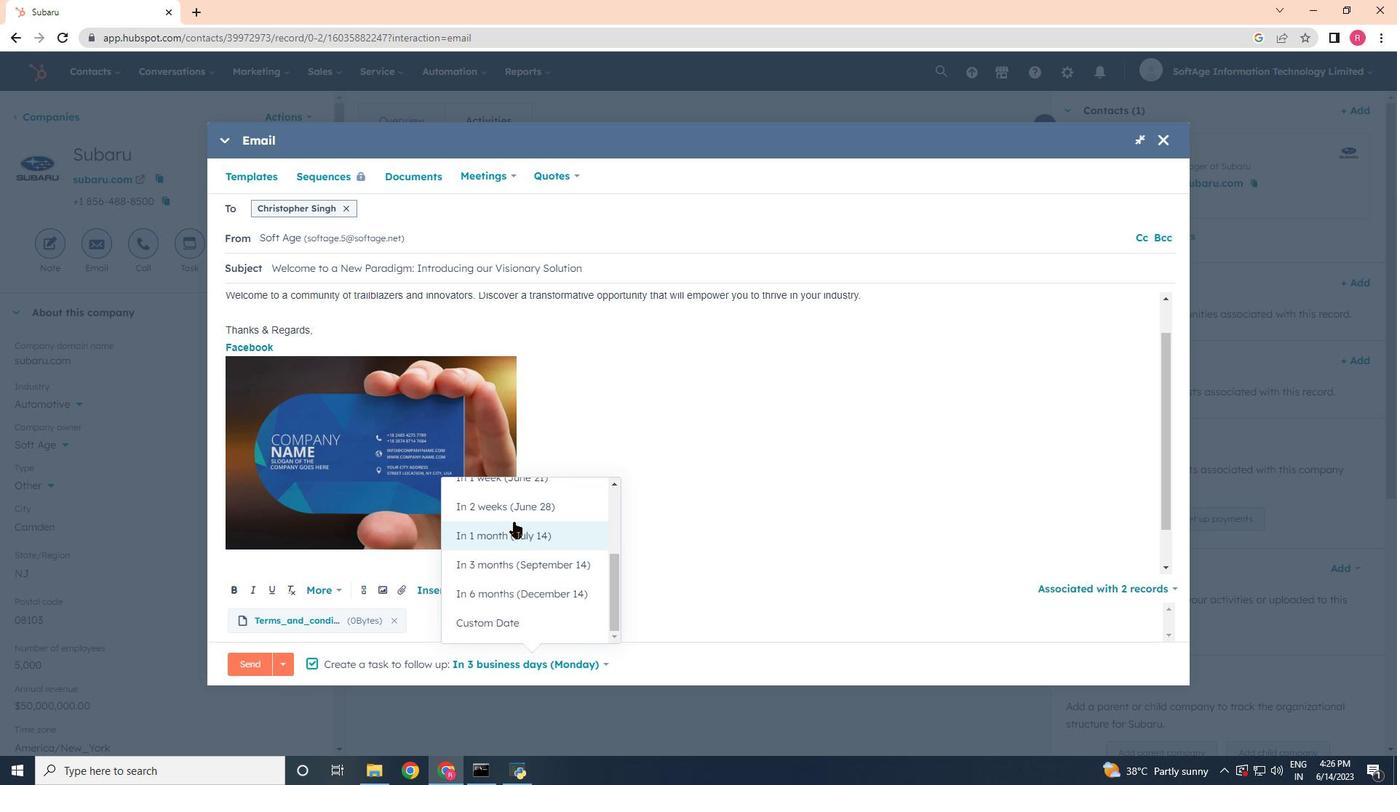 
Action: Mouse pressed left at (510, 512)
Screenshot: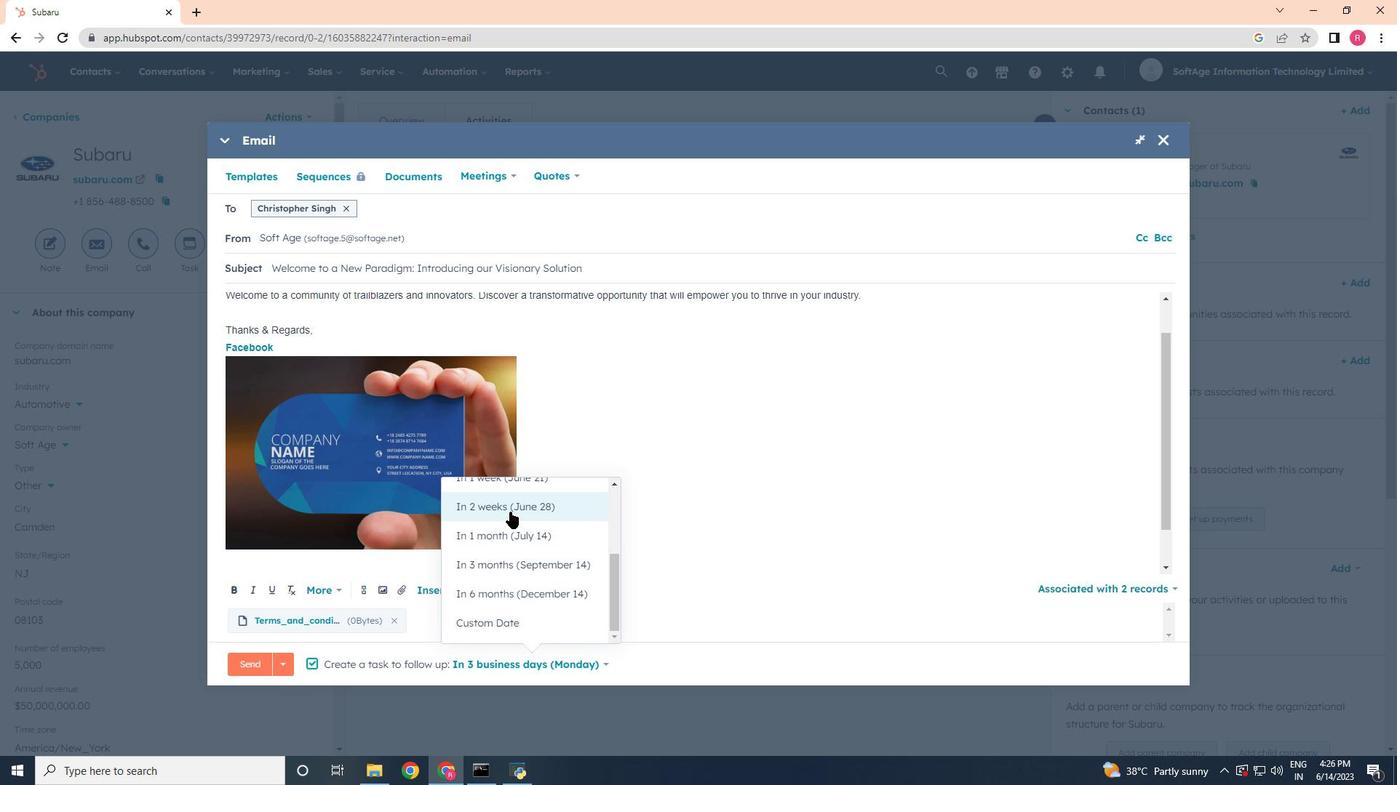 
Action: Mouse moved to (245, 668)
Screenshot: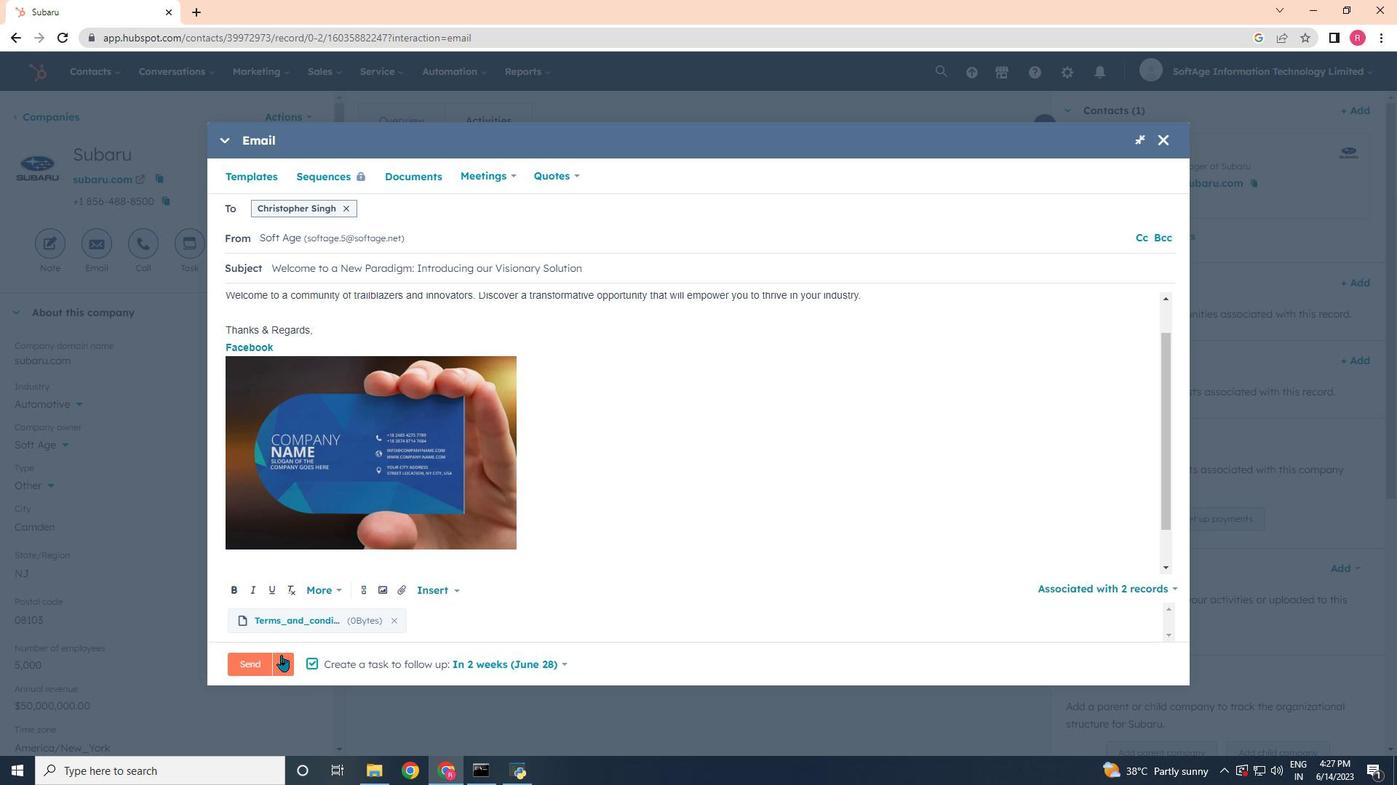 
Action: Mouse pressed left at (245, 668)
Screenshot: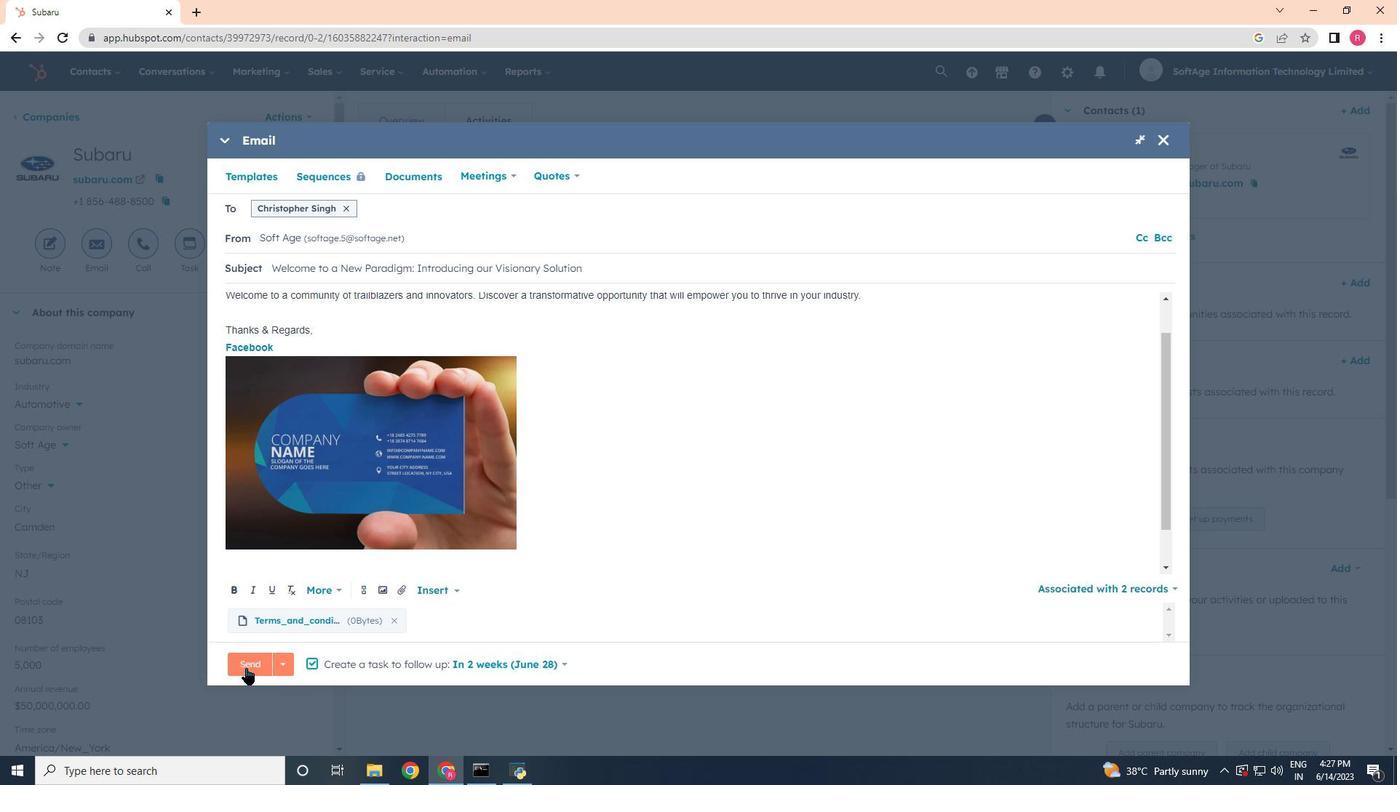 
Action: Mouse moved to (237, 665)
Screenshot: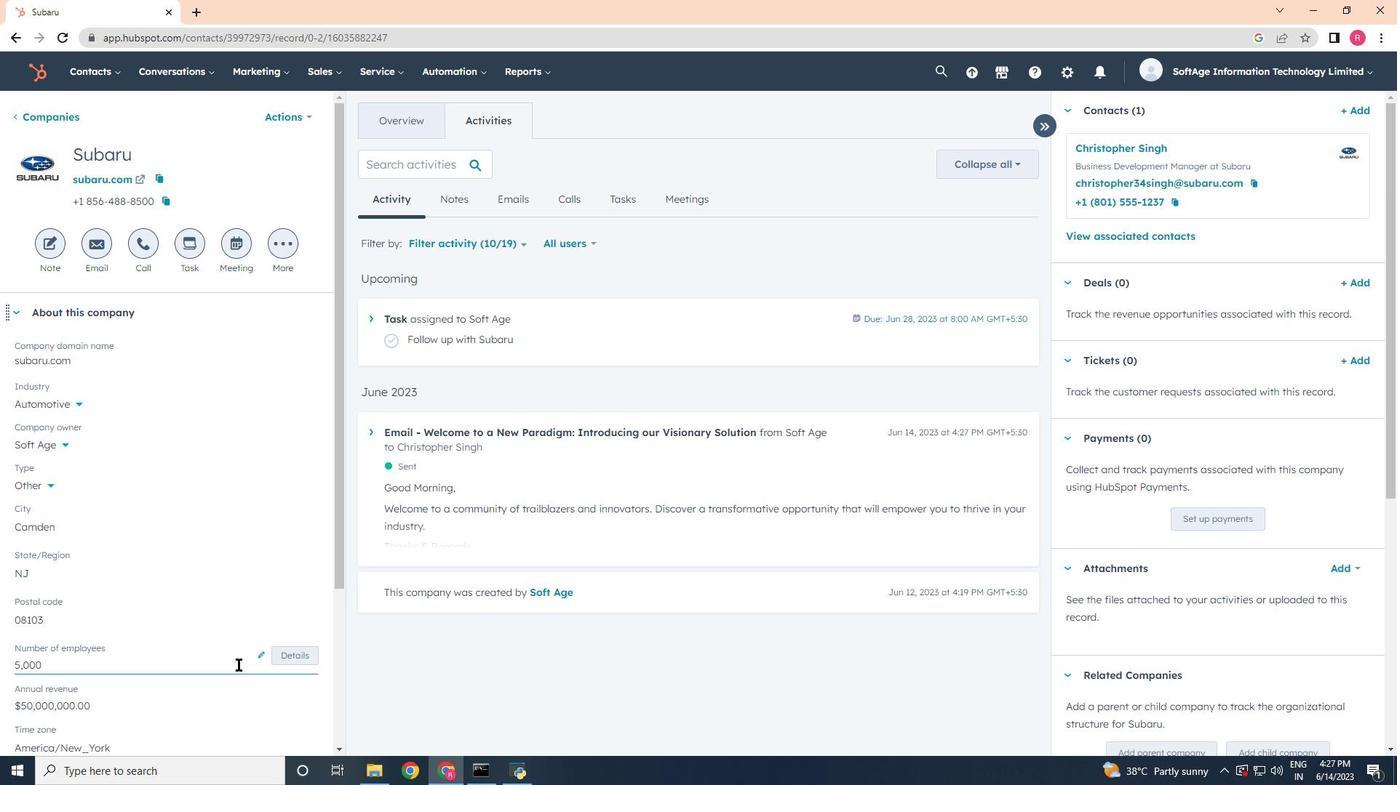 
